 Task: Find connections with filter location Bilsi with filter topic #SEOwith filter profile language Spanish with filter current company Experian India with filter school MIT School of Distance Education with filter industry Security and Investigations with filter service category Web Design with filter keywords title Animal Control Officer
Action: Mouse moved to (600, 87)
Screenshot: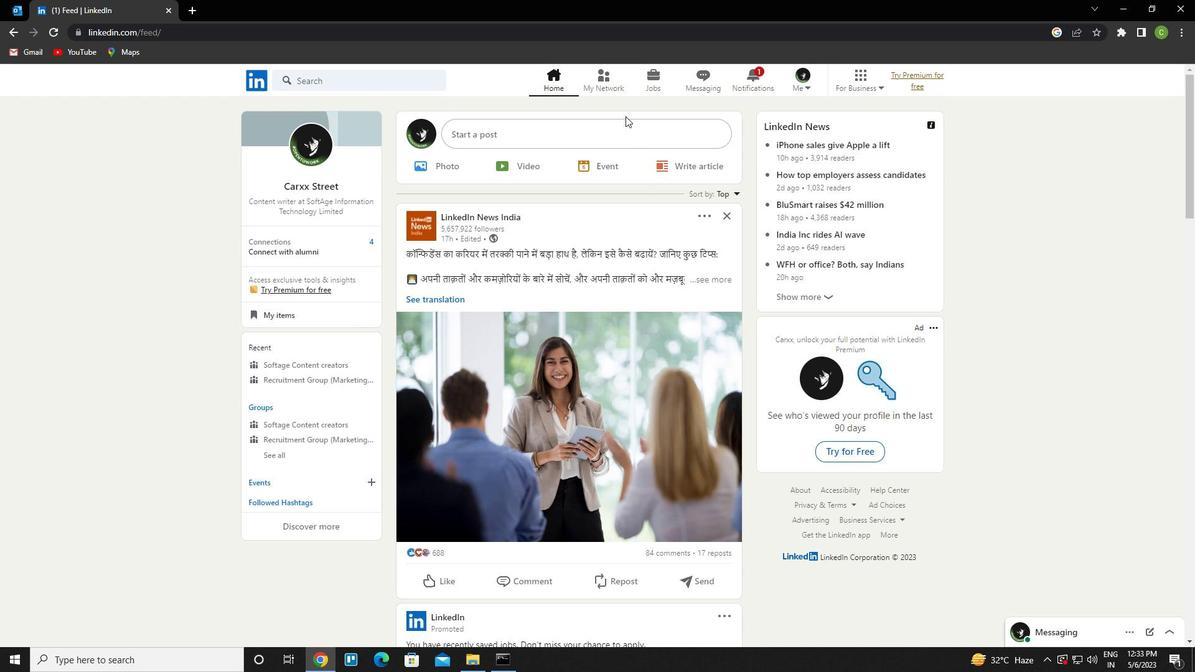 
Action: Mouse pressed left at (600, 87)
Screenshot: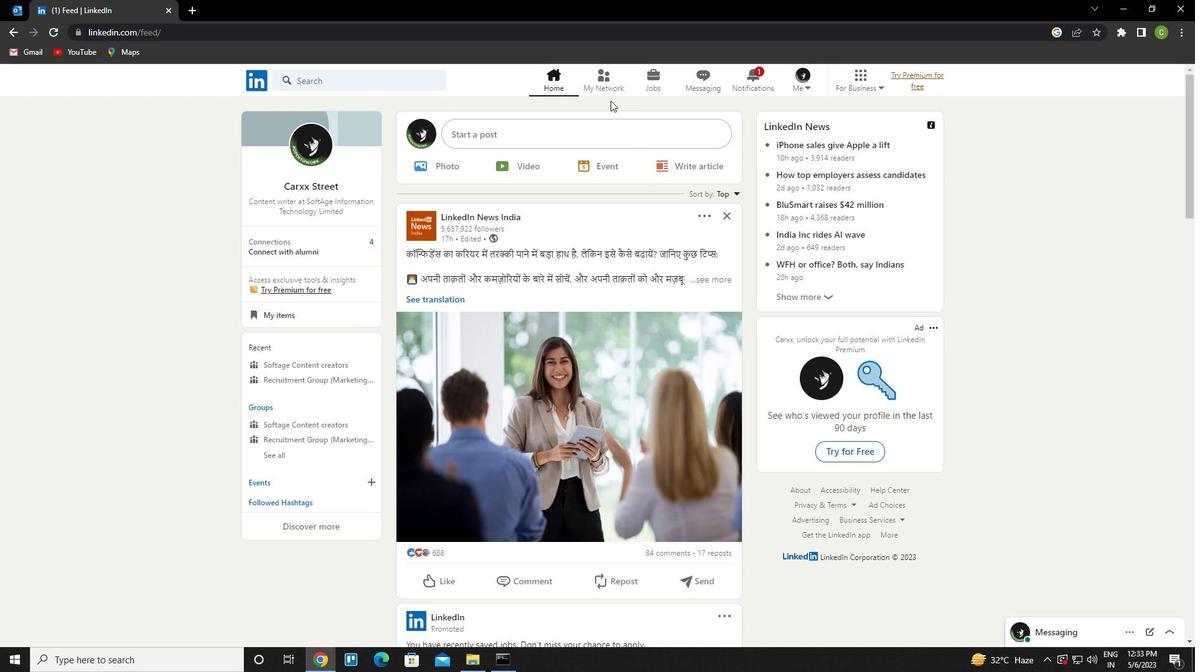
Action: Mouse moved to (322, 140)
Screenshot: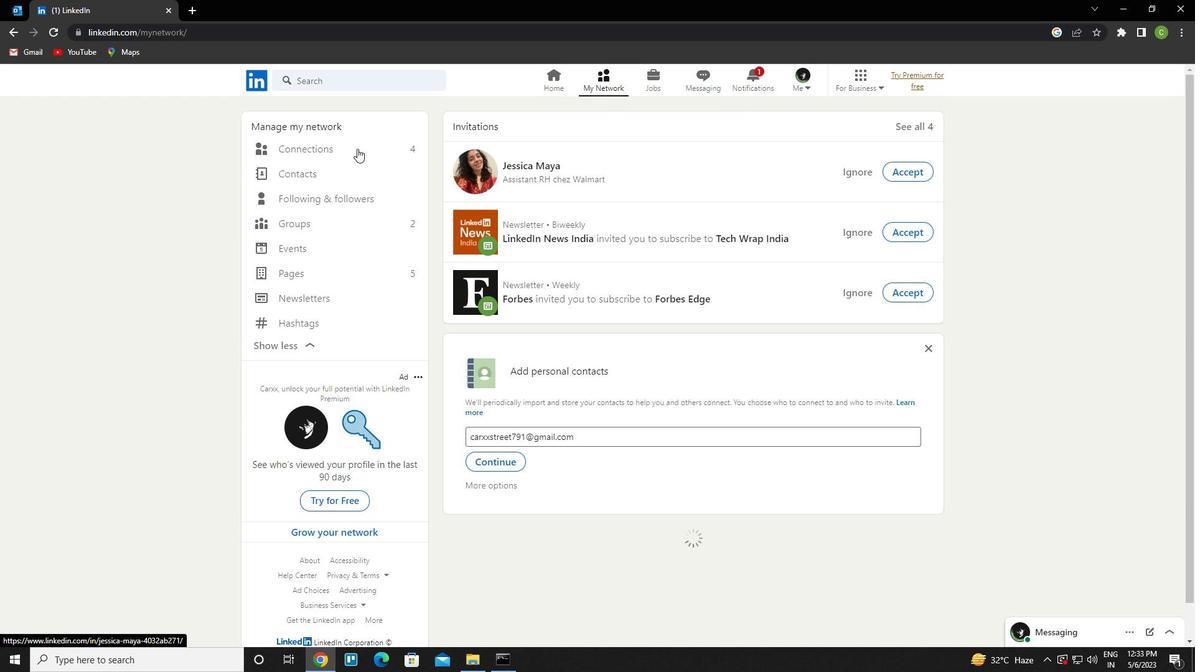 
Action: Mouse pressed left at (322, 140)
Screenshot: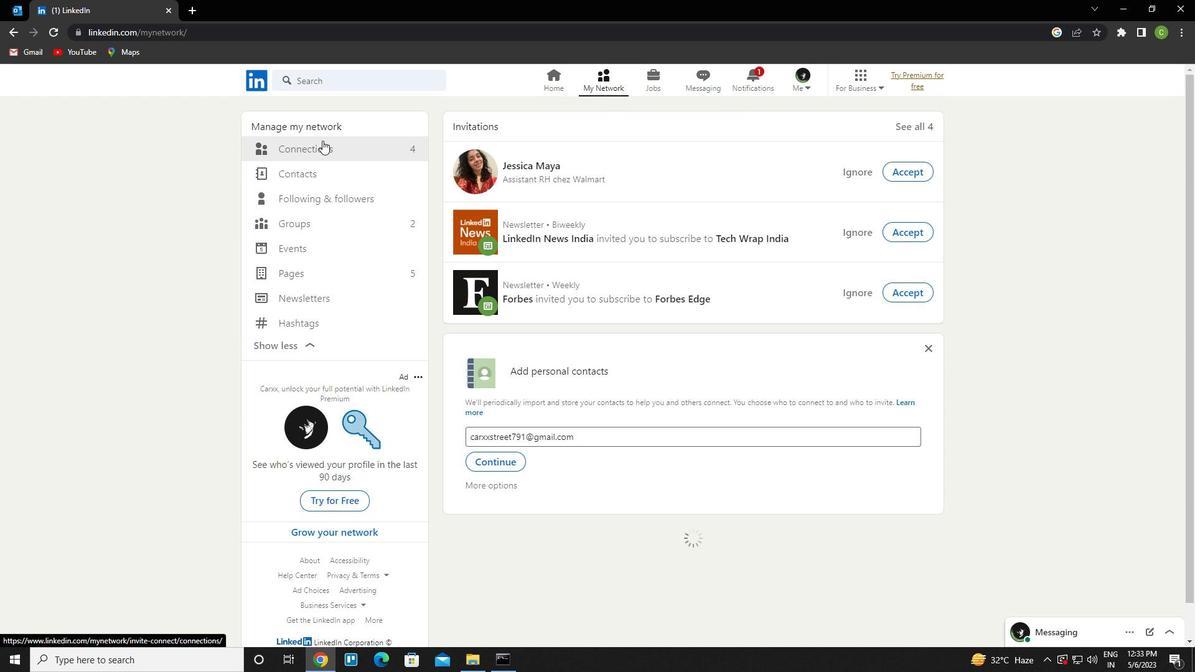 
Action: Mouse moved to (339, 147)
Screenshot: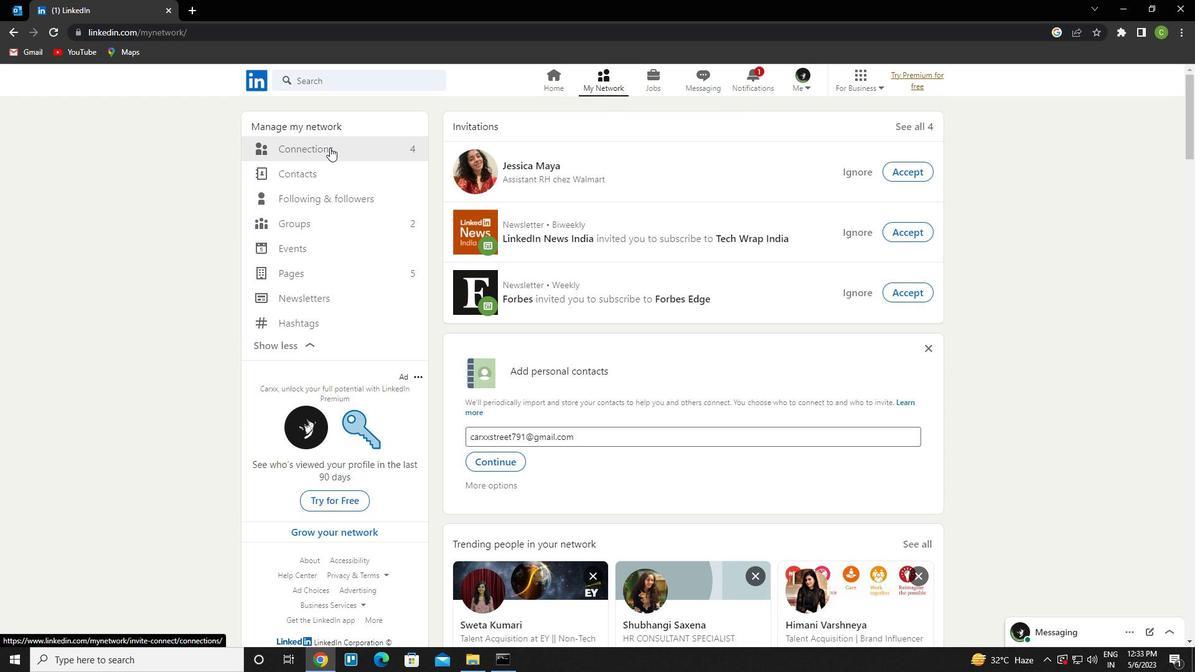 
Action: Mouse pressed left at (339, 147)
Screenshot: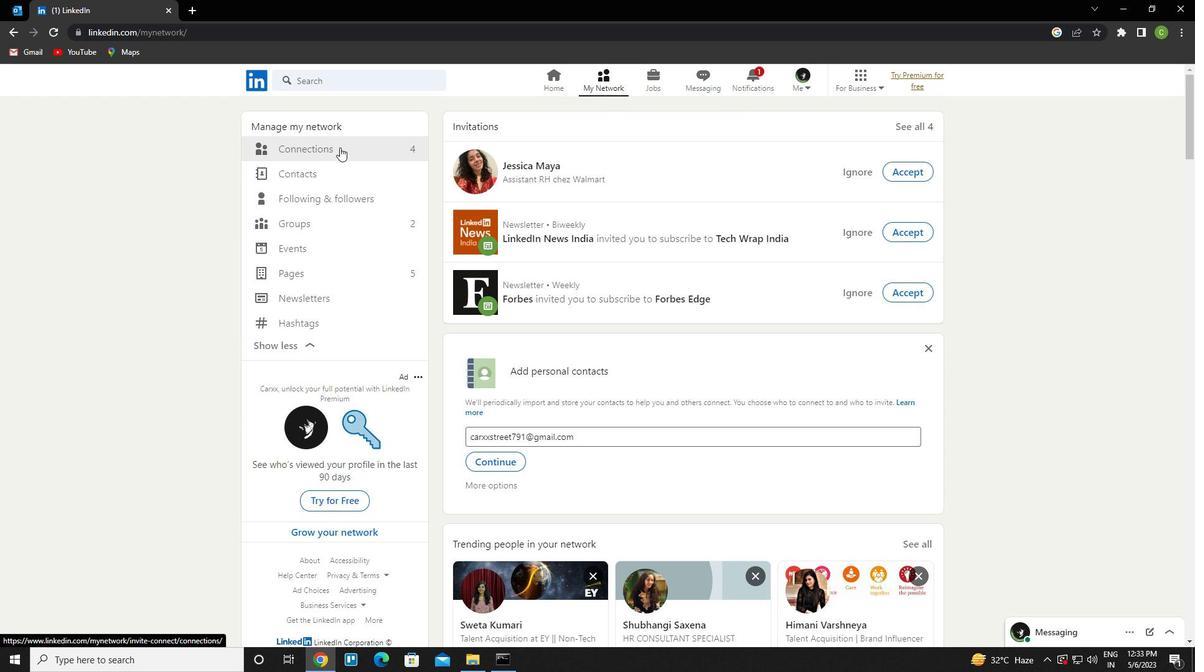 
Action: Mouse moved to (692, 148)
Screenshot: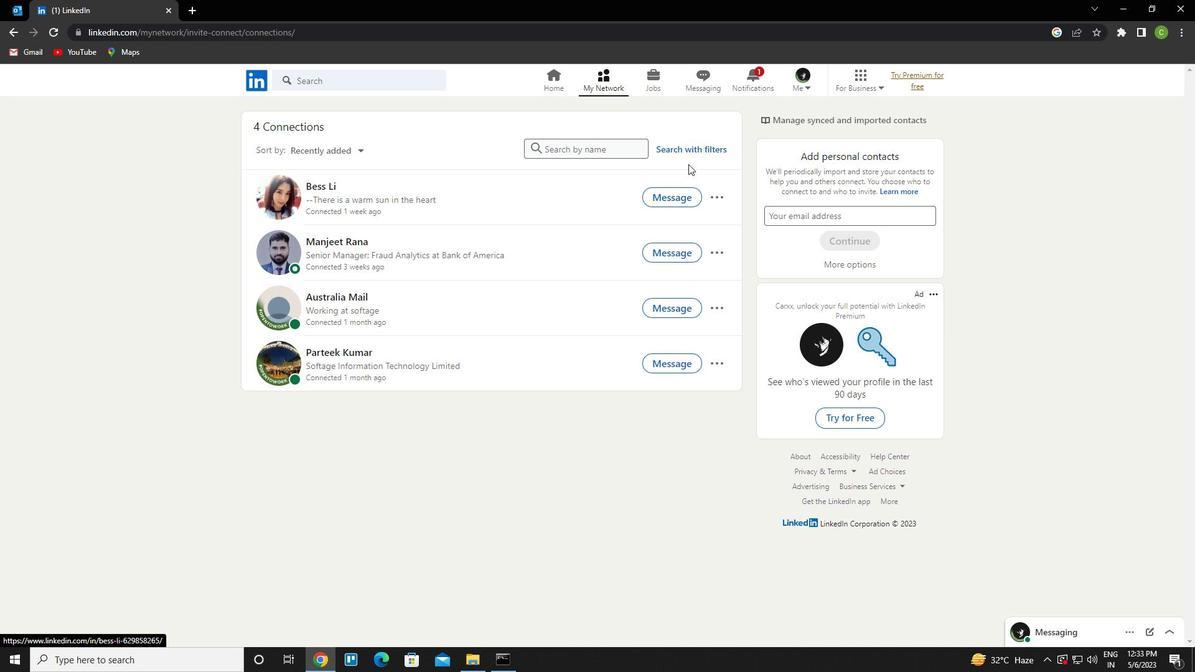 
Action: Mouse pressed left at (692, 148)
Screenshot: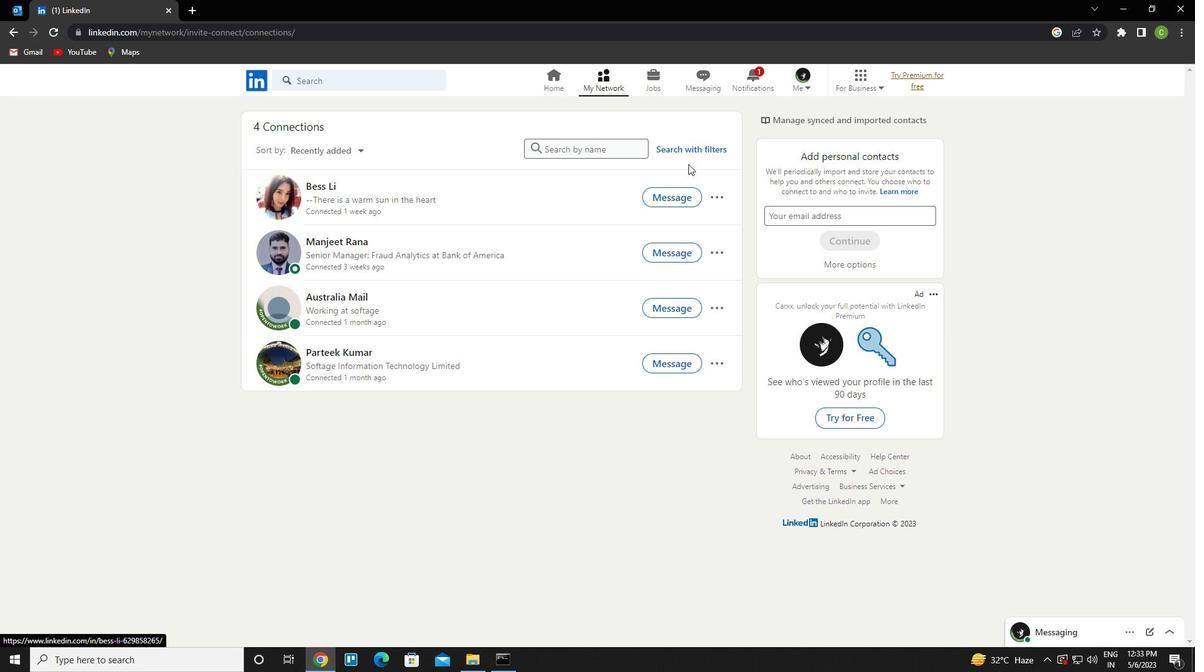 
Action: Mouse moved to (647, 113)
Screenshot: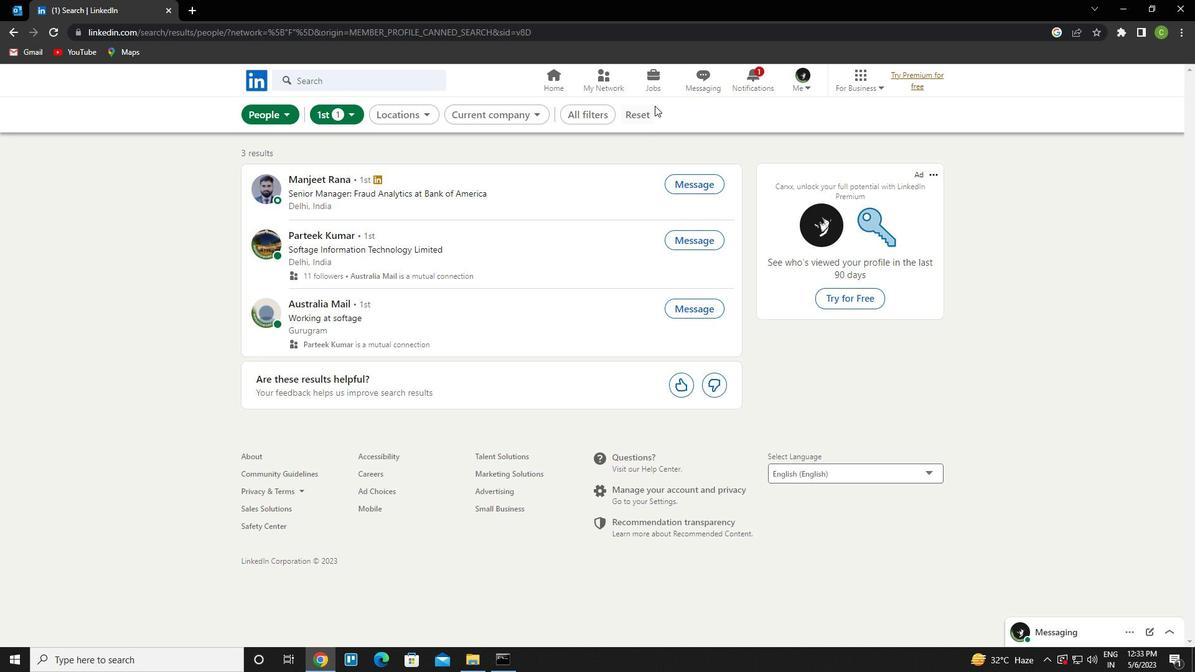 
Action: Mouse pressed left at (647, 113)
Screenshot: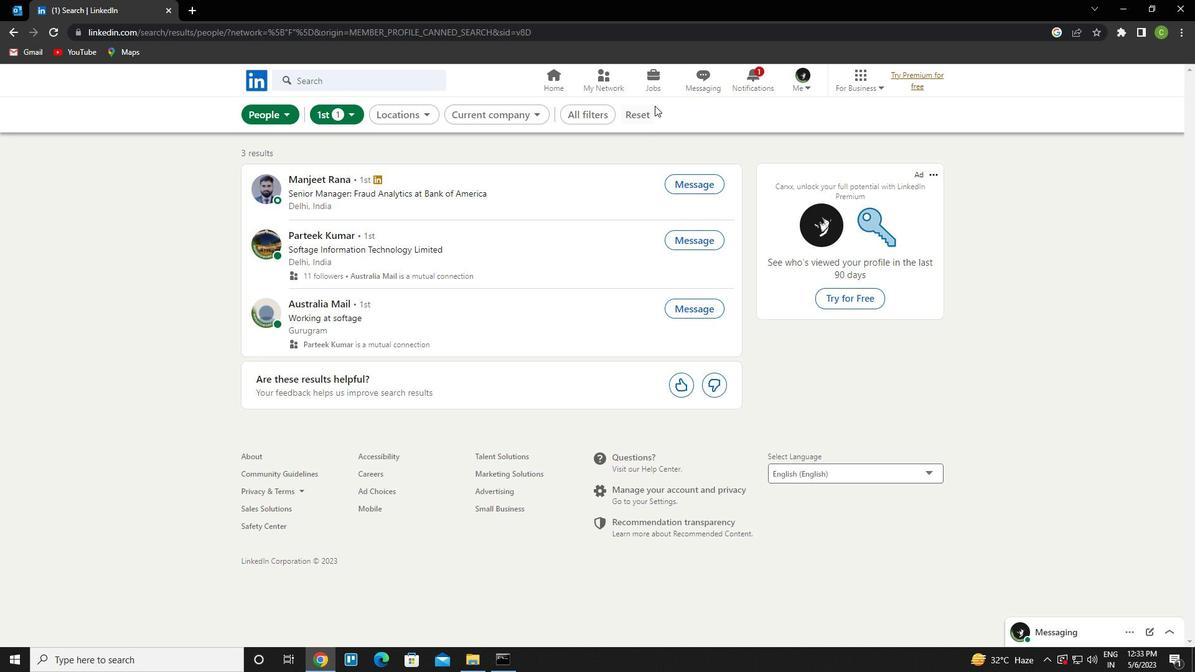 
Action: Mouse moved to (604, 120)
Screenshot: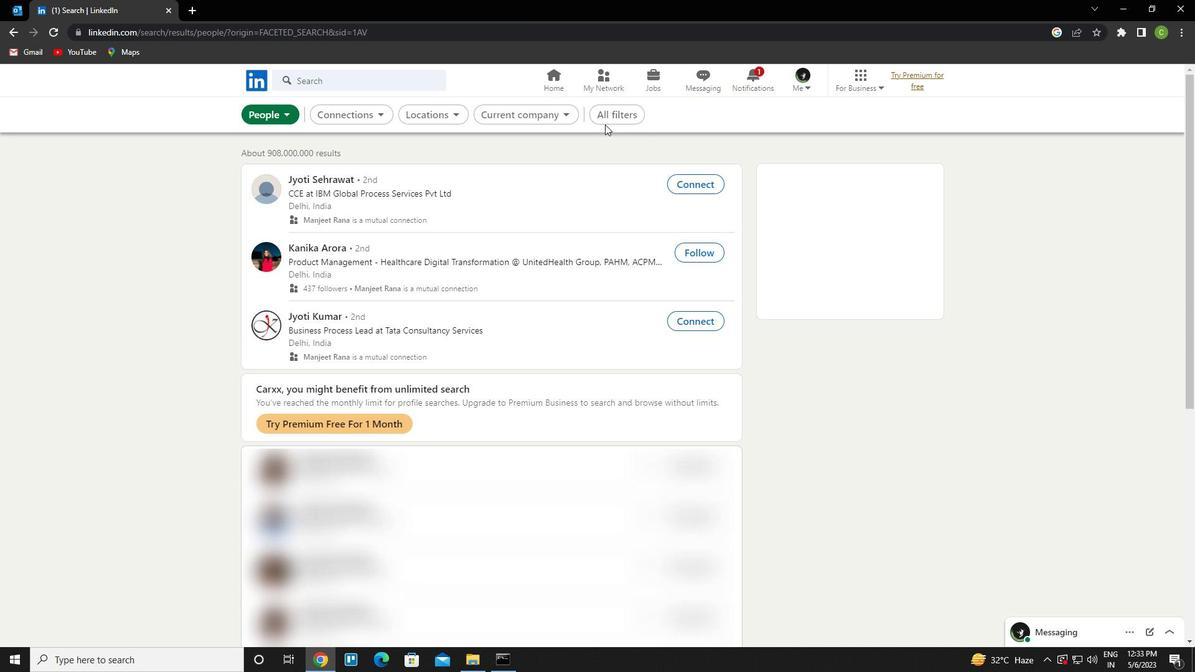
Action: Mouse pressed left at (604, 120)
Screenshot: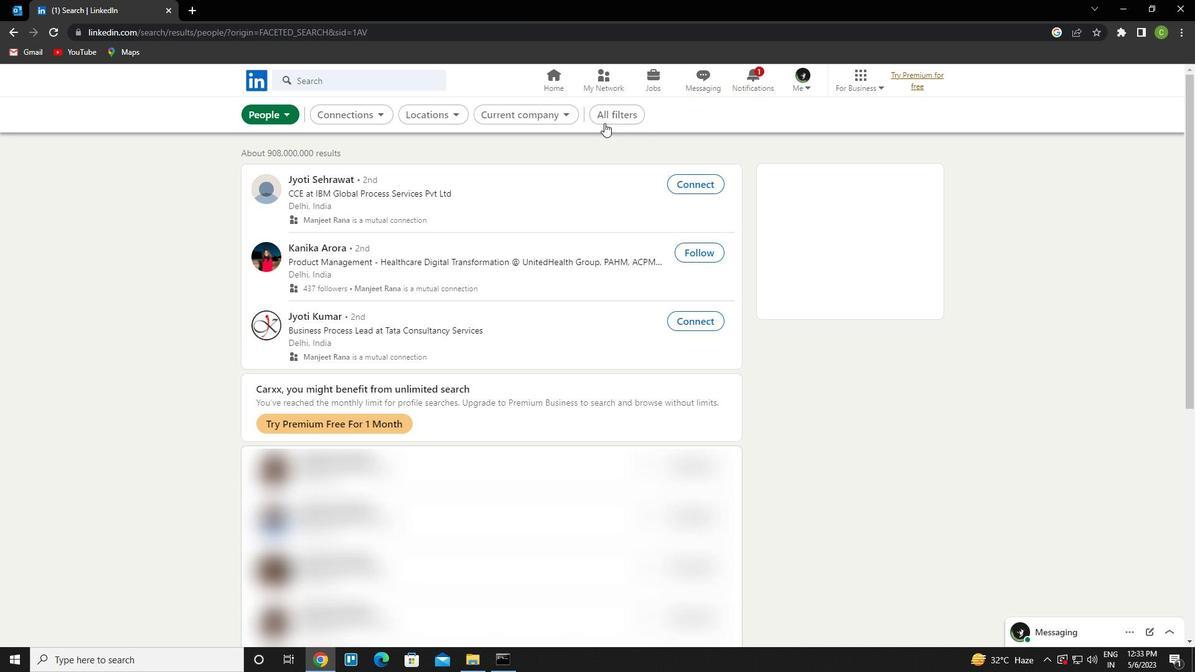 
Action: Mouse moved to (997, 373)
Screenshot: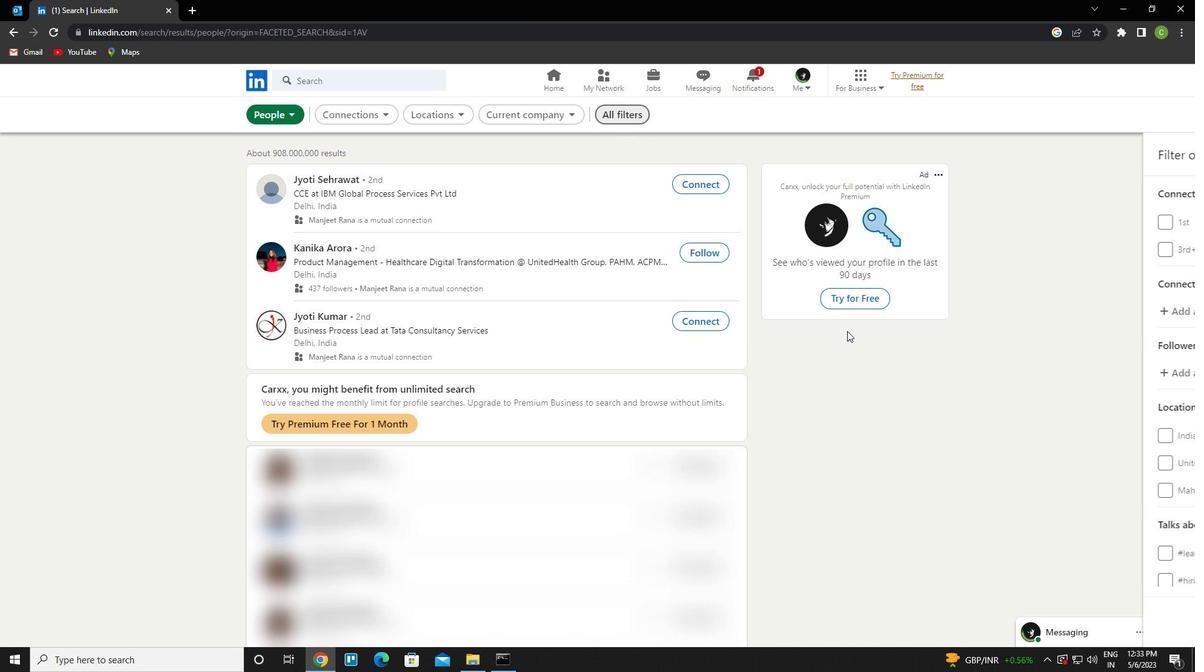 
Action: Mouse scrolled (997, 372) with delta (0, 0)
Screenshot: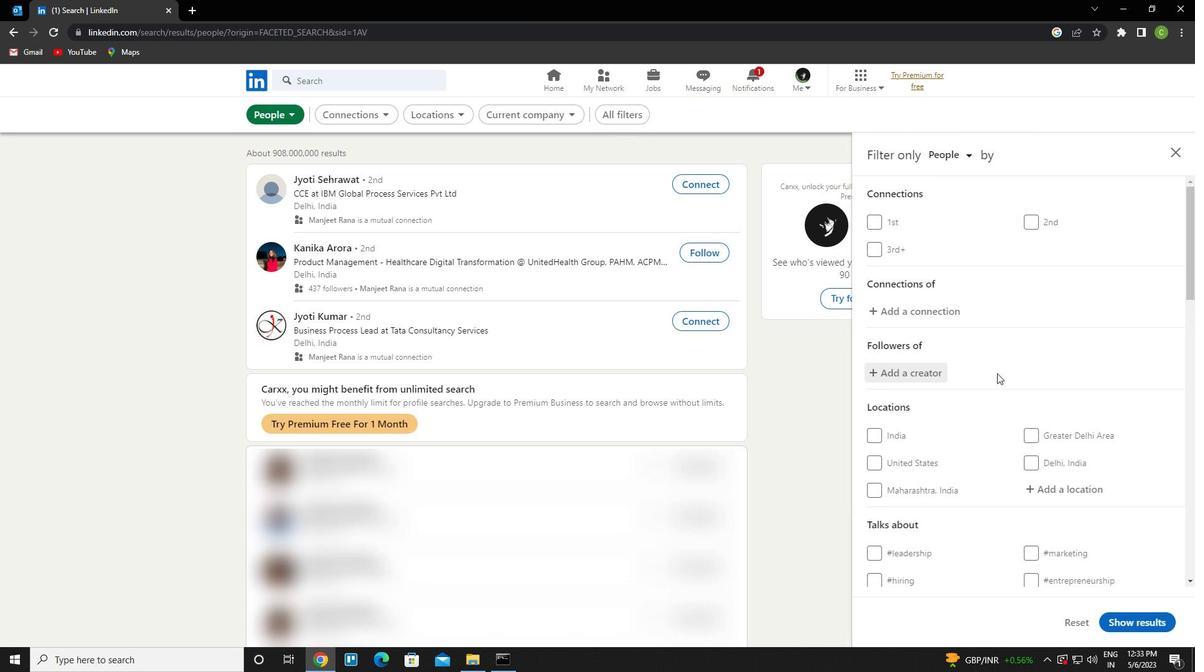 
Action: Mouse scrolled (997, 372) with delta (0, 0)
Screenshot: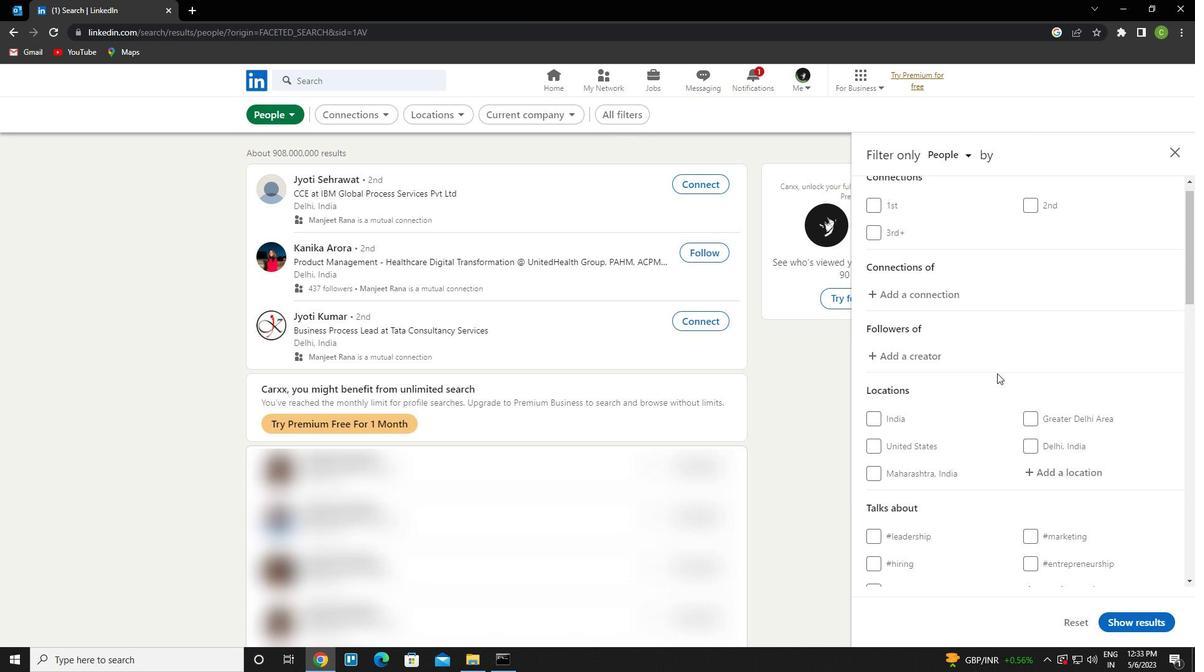
Action: Mouse moved to (1077, 367)
Screenshot: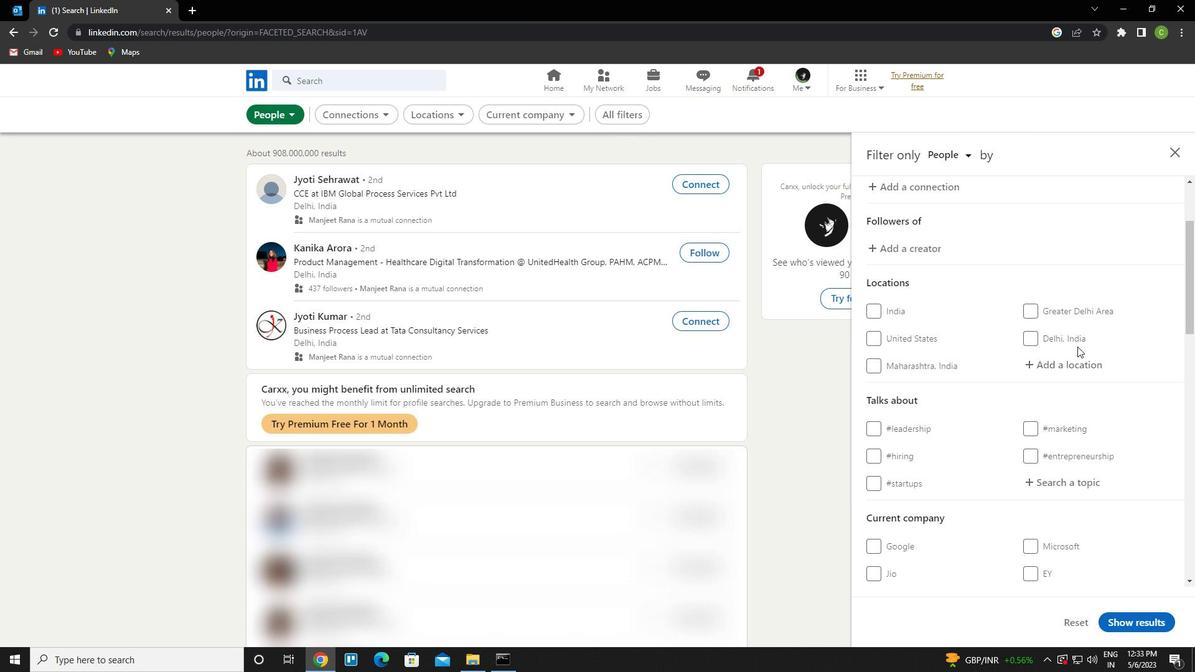 
Action: Mouse pressed left at (1077, 367)
Screenshot: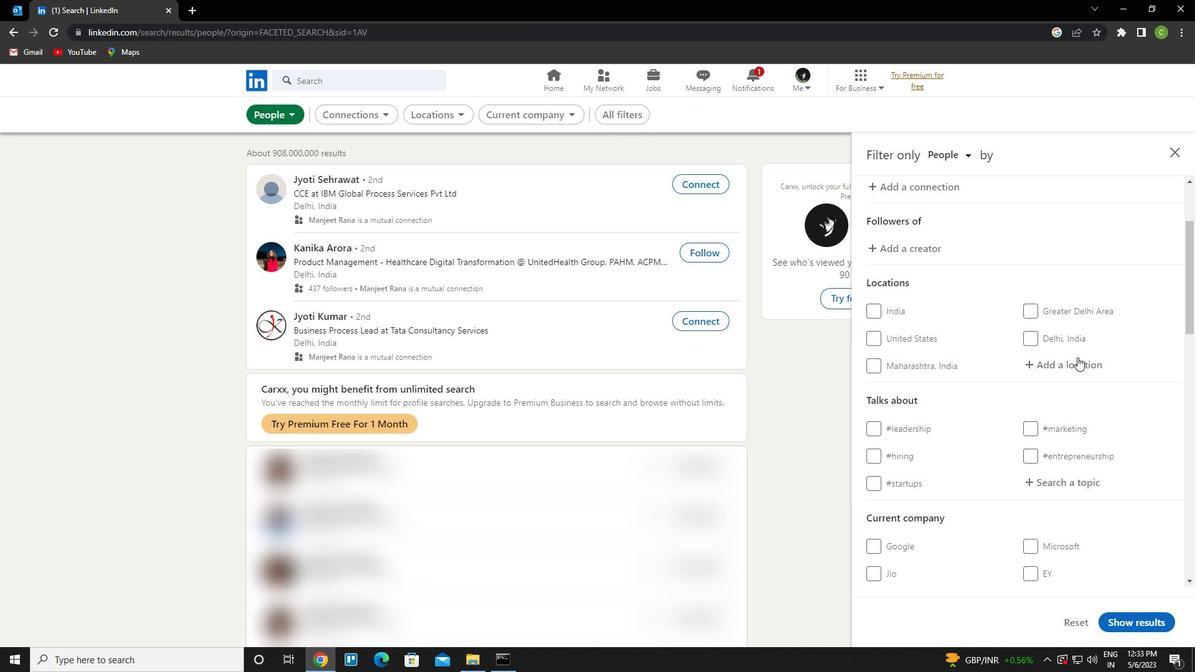 
Action: Key pressed <Key.caps_lock>b<Key.caps_lock>ilsi<Key.down><Key.enter>
Screenshot: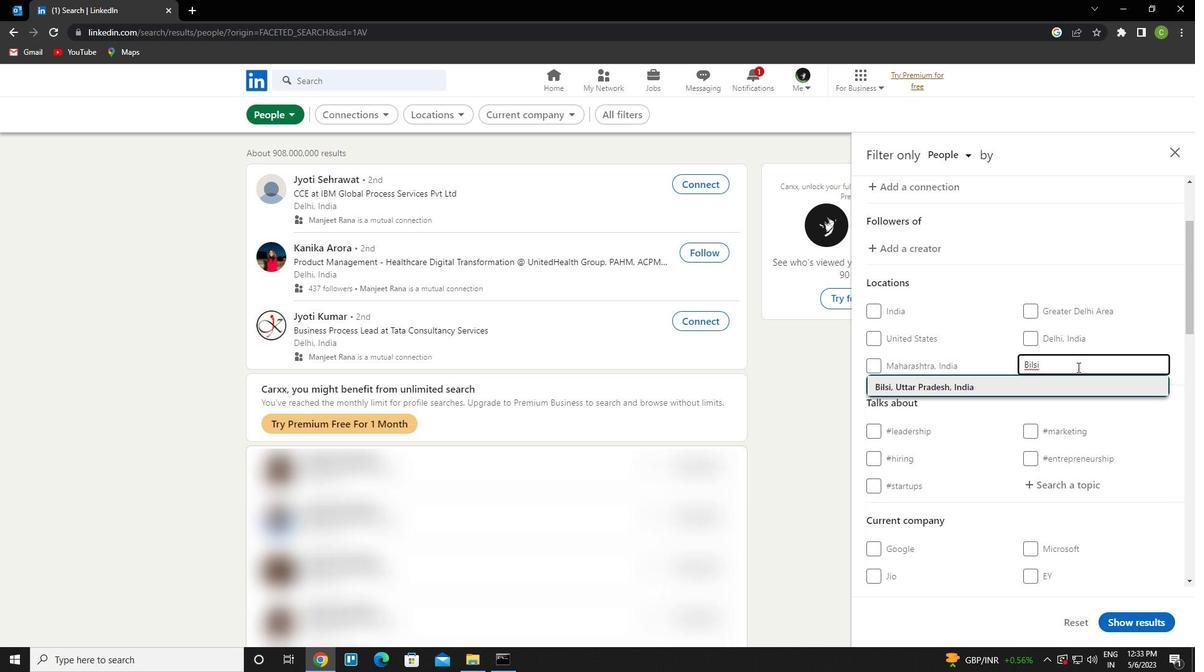 
Action: Mouse scrolled (1077, 366) with delta (0, 0)
Screenshot: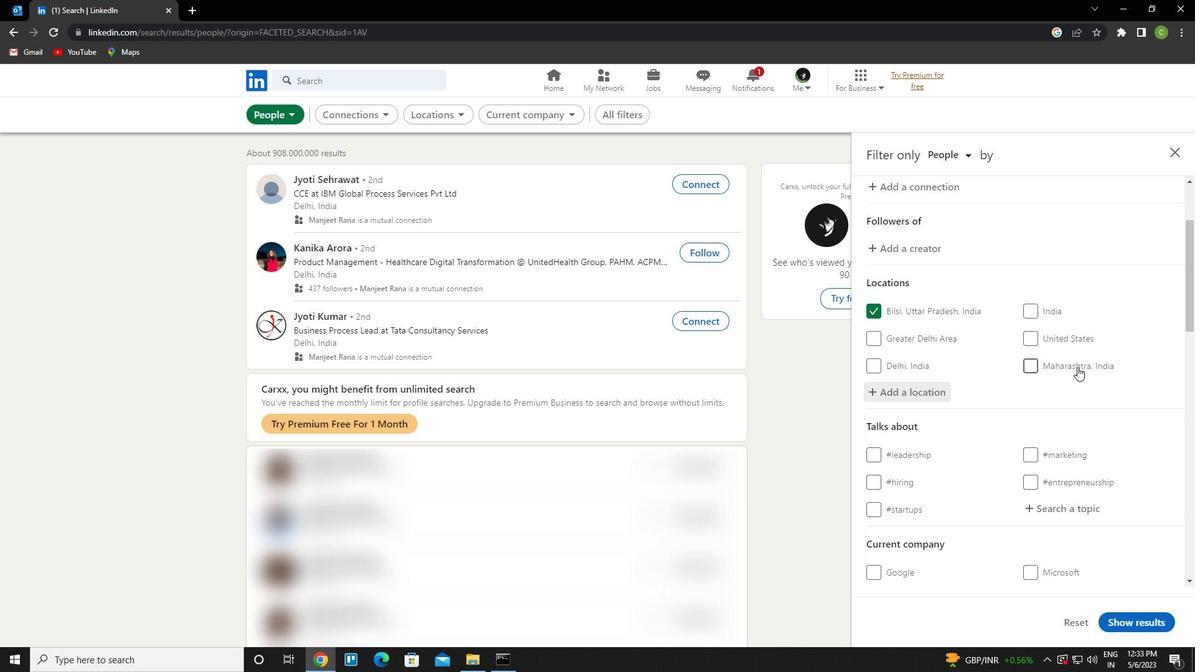 
Action: Mouse moved to (1048, 395)
Screenshot: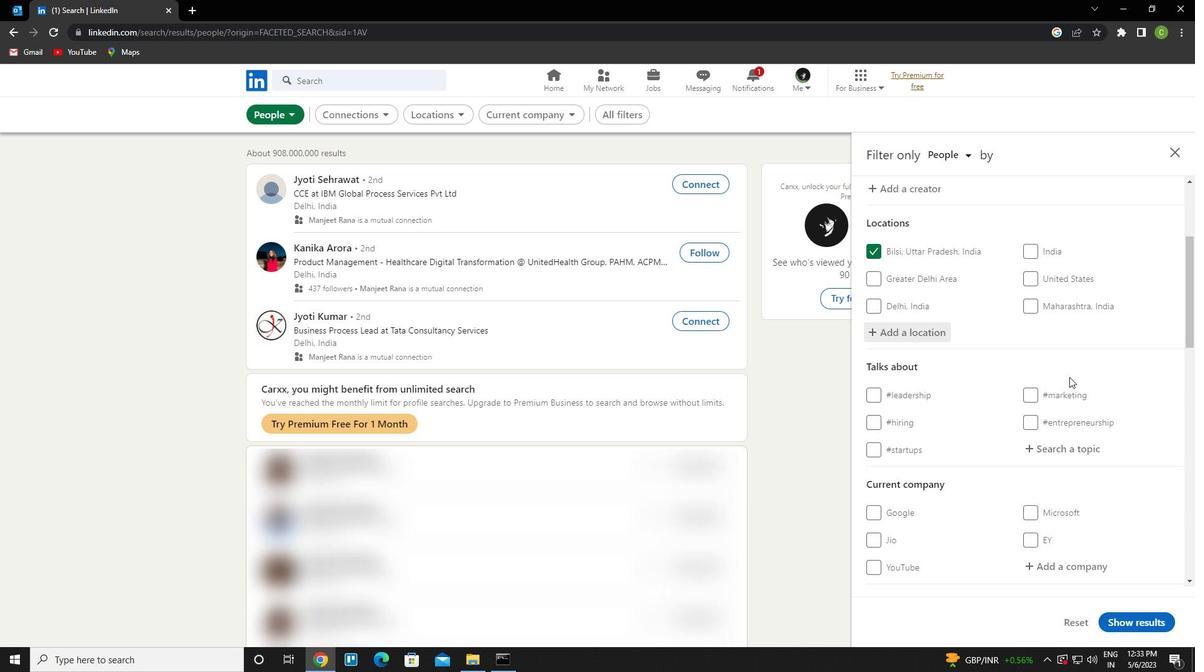 
Action: Mouse scrolled (1048, 394) with delta (0, 0)
Screenshot: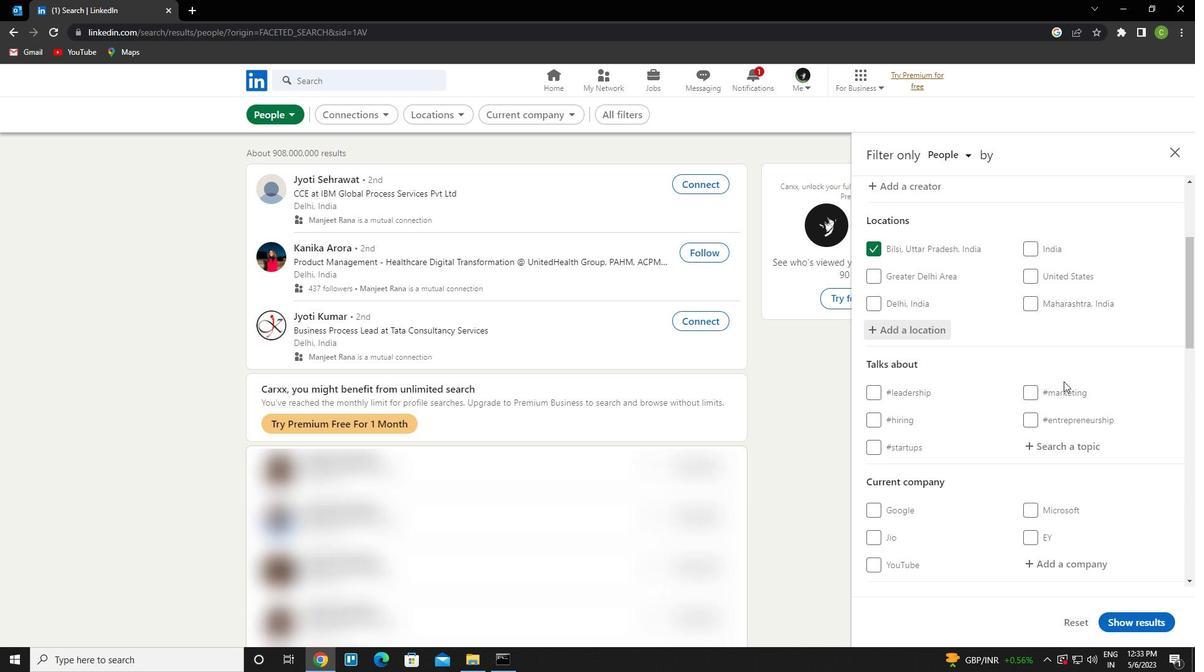 
Action: Mouse moved to (1041, 399)
Screenshot: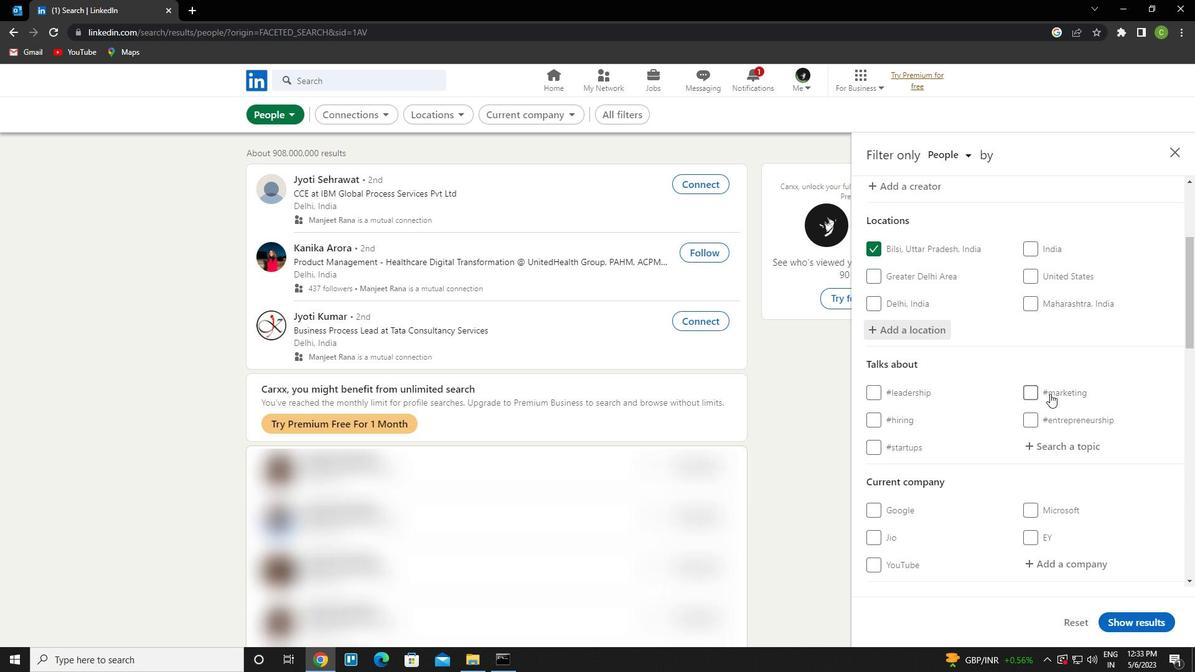 
Action: Mouse scrolled (1041, 399) with delta (0, 0)
Screenshot: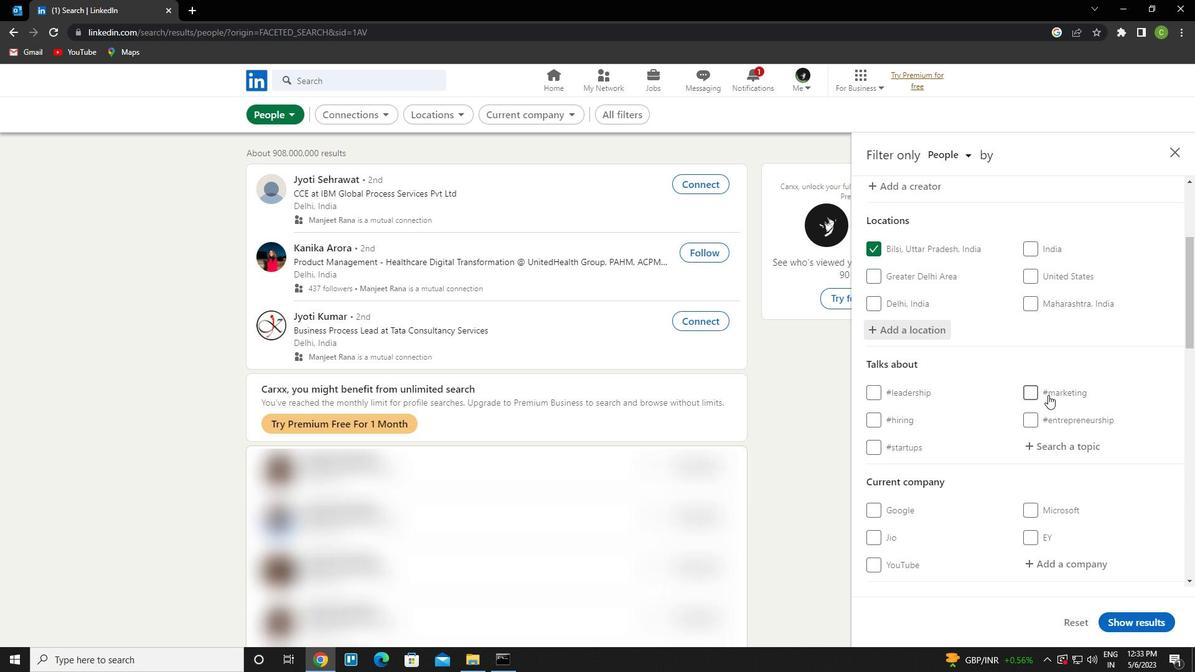 
Action: Mouse moved to (1071, 328)
Screenshot: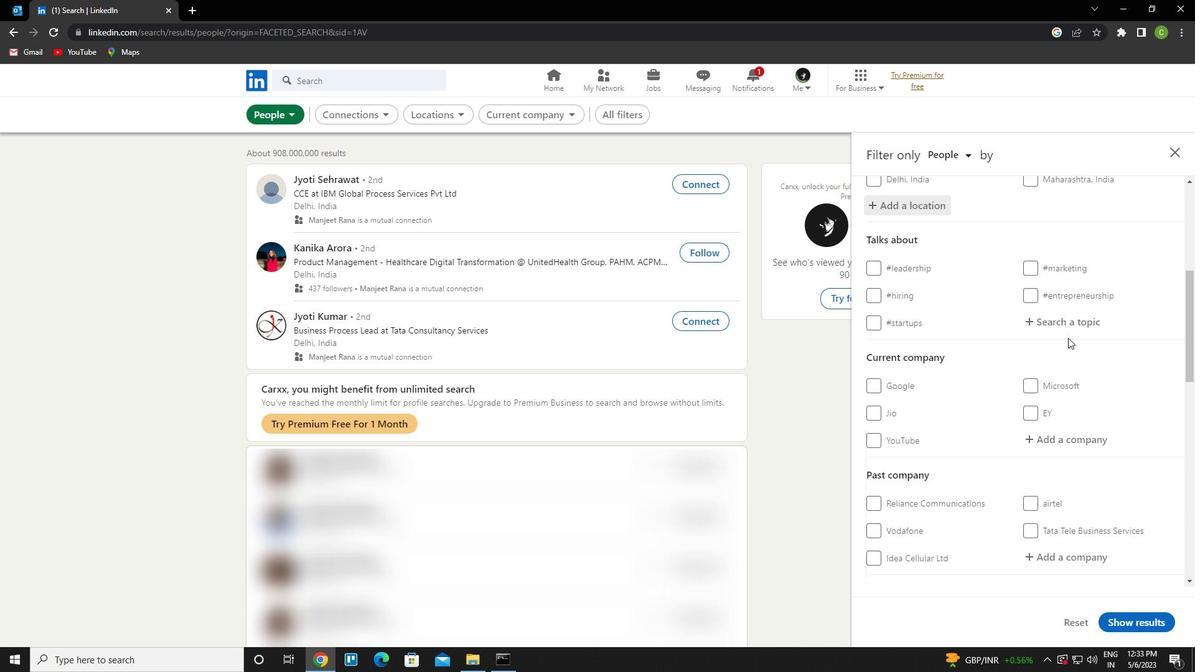 
Action: Mouse pressed left at (1071, 328)
Screenshot: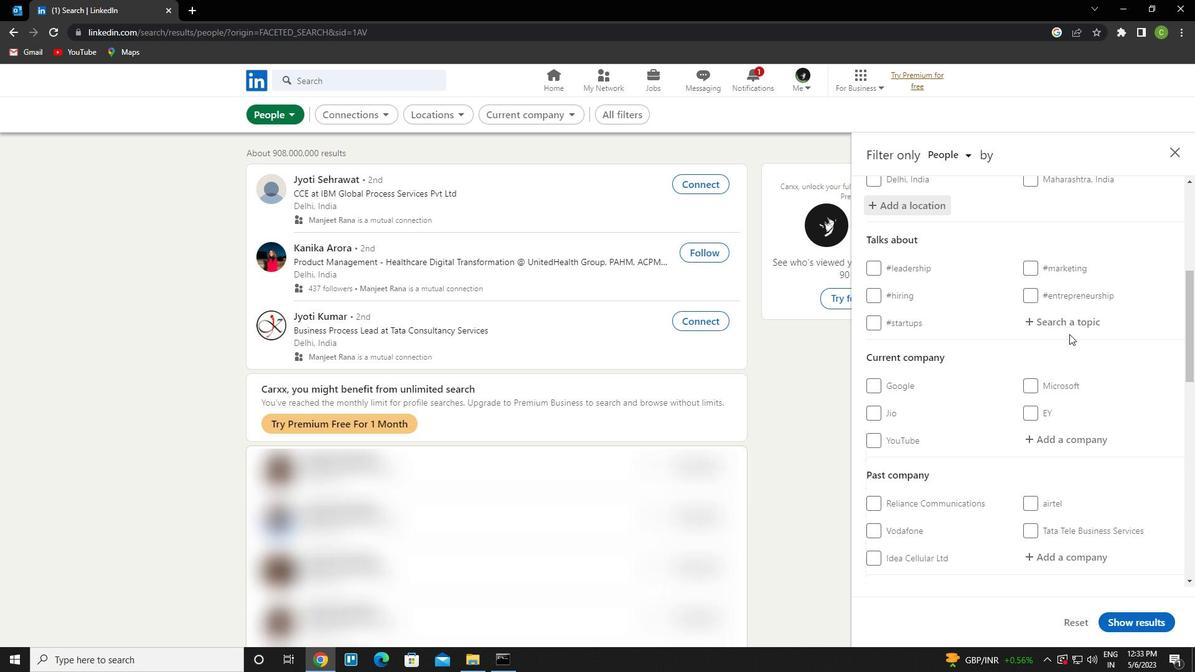 
Action: Key pressed <Key.caps_lock>seo<Key.down><Key.enter>
Screenshot: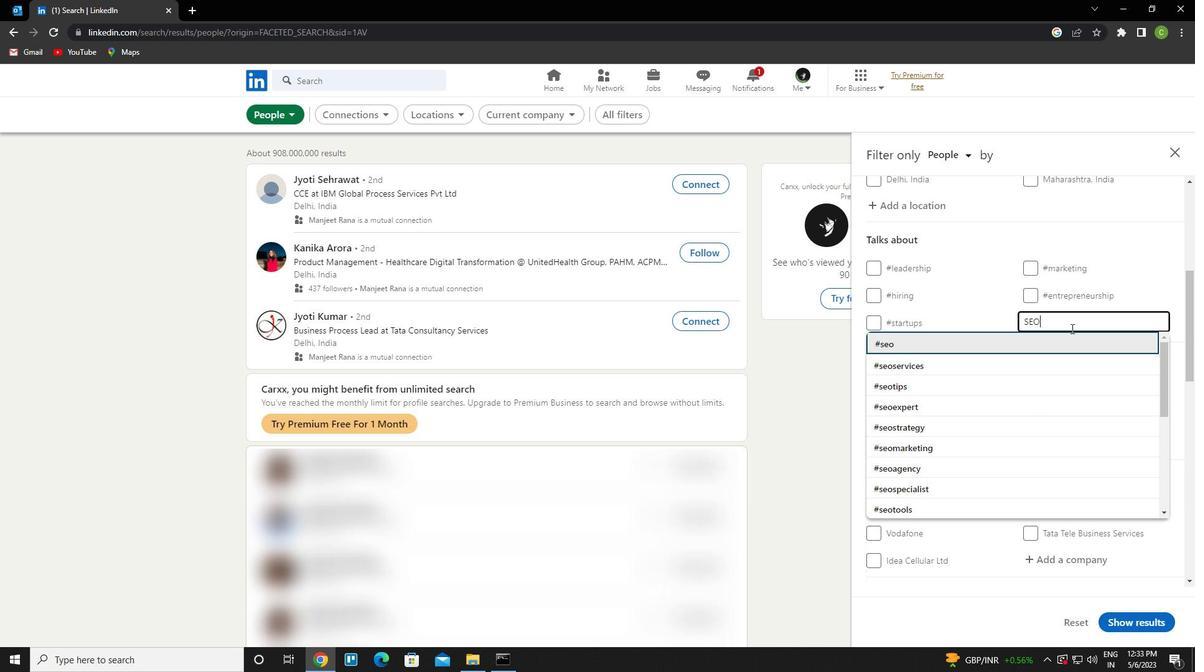 
Action: Mouse moved to (1069, 329)
Screenshot: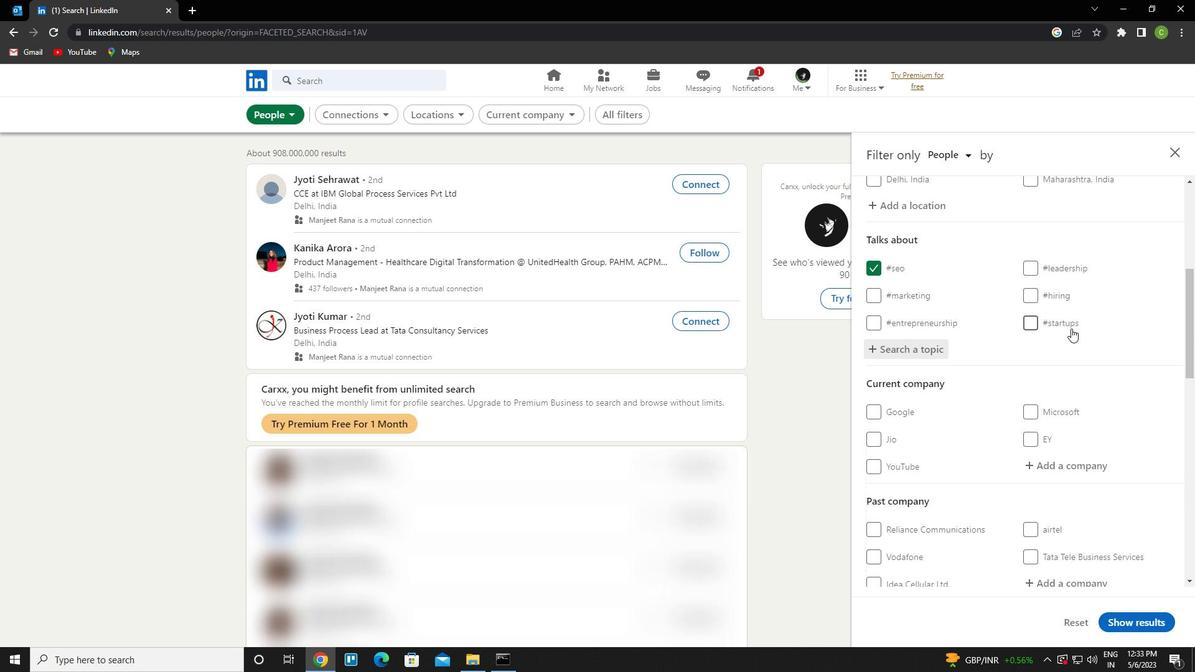 
Action: Mouse scrolled (1069, 329) with delta (0, 0)
Screenshot: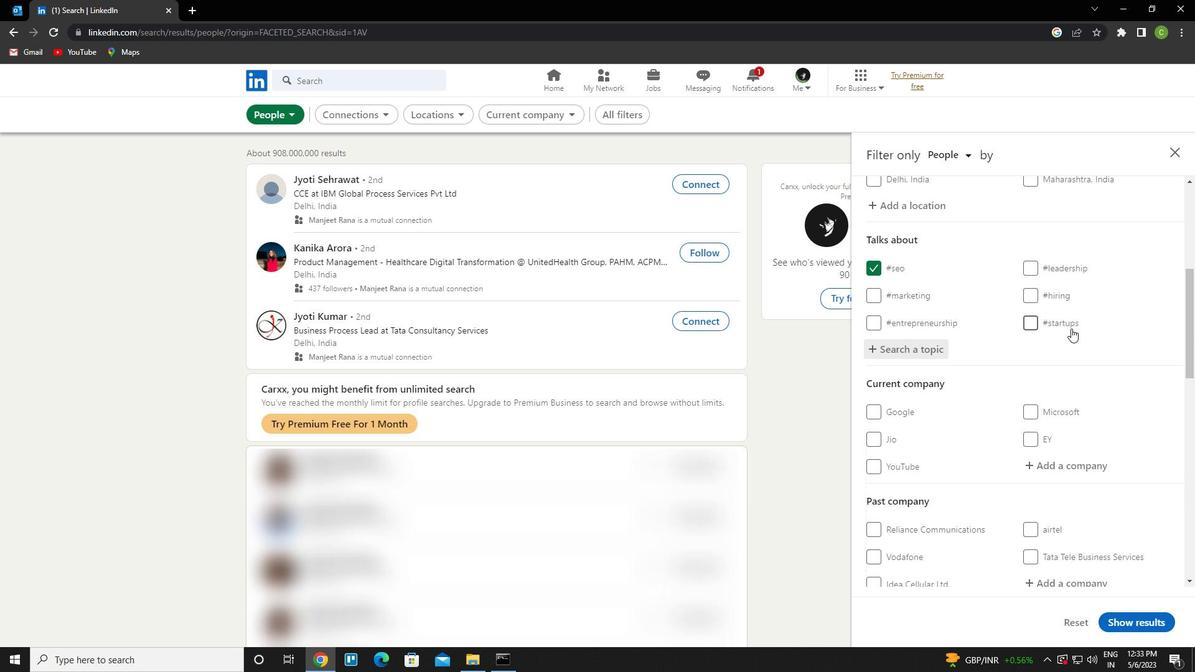 
Action: Mouse moved to (1061, 339)
Screenshot: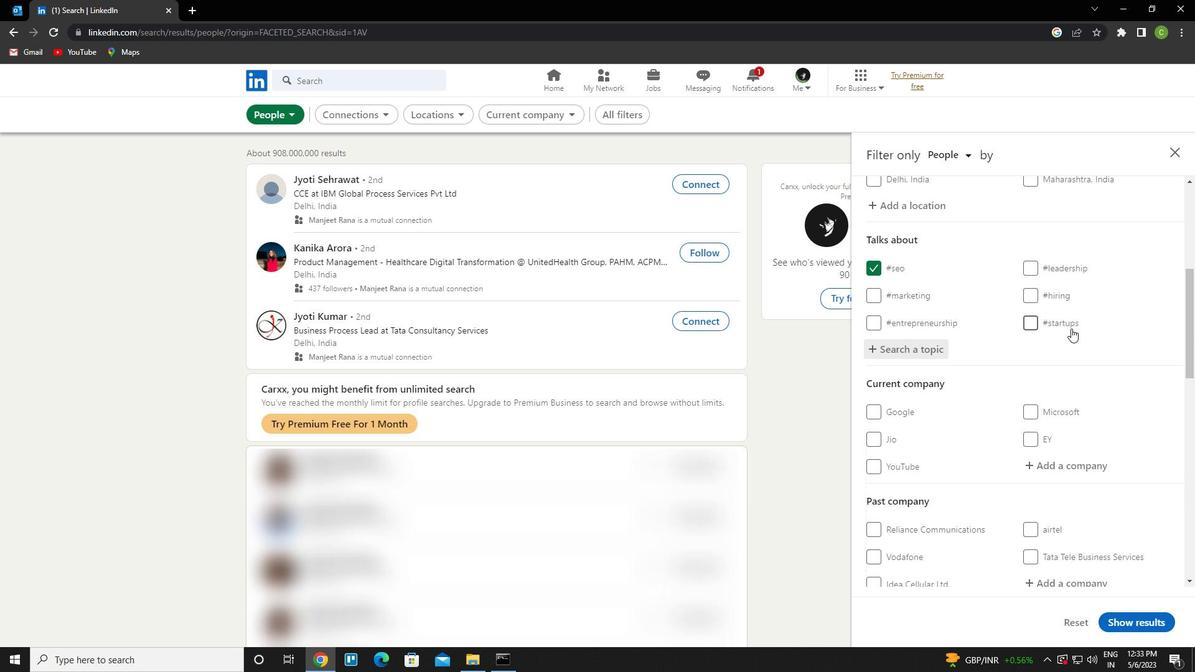 
Action: Mouse scrolled (1061, 339) with delta (0, 0)
Screenshot: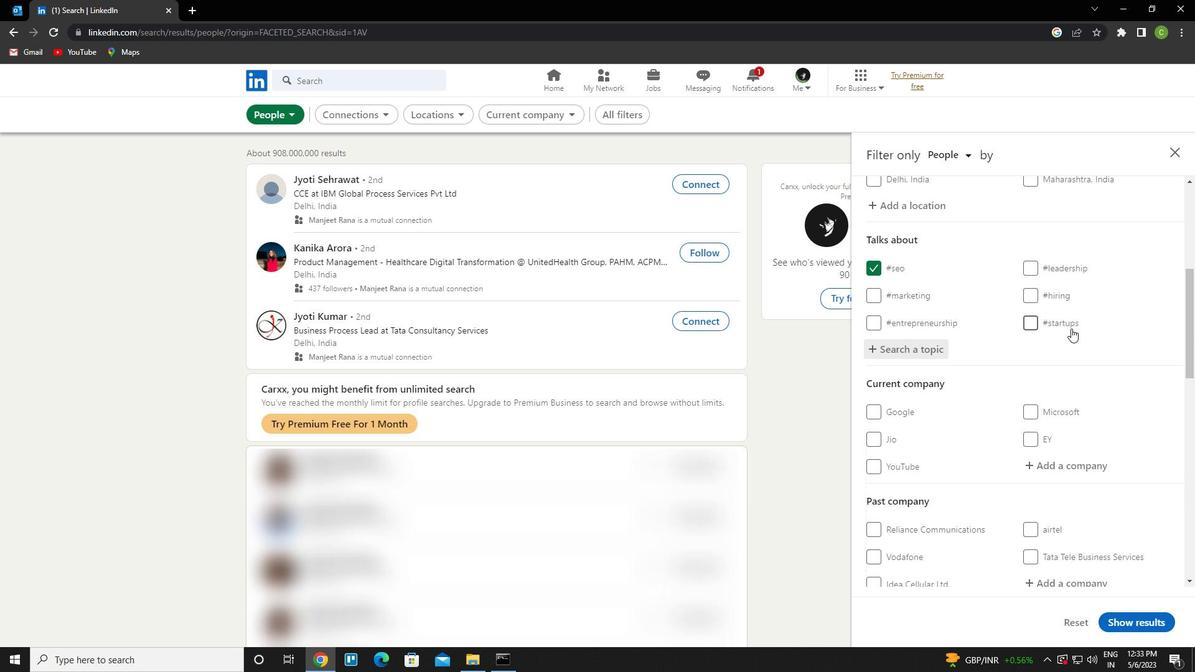 
Action: Mouse moved to (1059, 341)
Screenshot: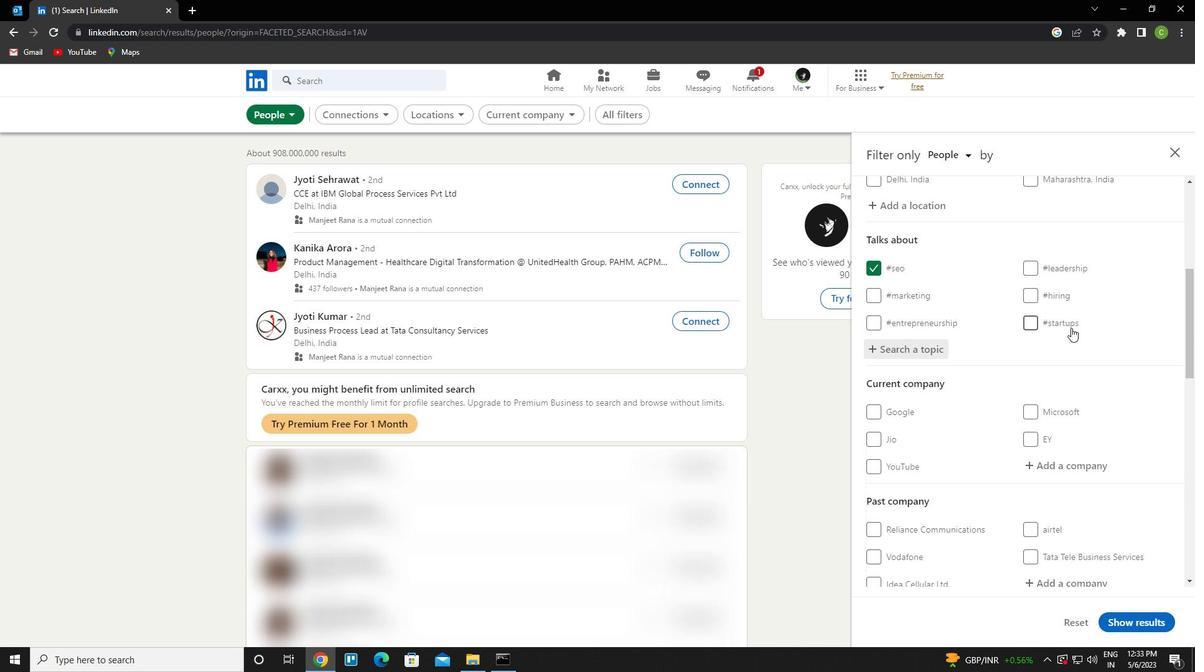 
Action: Mouse scrolled (1059, 340) with delta (0, 0)
Screenshot: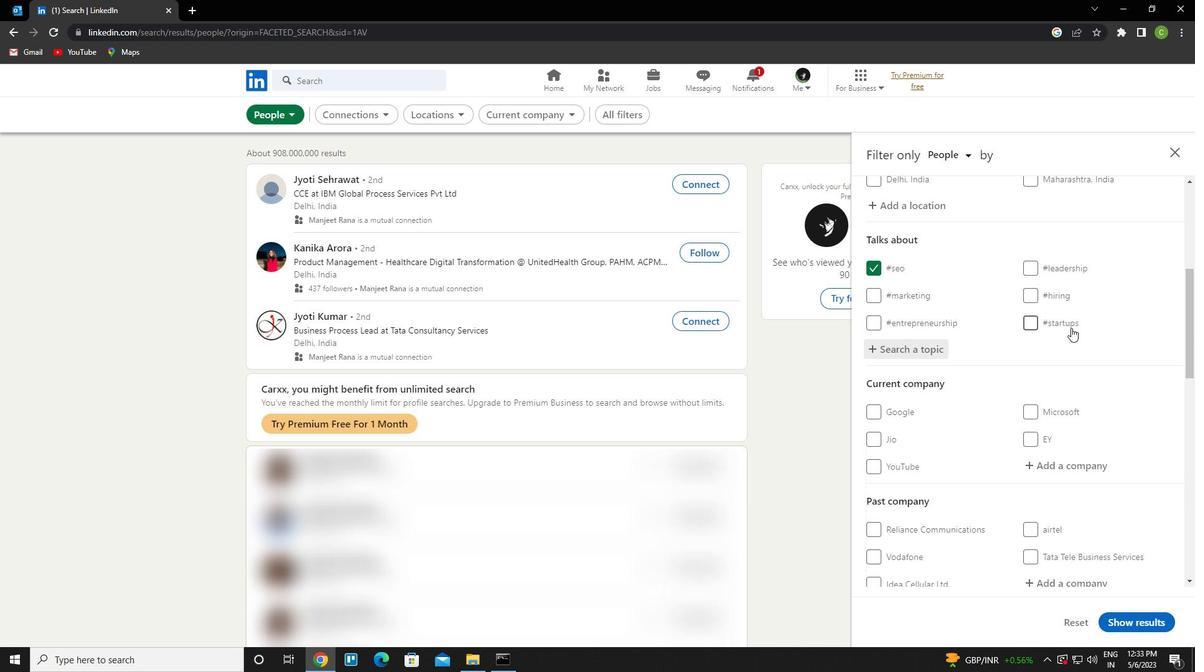 
Action: Mouse scrolled (1059, 340) with delta (0, 0)
Screenshot: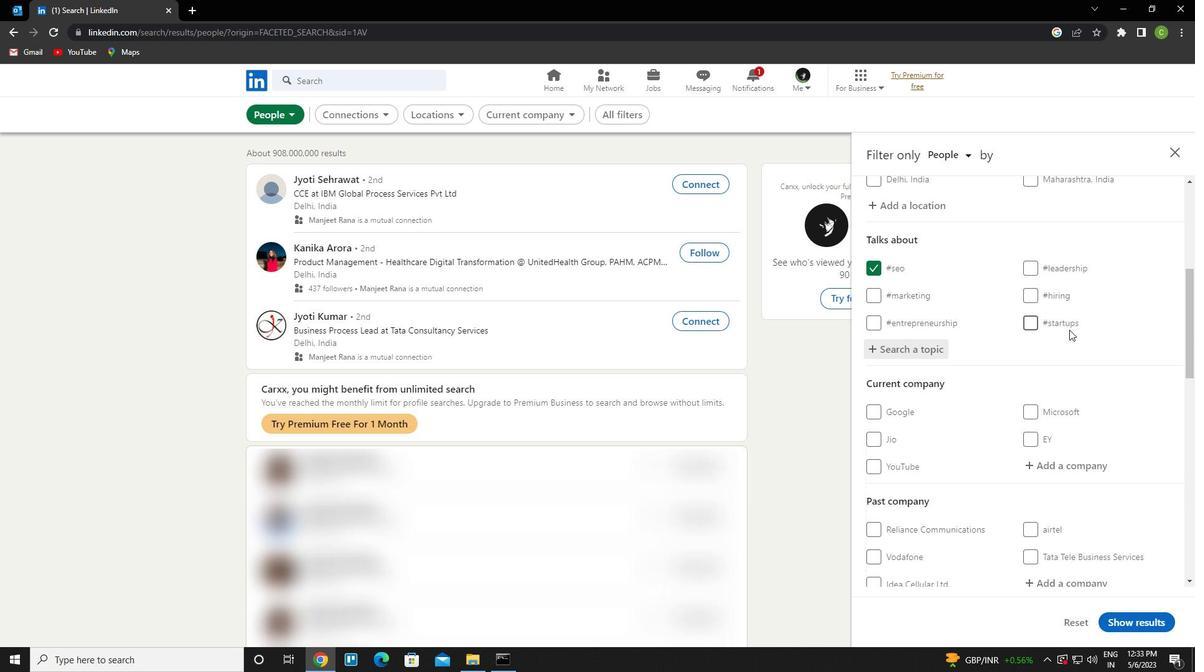 
Action: Mouse scrolled (1059, 340) with delta (0, 0)
Screenshot: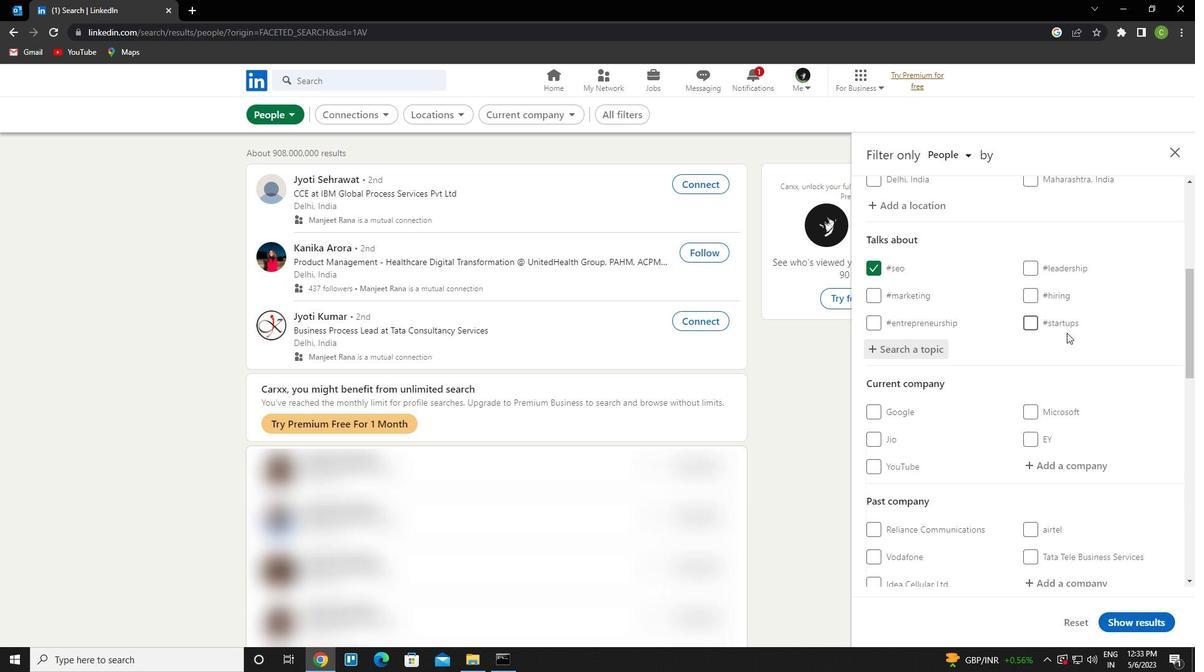 
Action: Mouse scrolled (1059, 340) with delta (0, 0)
Screenshot: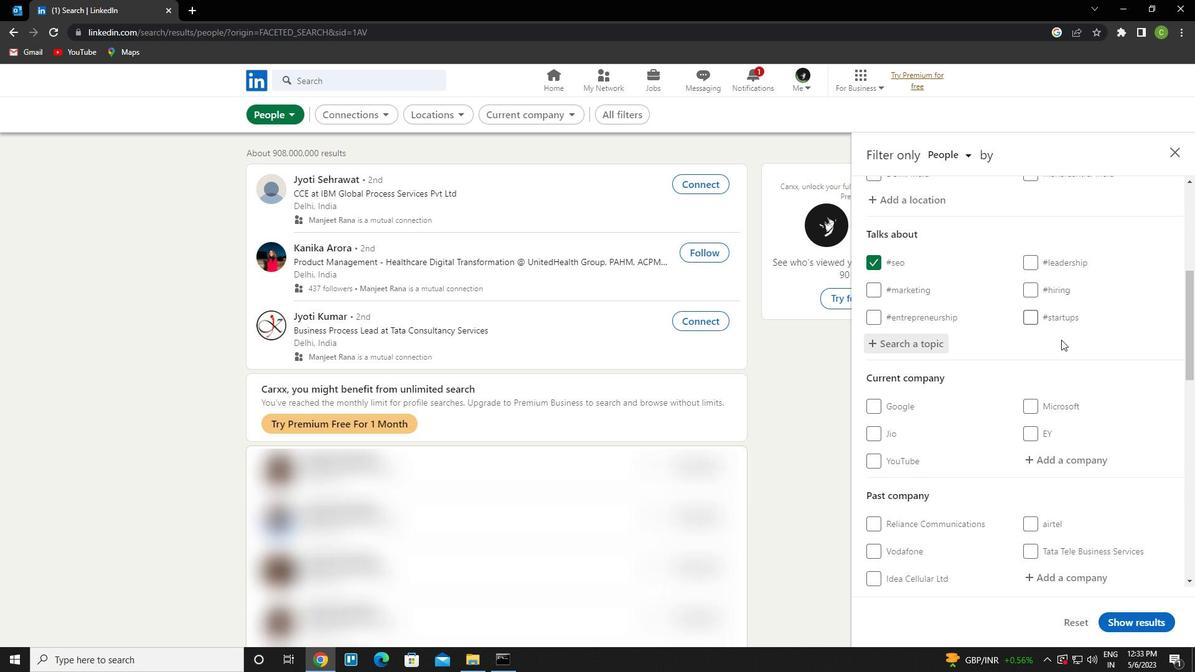 
Action: Mouse scrolled (1059, 340) with delta (0, 0)
Screenshot: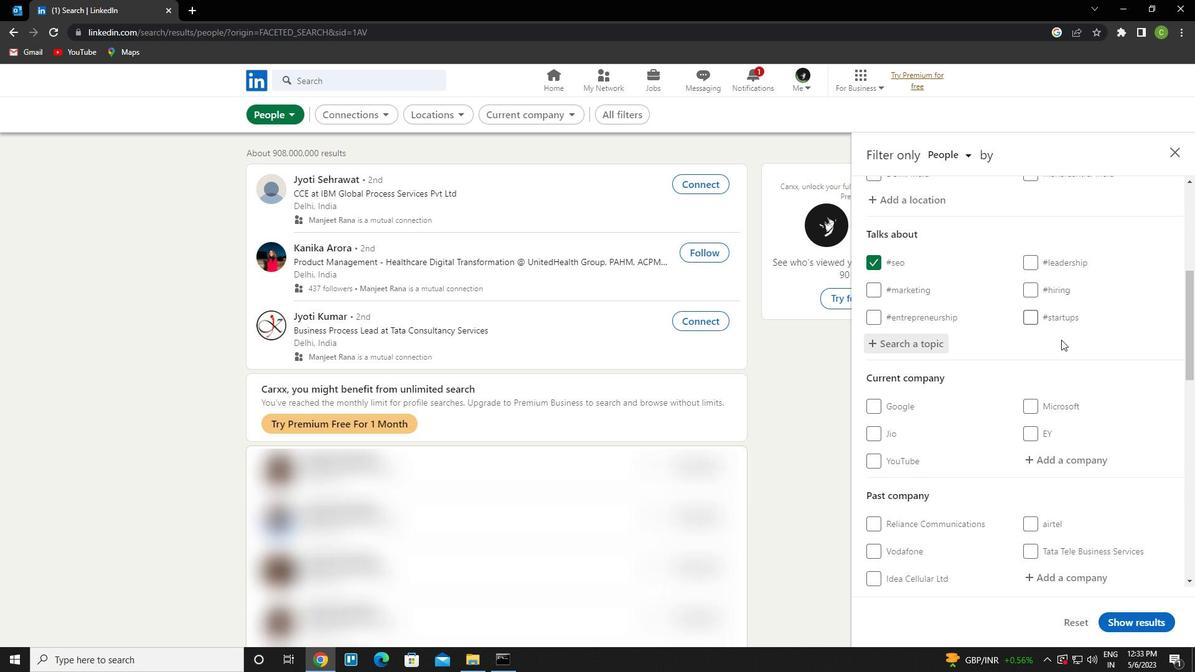 
Action: Mouse scrolled (1059, 340) with delta (0, 0)
Screenshot: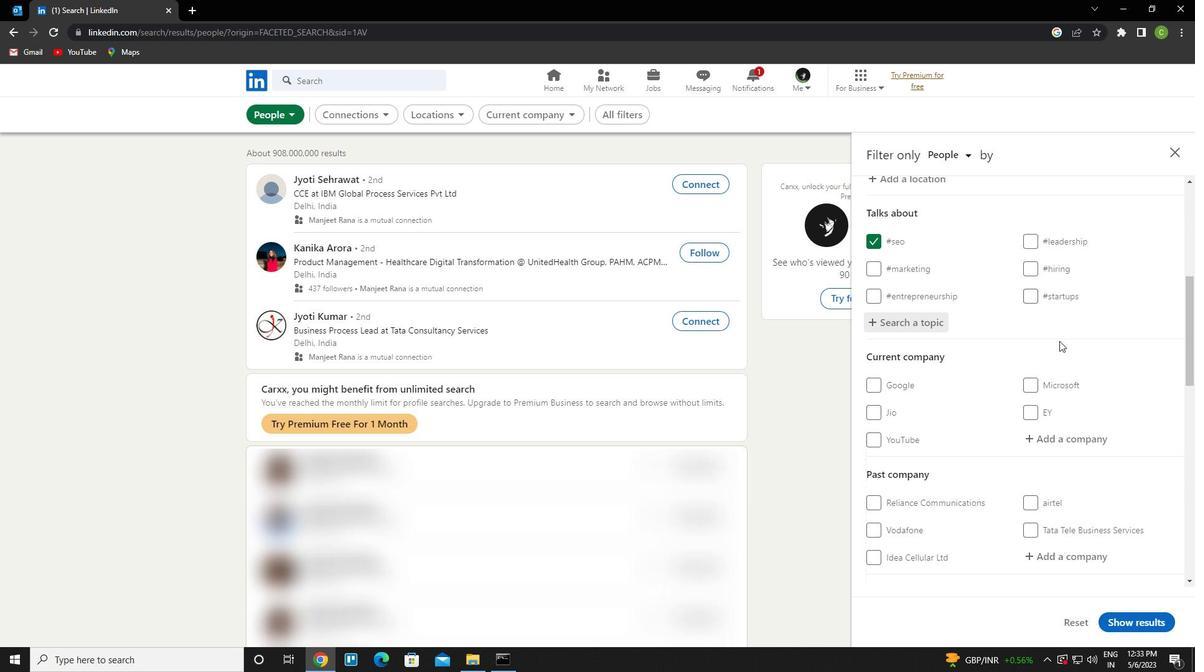 
Action: Mouse moved to (872, 435)
Screenshot: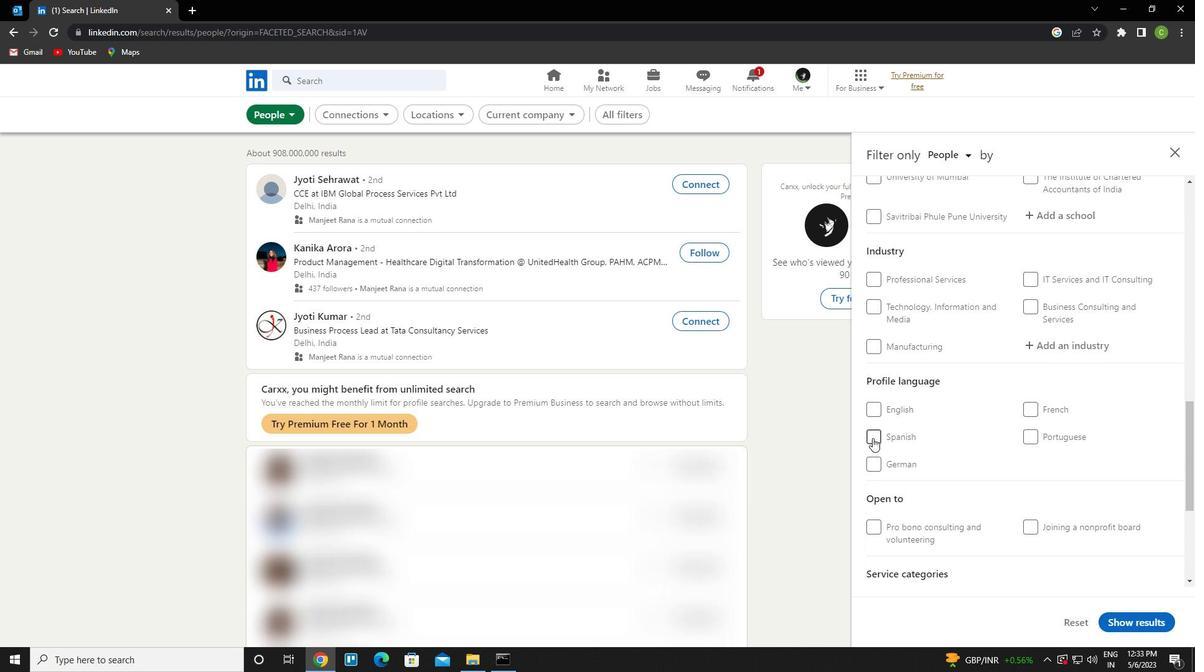 
Action: Mouse pressed left at (872, 435)
Screenshot: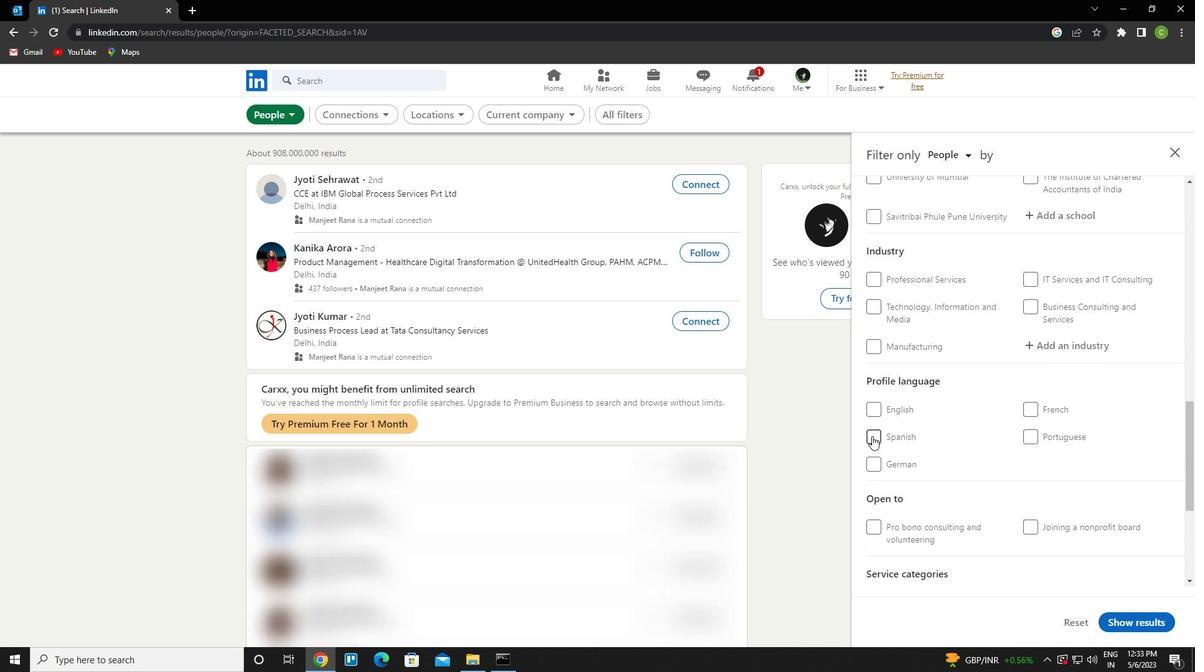 
Action: Mouse moved to (906, 386)
Screenshot: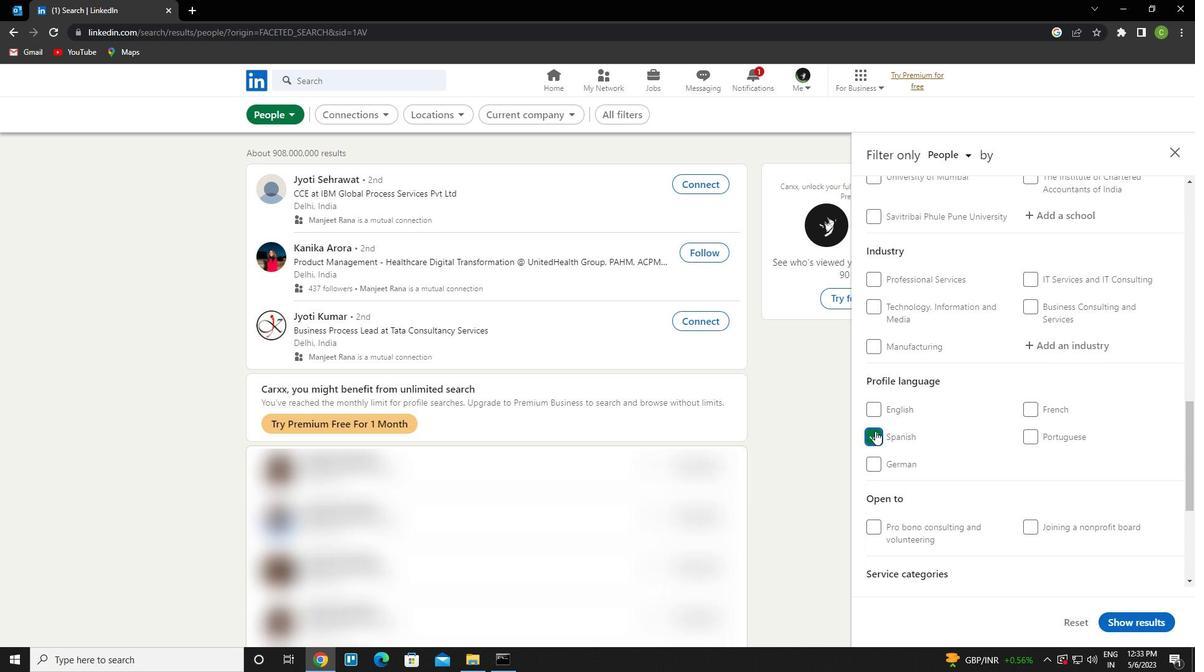 
Action: Mouse scrolled (906, 387) with delta (0, 0)
Screenshot: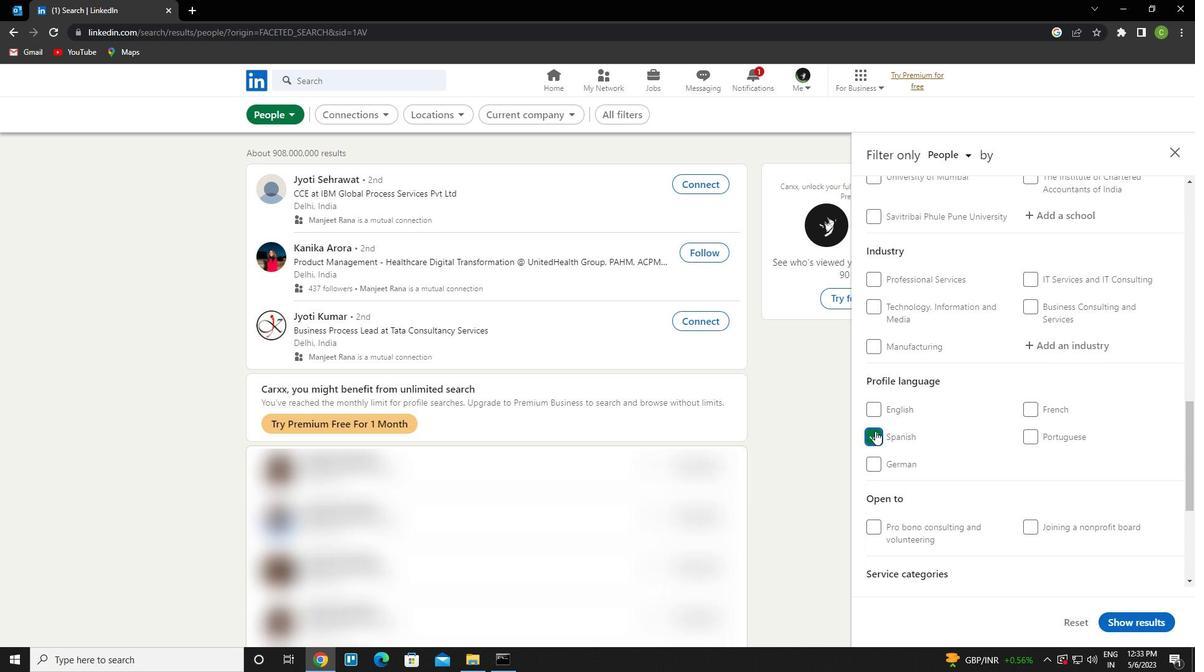 
Action: Mouse scrolled (906, 387) with delta (0, 0)
Screenshot: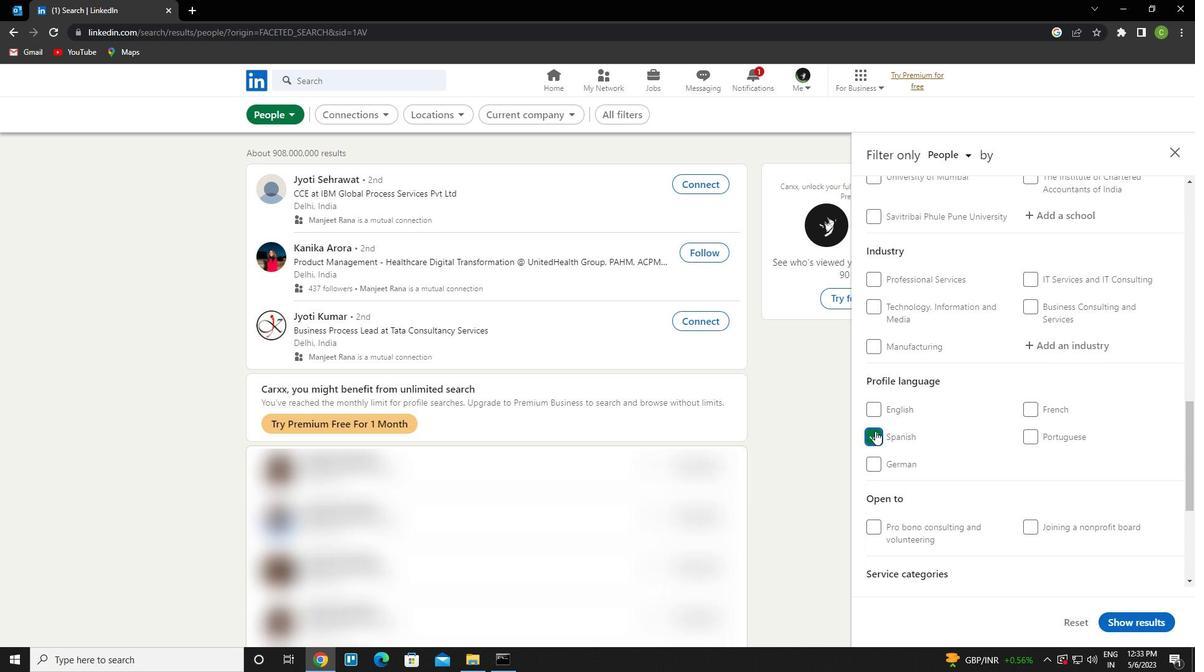 
Action: Mouse scrolled (906, 387) with delta (0, 0)
Screenshot: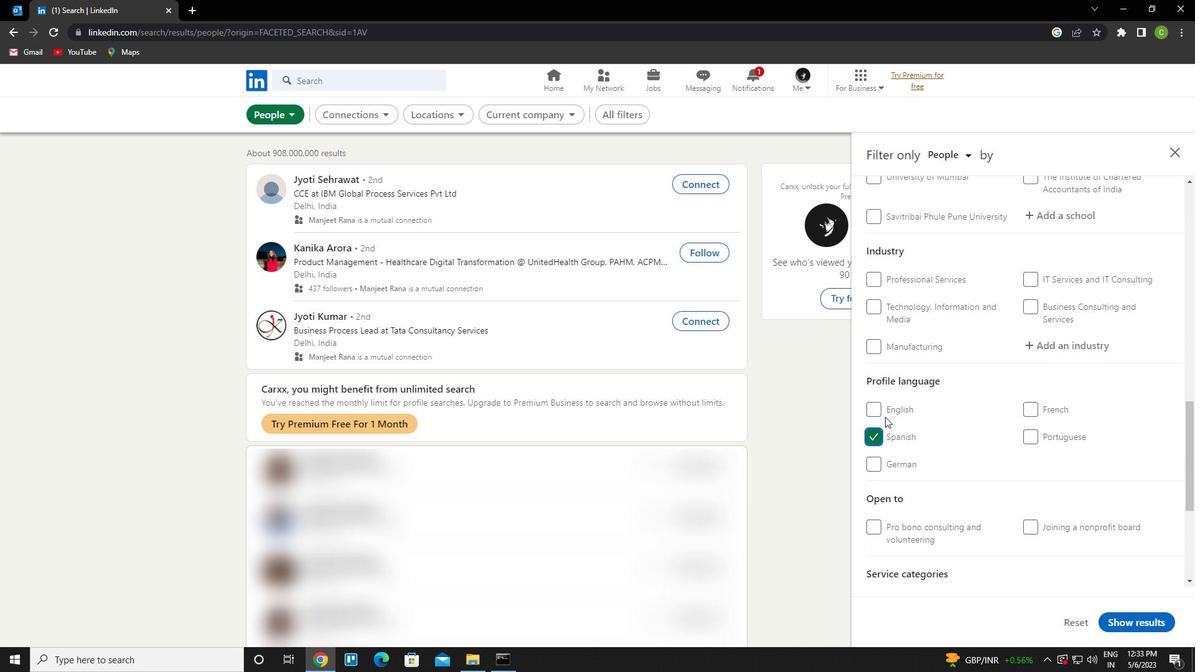 
Action: Mouse scrolled (906, 387) with delta (0, 0)
Screenshot: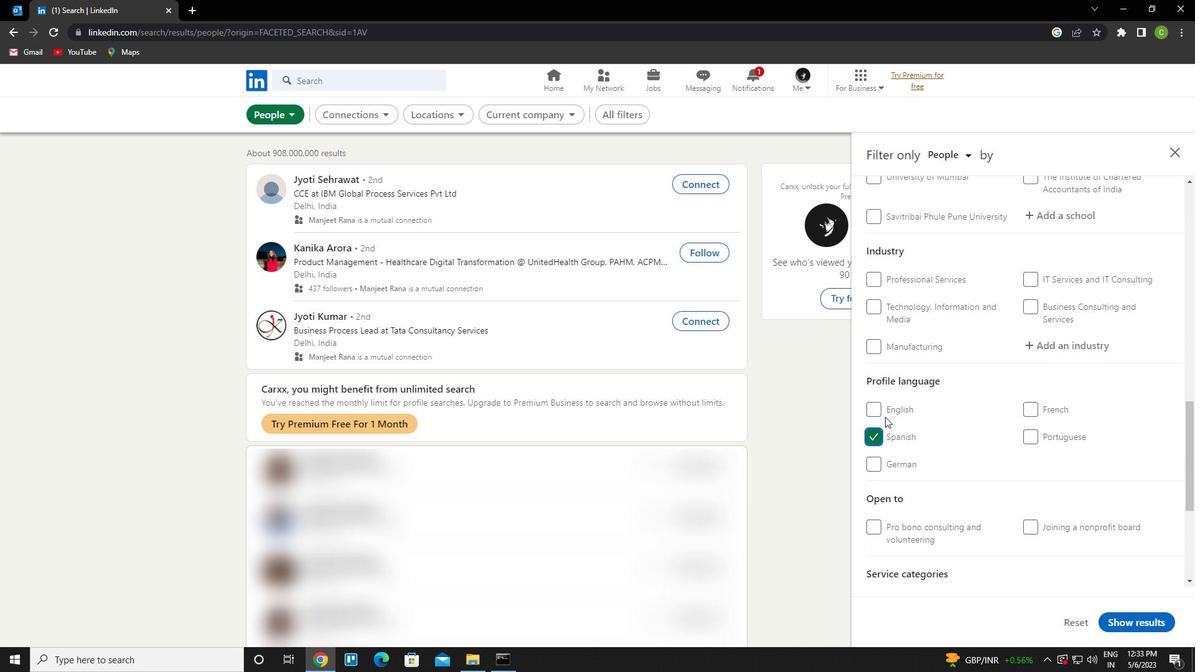 
Action: Mouse moved to (907, 385)
Screenshot: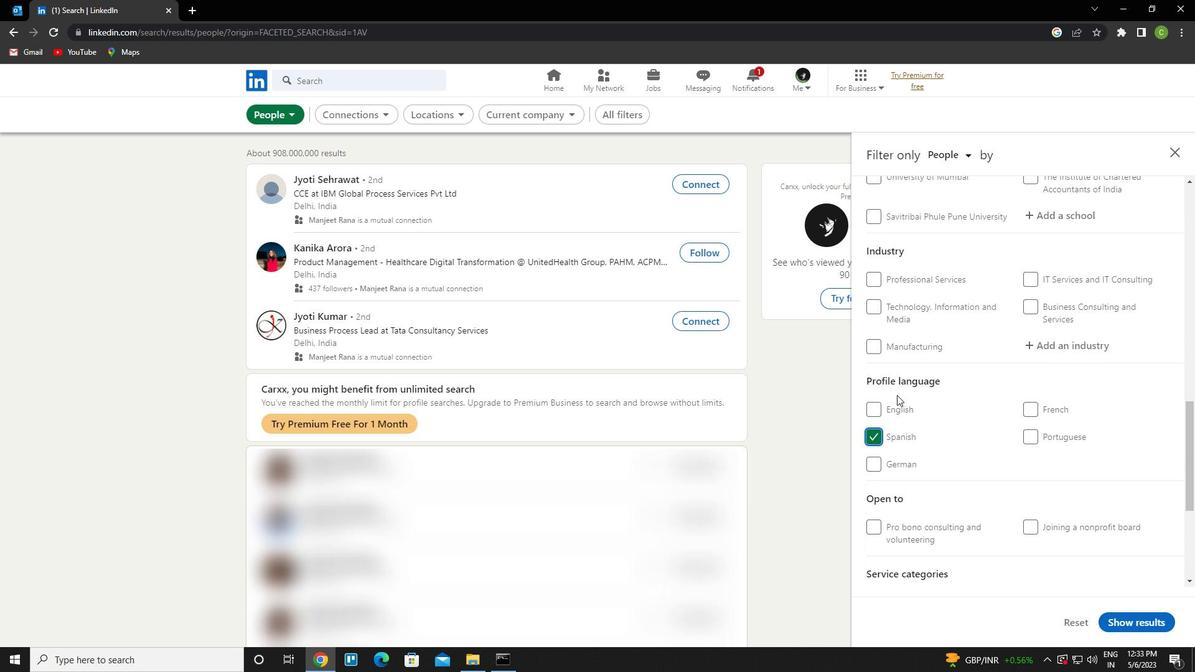 
Action: Mouse scrolled (907, 386) with delta (0, 0)
Screenshot: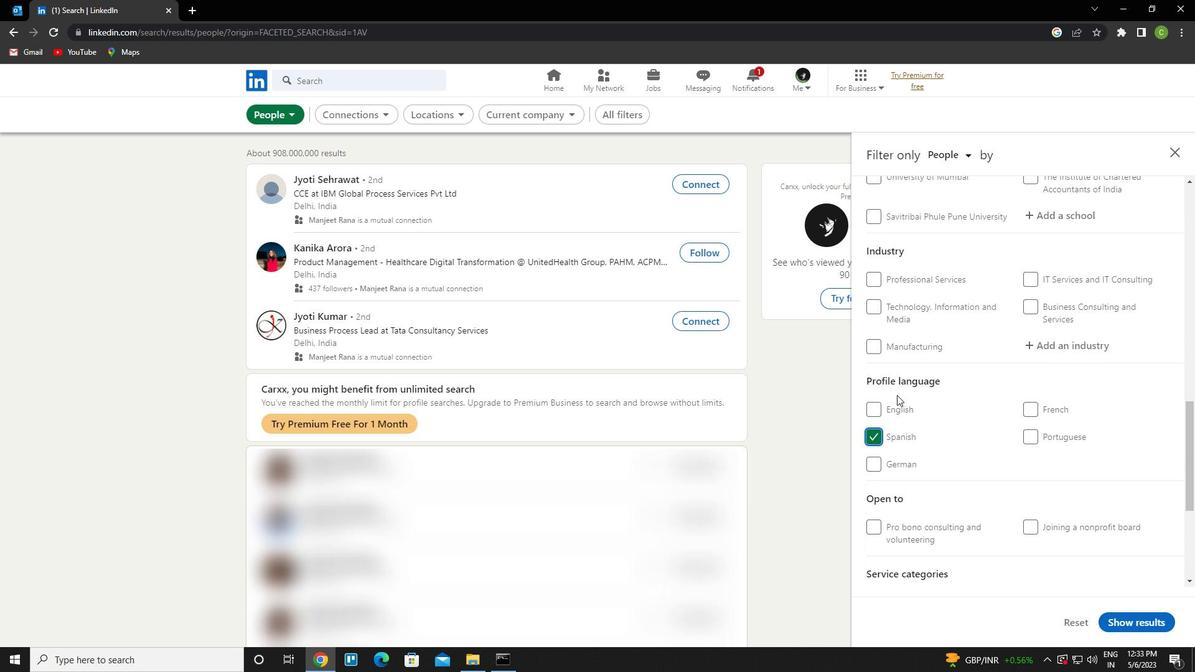 
Action: Mouse moved to (908, 384)
Screenshot: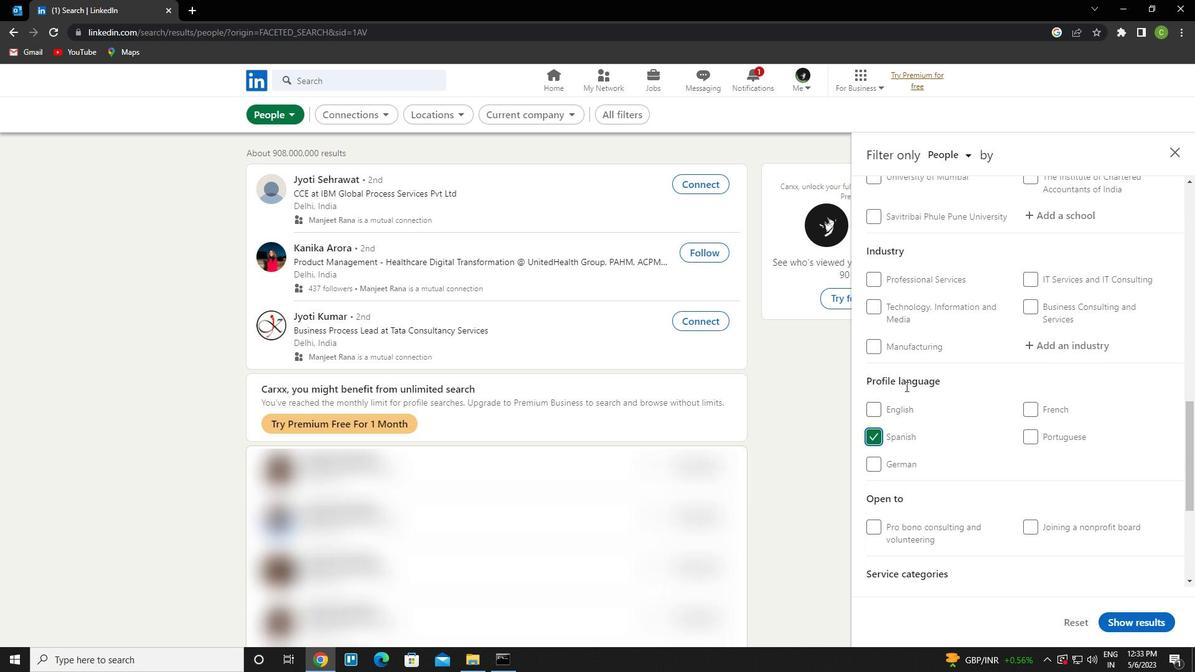 
Action: Mouse scrolled (908, 384) with delta (0, 0)
Screenshot: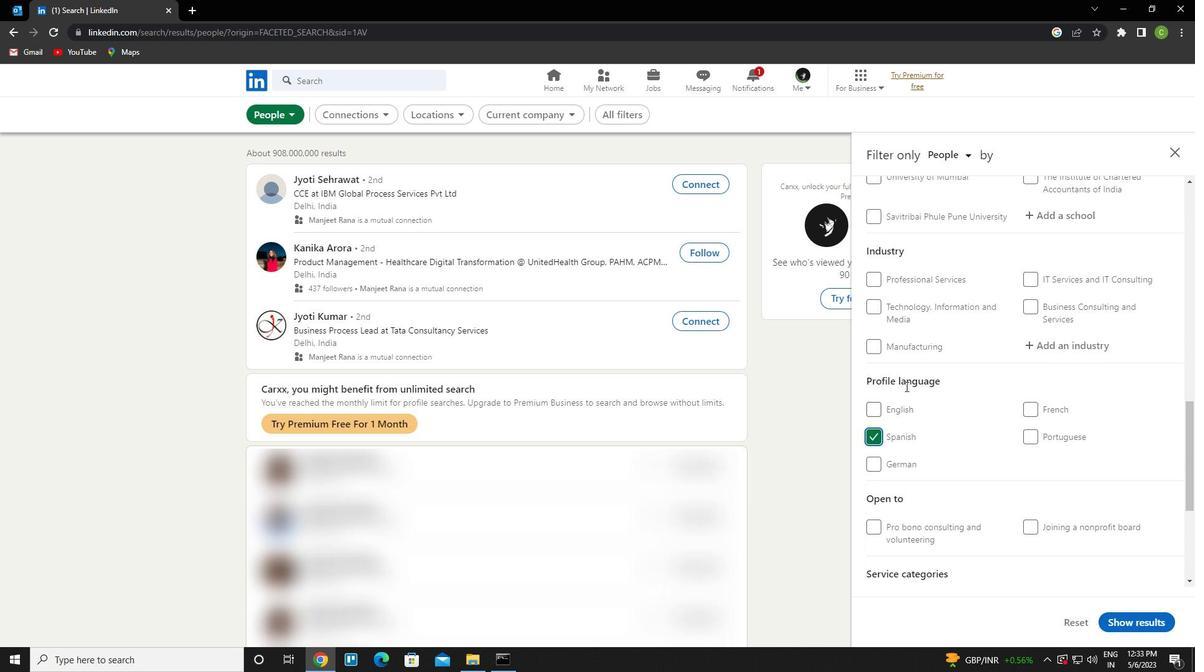 
Action: Mouse moved to (1055, 337)
Screenshot: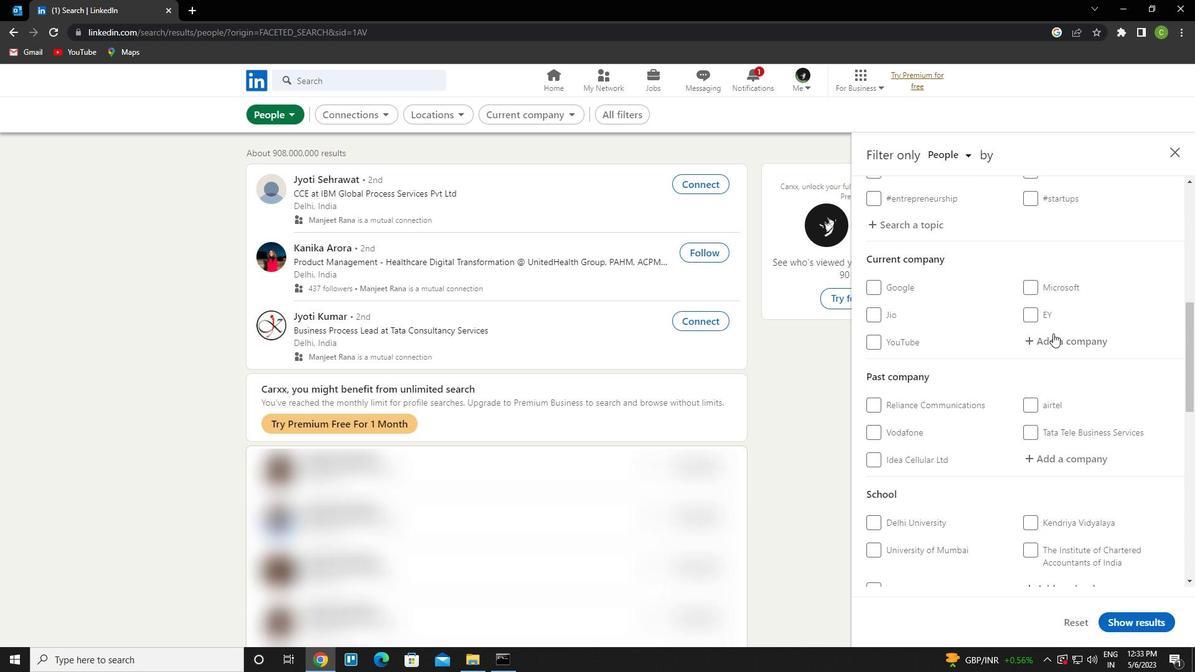 
Action: Mouse pressed left at (1055, 337)
Screenshot: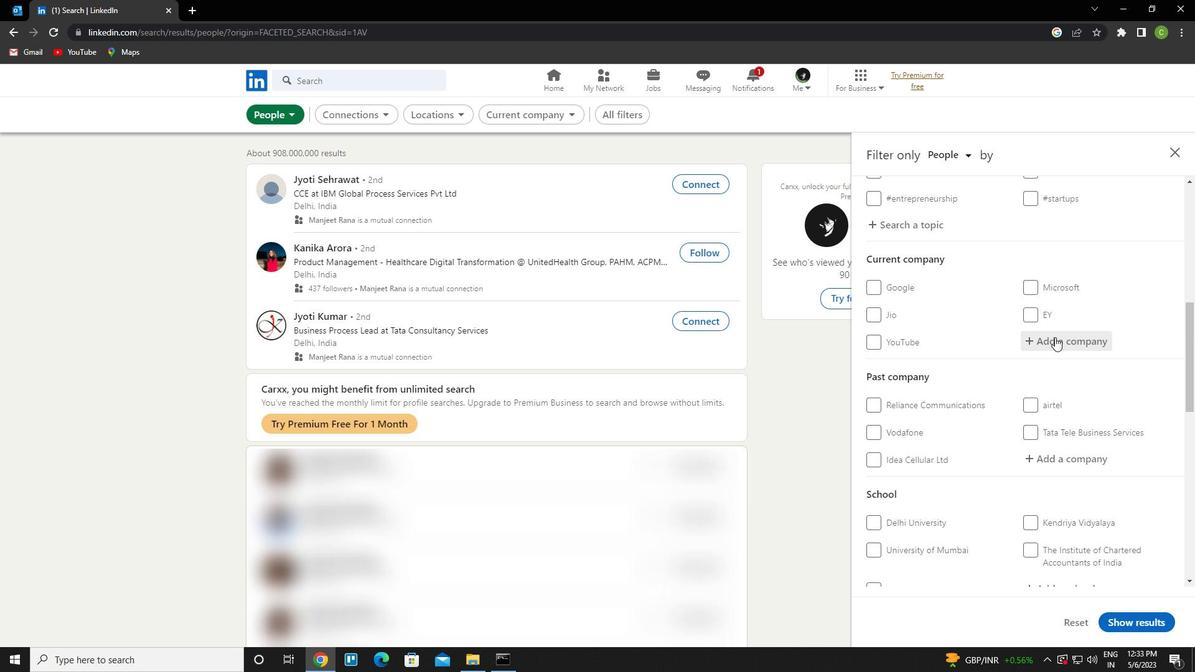 
Action: Key pressed <Key.caps_lock><Key.caps_lock>e<Key.caps_lock>xperian<Key.space>india<Key.down><Key.enter>
Screenshot: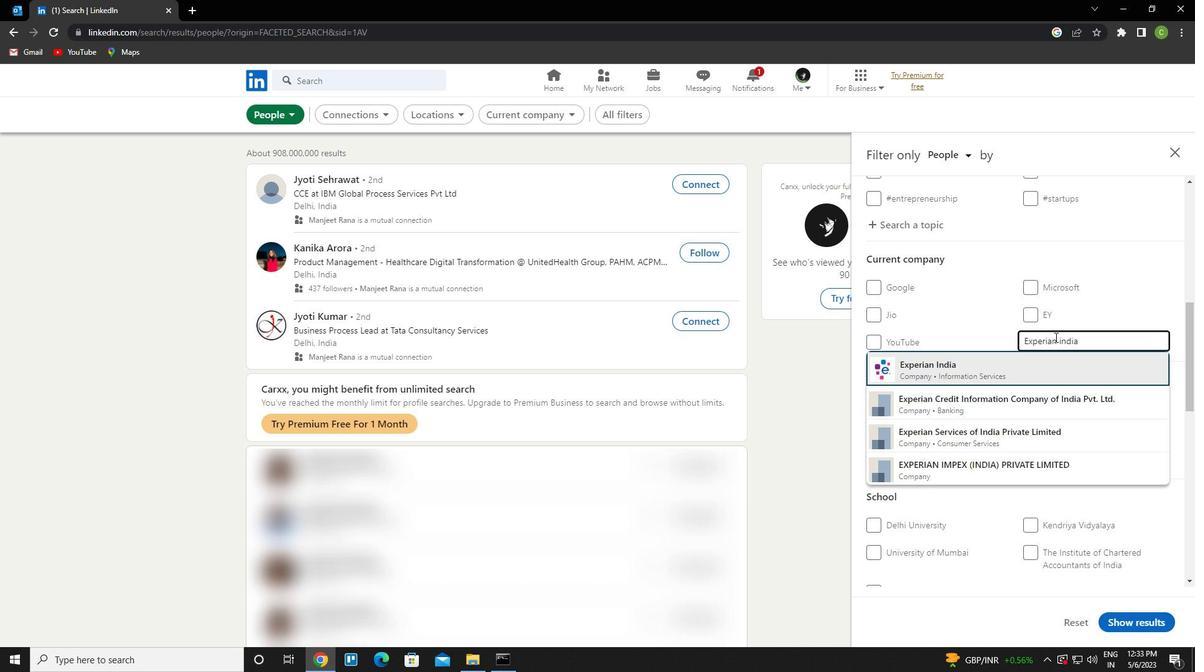 
Action: Mouse moved to (1055, 338)
Screenshot: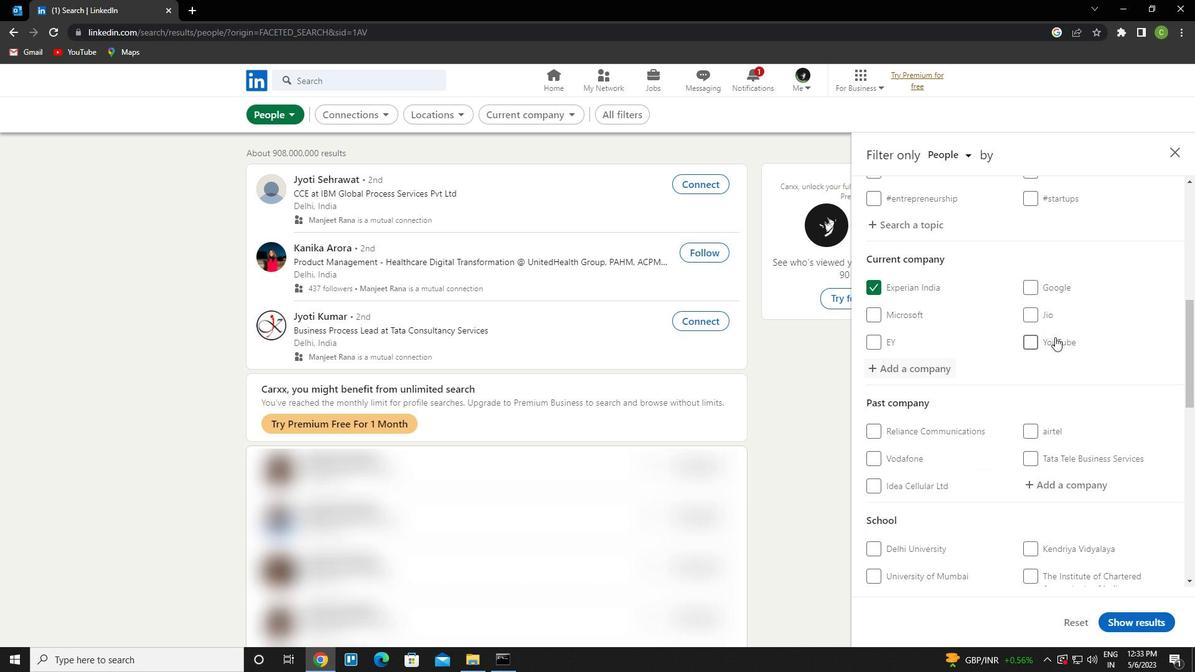 
Action: Mouse scrolled (1055, 337) with delta (0, 0)
Screenshot: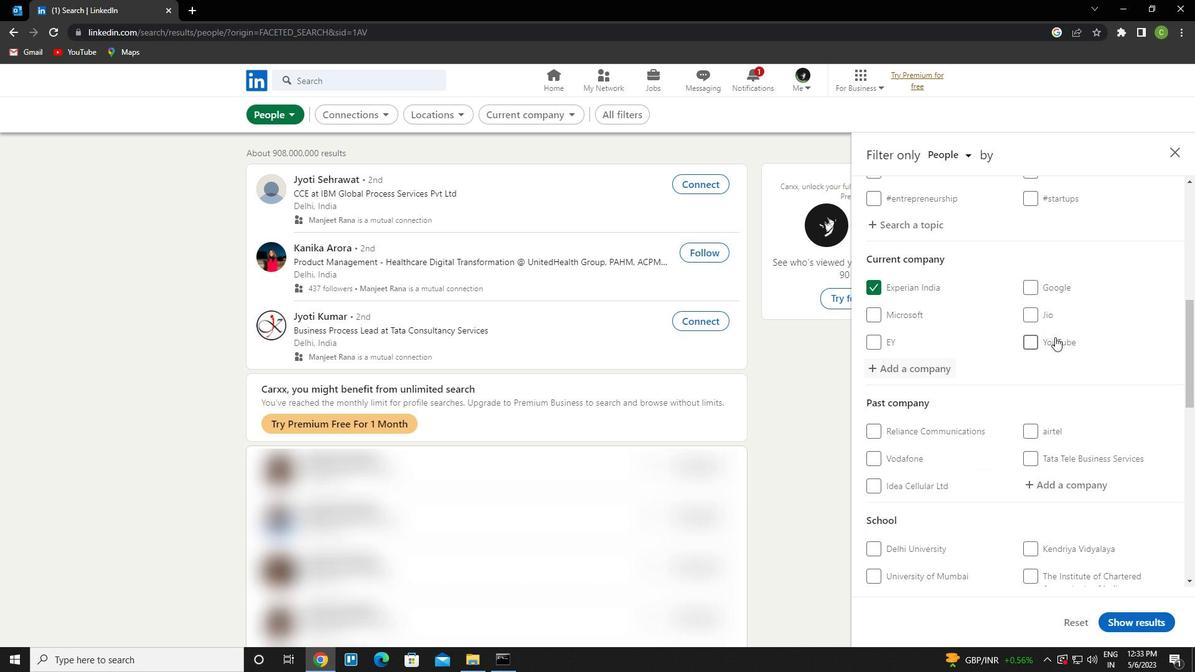 
Action: Mouse moved to (1055, 343)
Screenshot: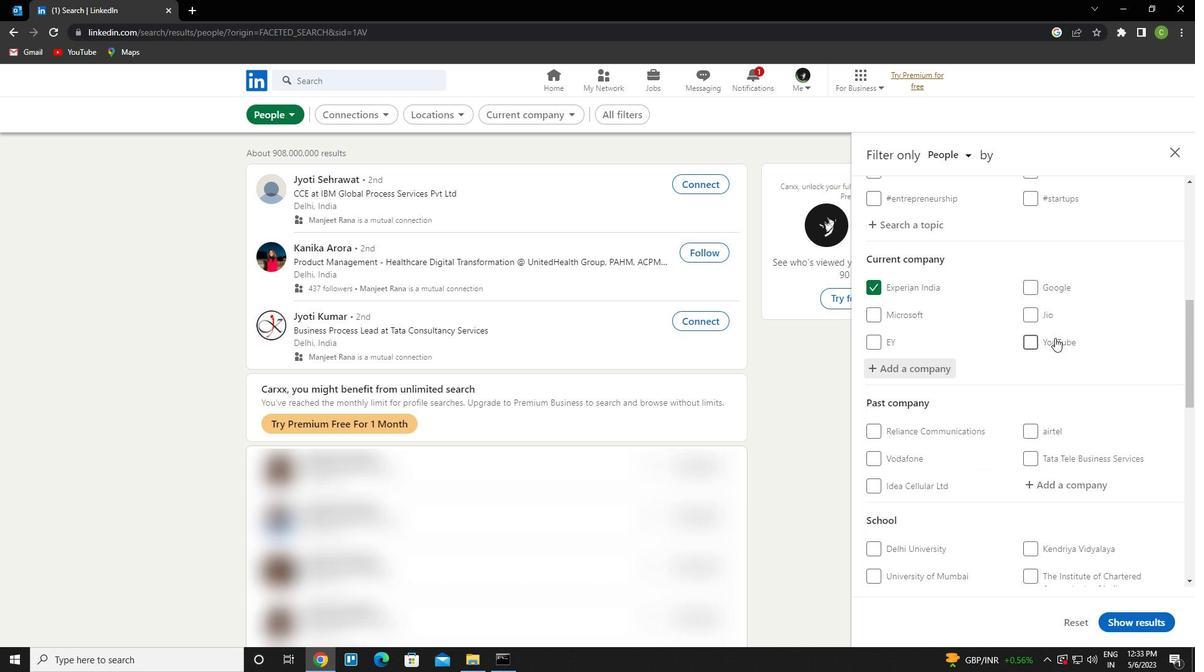 
Action: Mouse scrolled (1055, 343) with delta (0, 0)
Screenshot: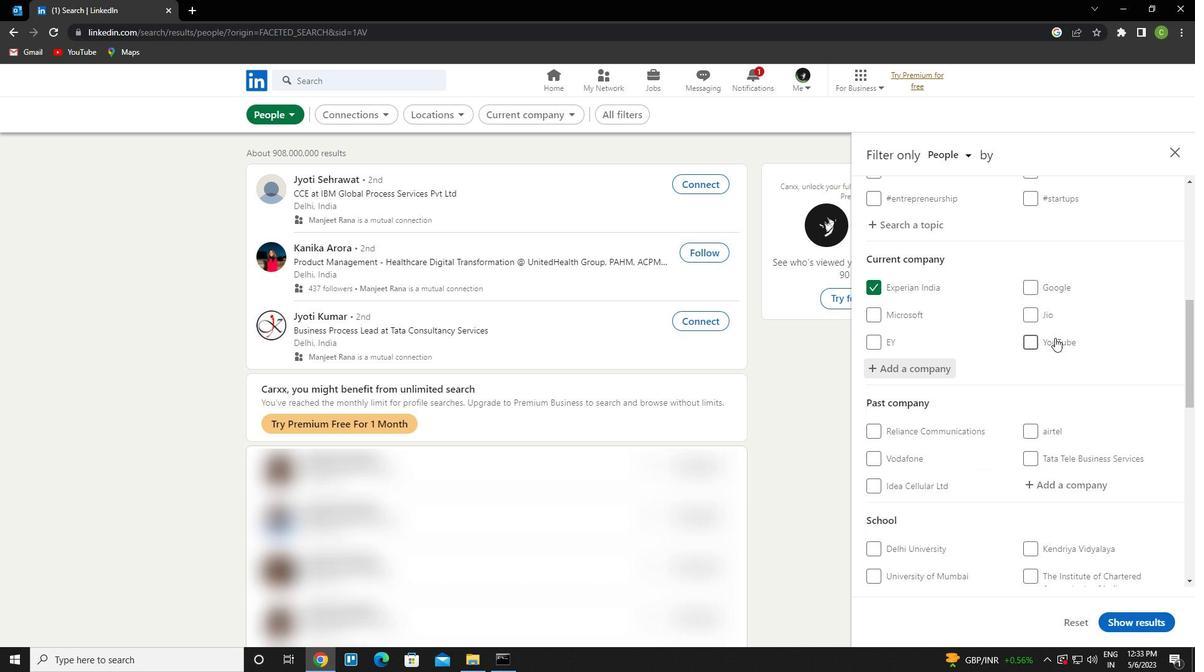 
Action: Mouse moved to (1073, 415)
Screenshot: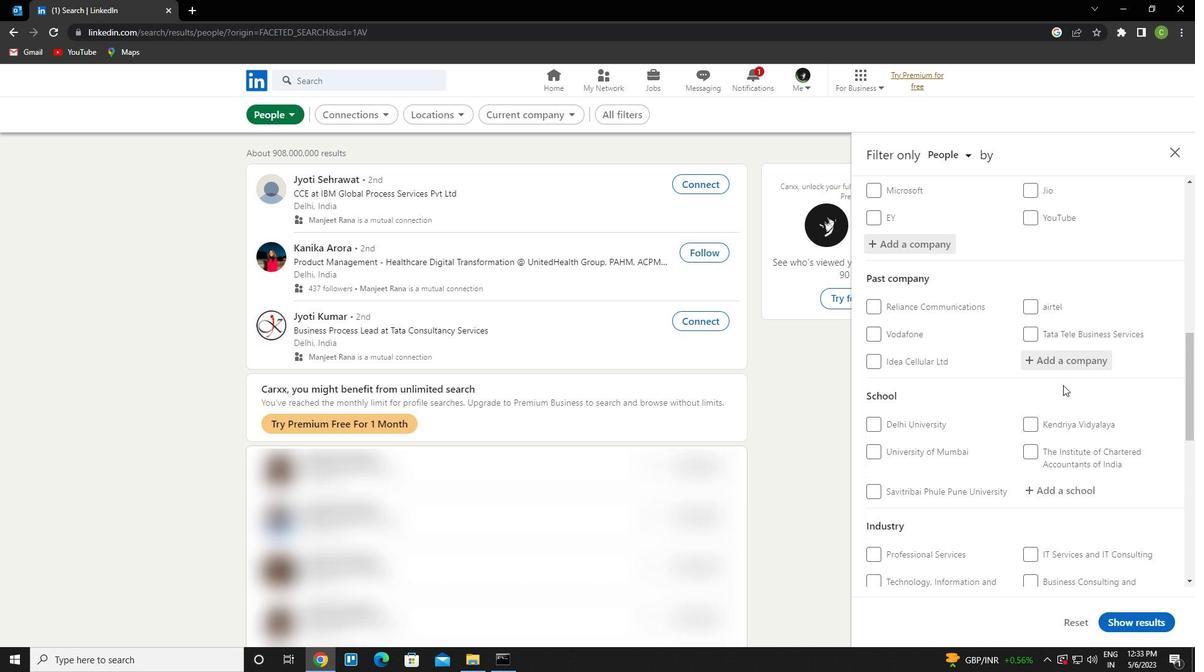 
Action: Mouse scrolled (1073, 414) with delta (0, 0)
Screenshot: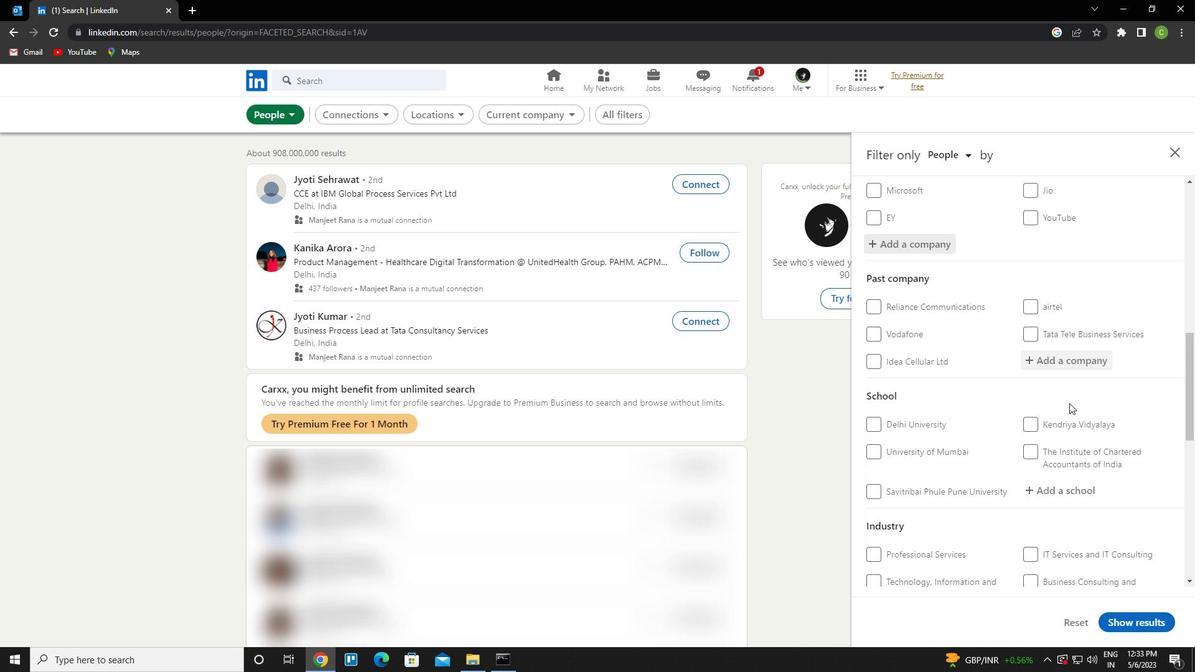 
Action: Mouse moved to (1072, 440)
Screenshot: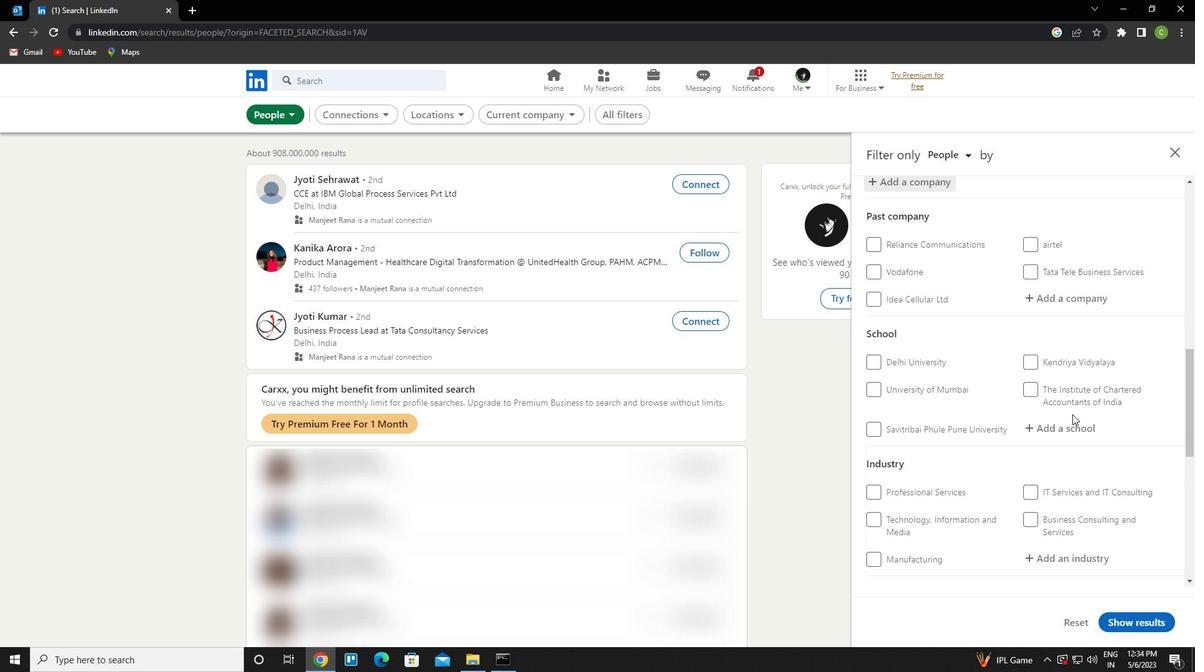 
Action: Mouse pressed left at (1072, 440)
Screenshot: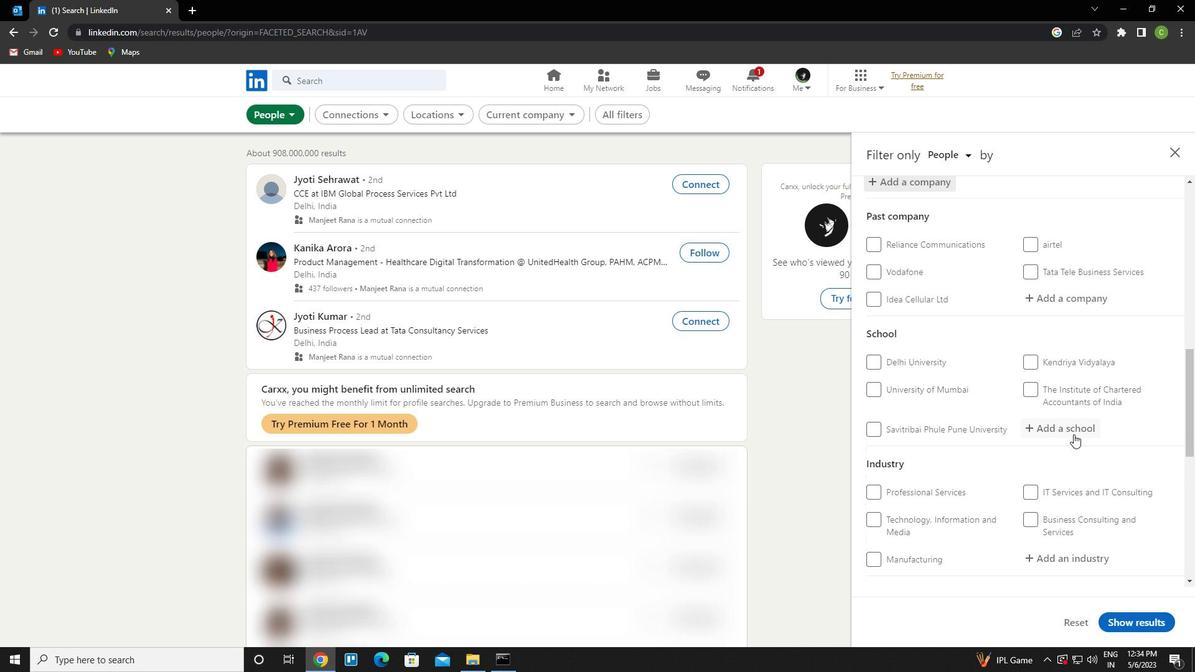 
Action: Mouse moved to (1071, 434)
Screenshot: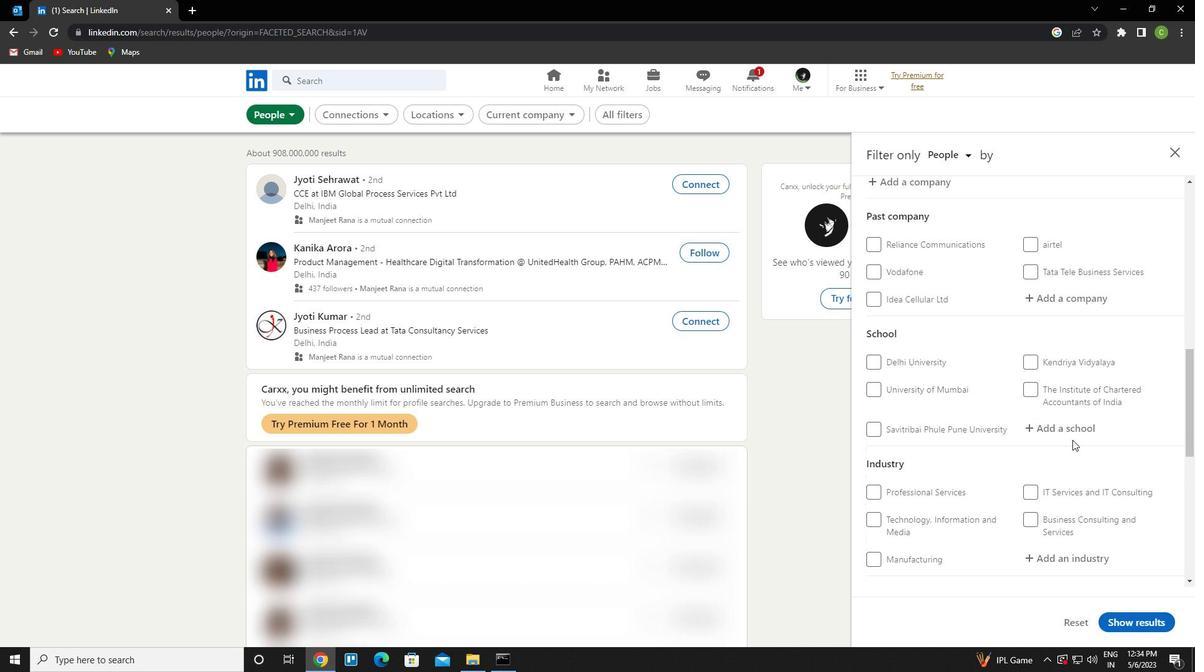 
Action: Mouse pressed left at (1071, 434)
Screenshot: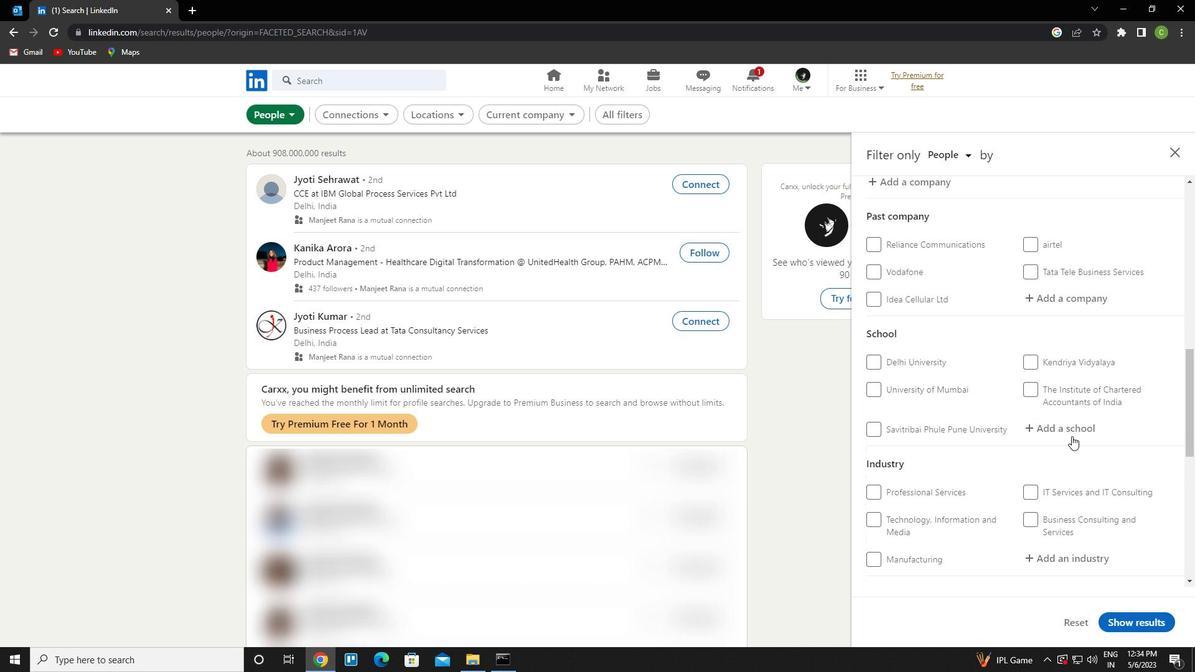
Action: Key pressed <Key.caps_lock>mit<Key.space>s<Key.caps_lock>chool<Key.space>of<Key.space>distance<Key.space><Key.down><Key.enter>
Screenshot: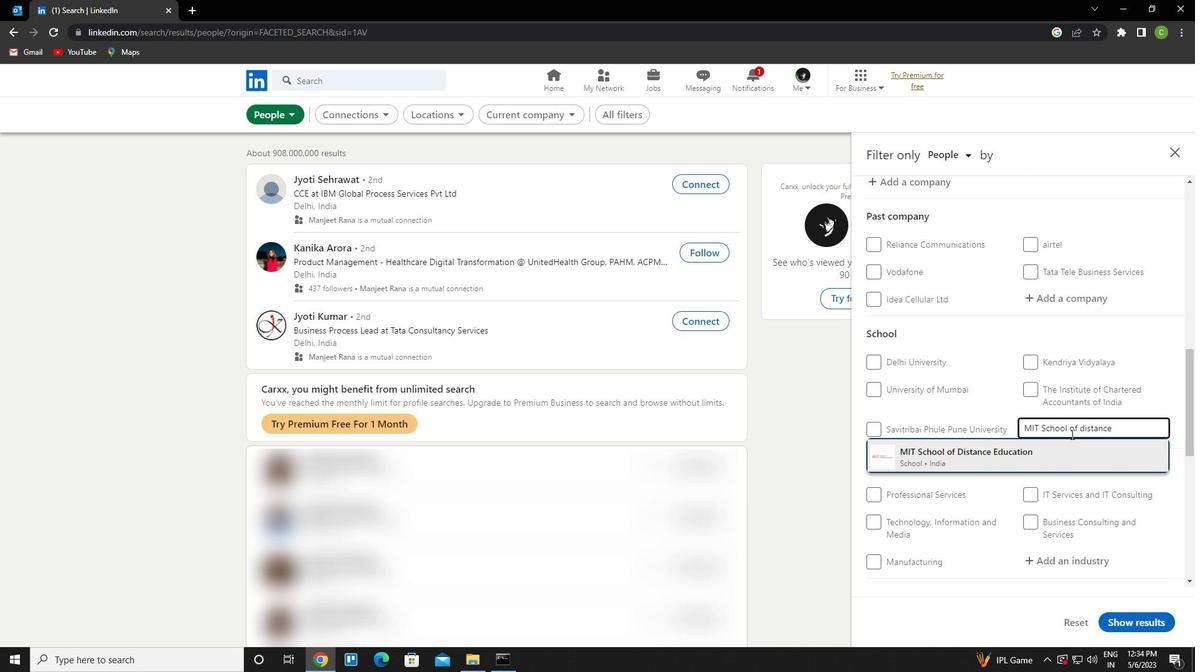 
Action: Mouse scrolled (1071, 433) with delta (0, 0)
Screenshot: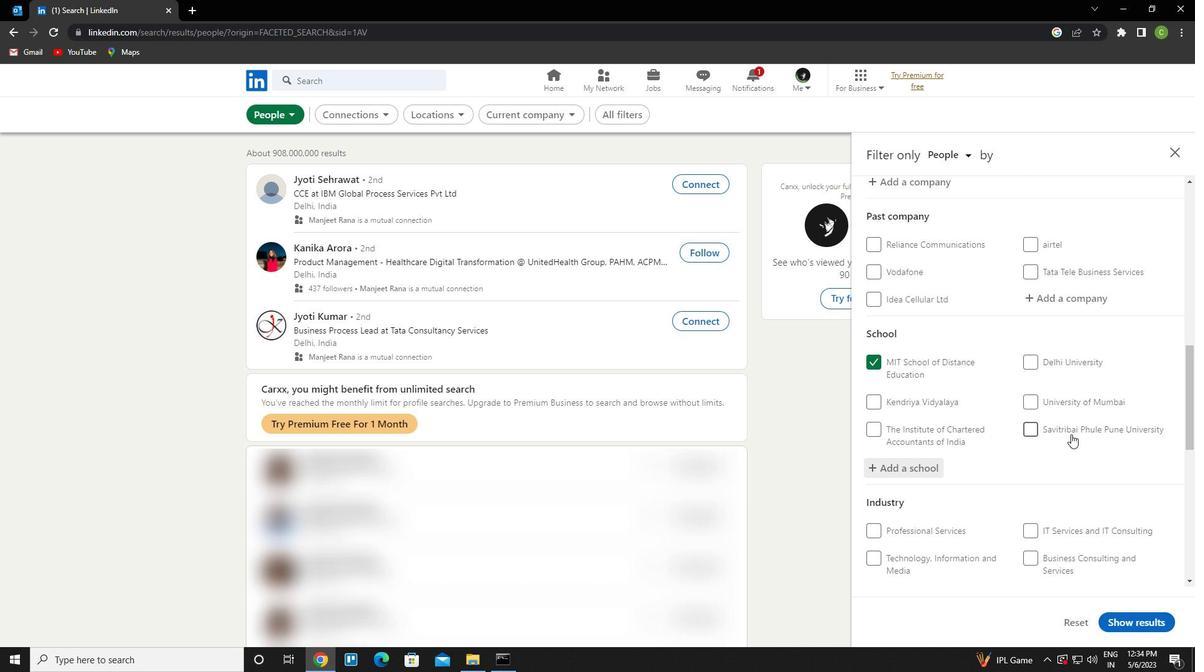 
Action: Mouse moved to (1071, 433)
Screenshot: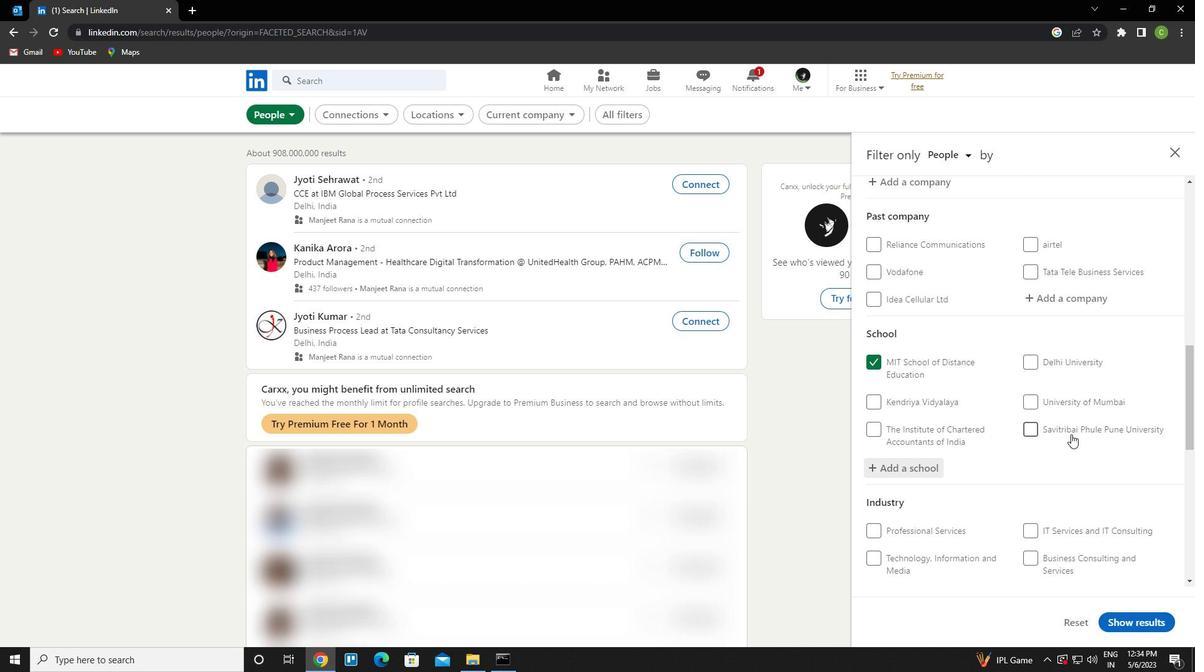 
Action: Mouse scrolled (1071, 433) with delta (0, 0)
Screenshot: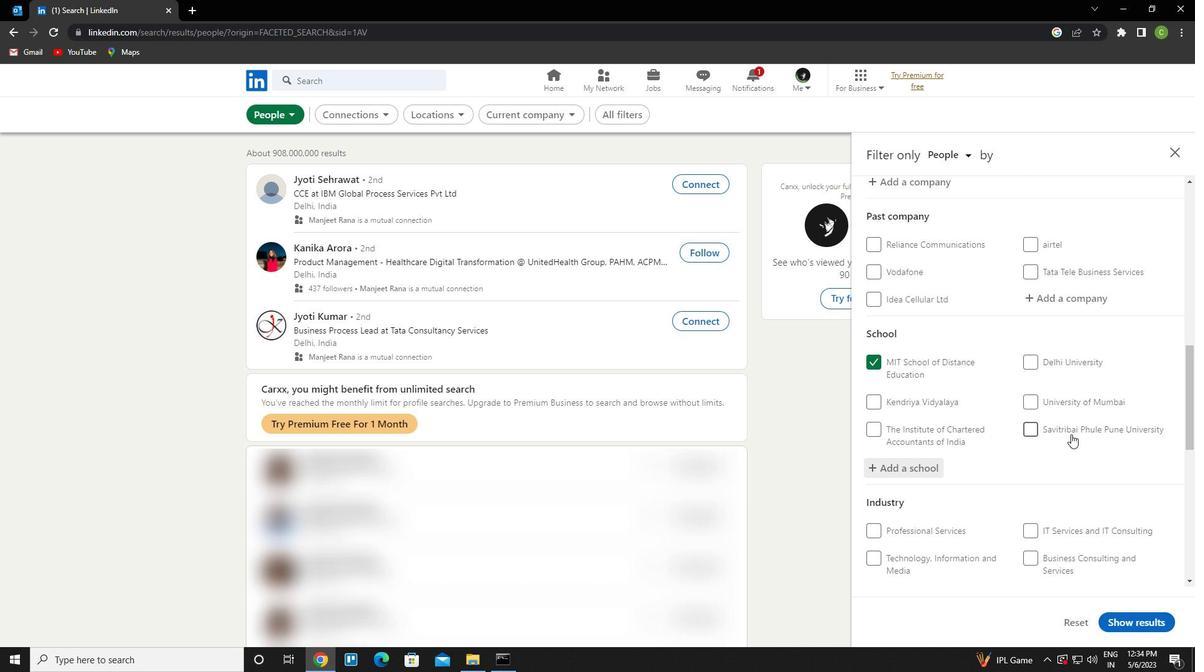 
Action: Mouse moved to (1052, 440)
Screenshot: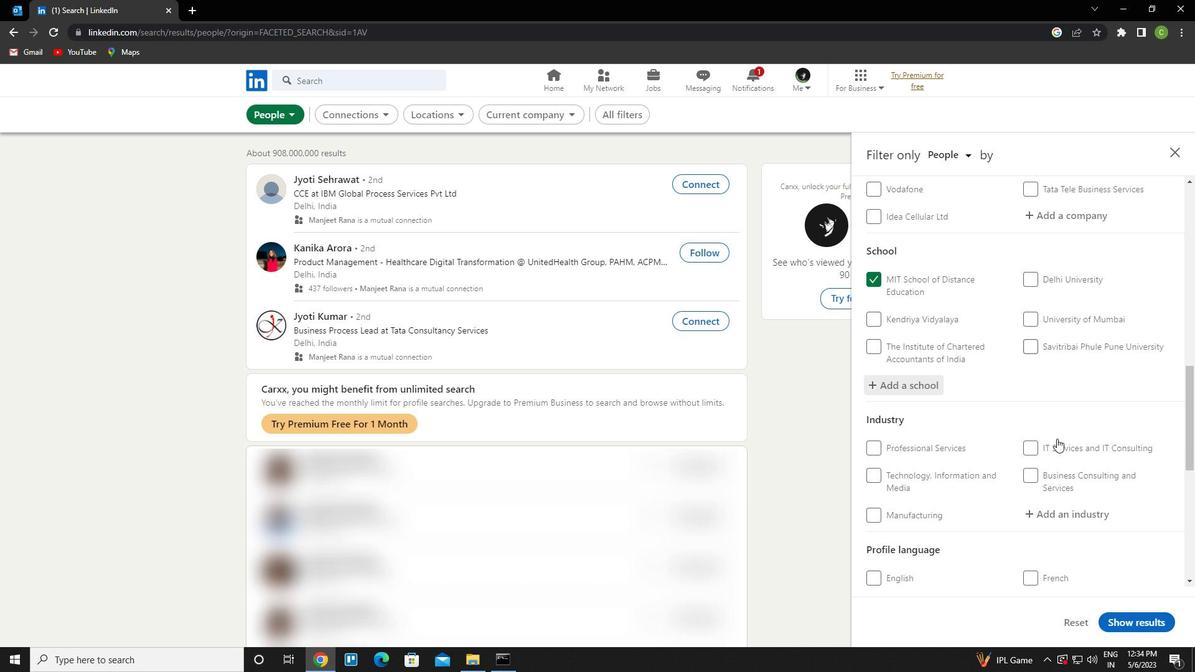 
Action: Mouse scrolled (1052, 440) with delta (0, 0)
Screenshot: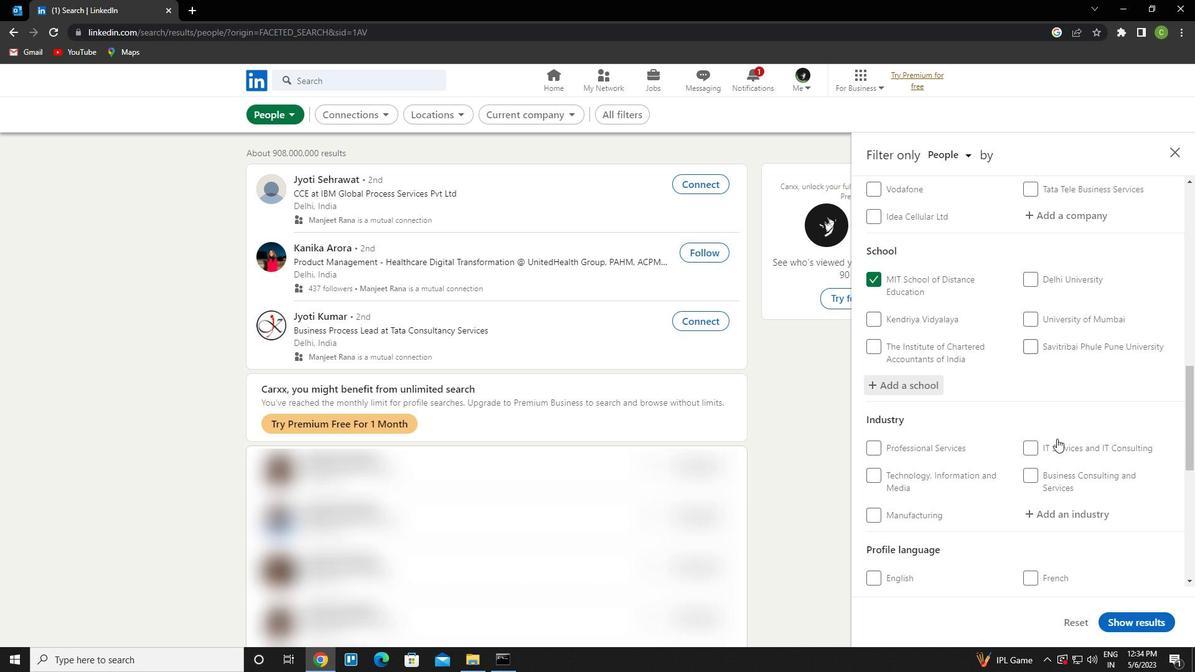 
Action: Mouse moved to (1048, 404)
Screenshot: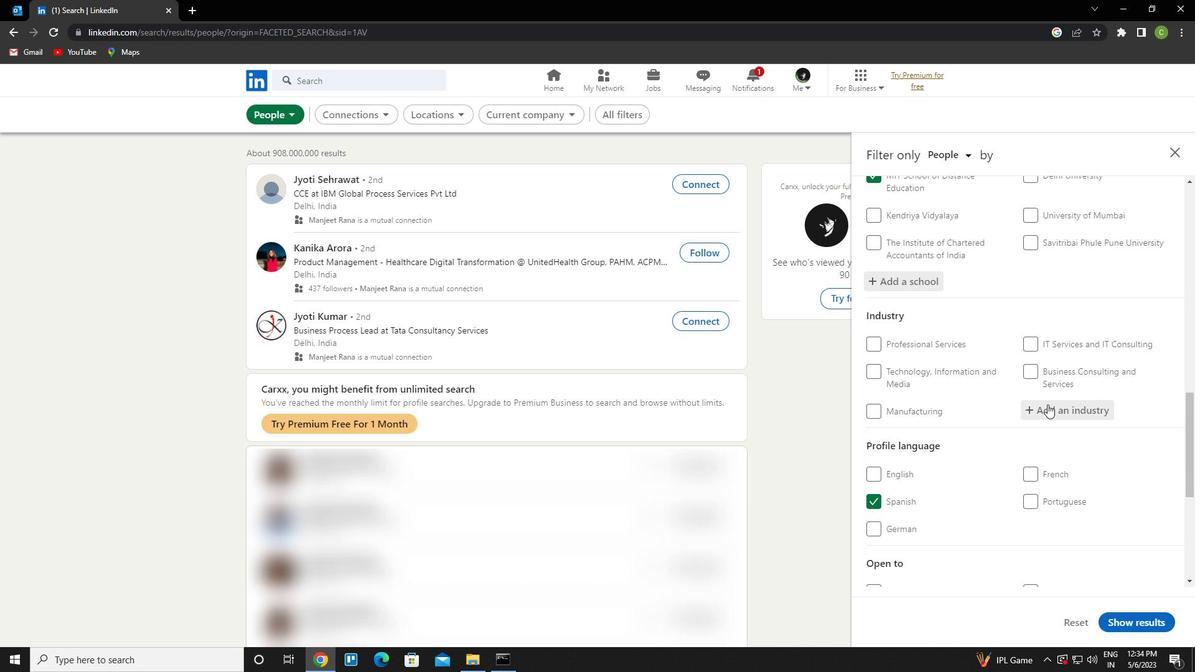 
Action: Mouse pressed left at (1048, 404)
Screenshot: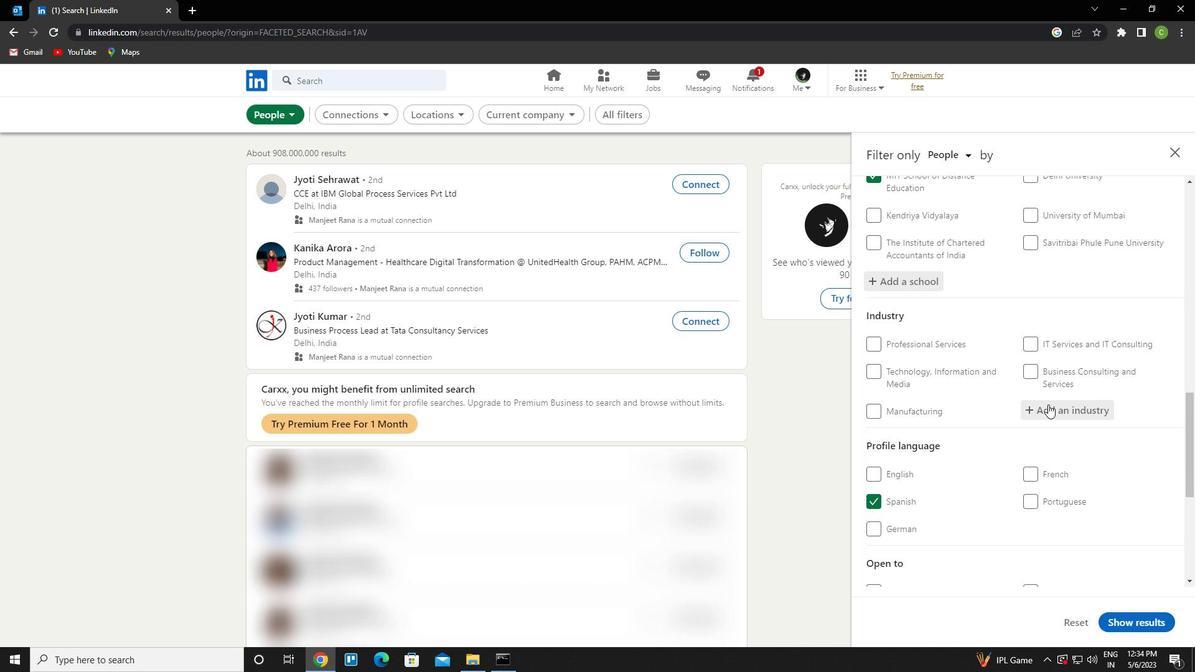 
Action: Key pressed <Key.caps_lock>s<Key.caps_lock>ecurity<Key.down><Key.enter>
Screenshot: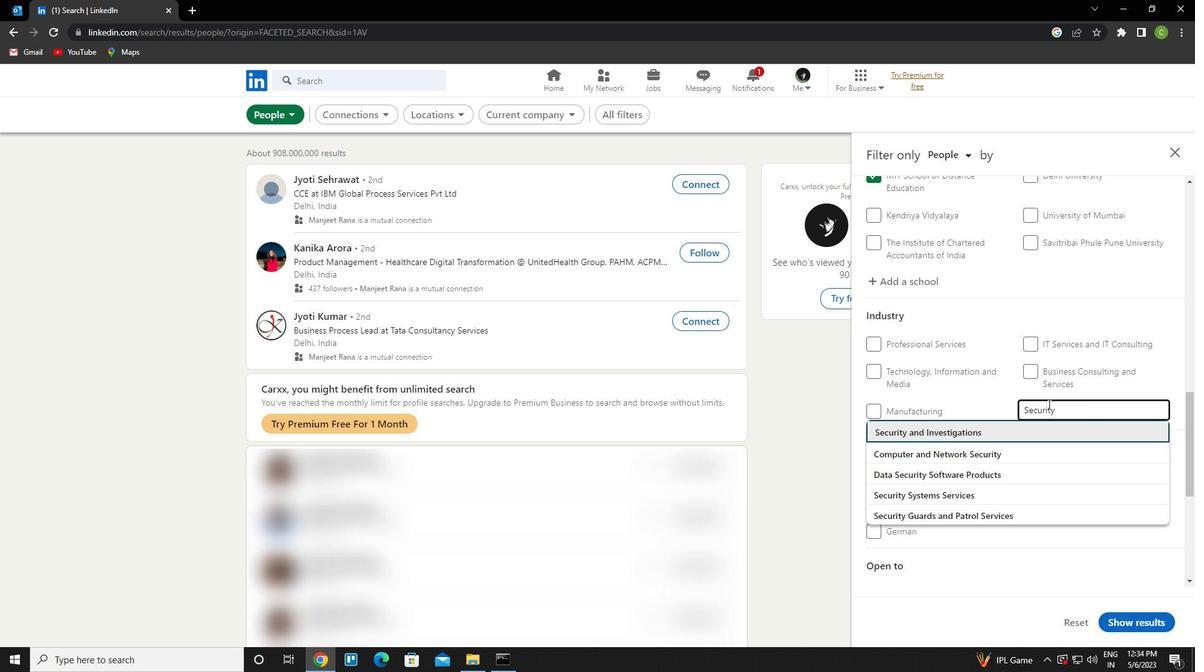 
Action: Mouse scrolled (1048, 404) with delta (0, 0)
Screenshot: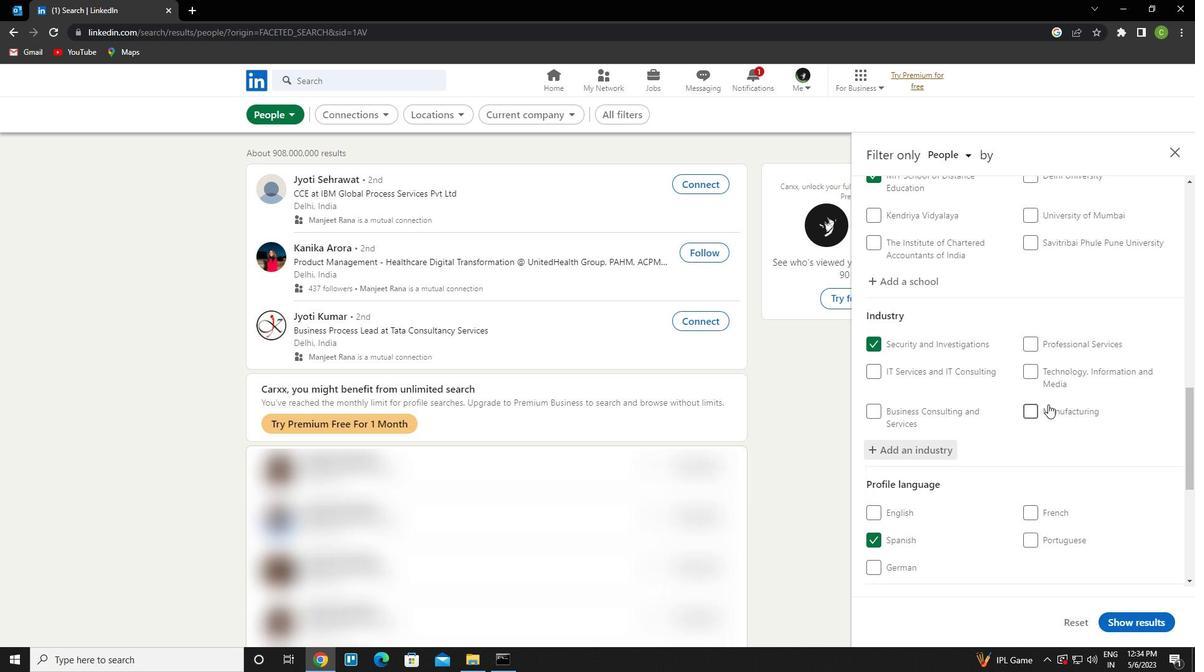 
Action: Mouse scrolled (1048, 404) with delta (0, 0)
Screenshot: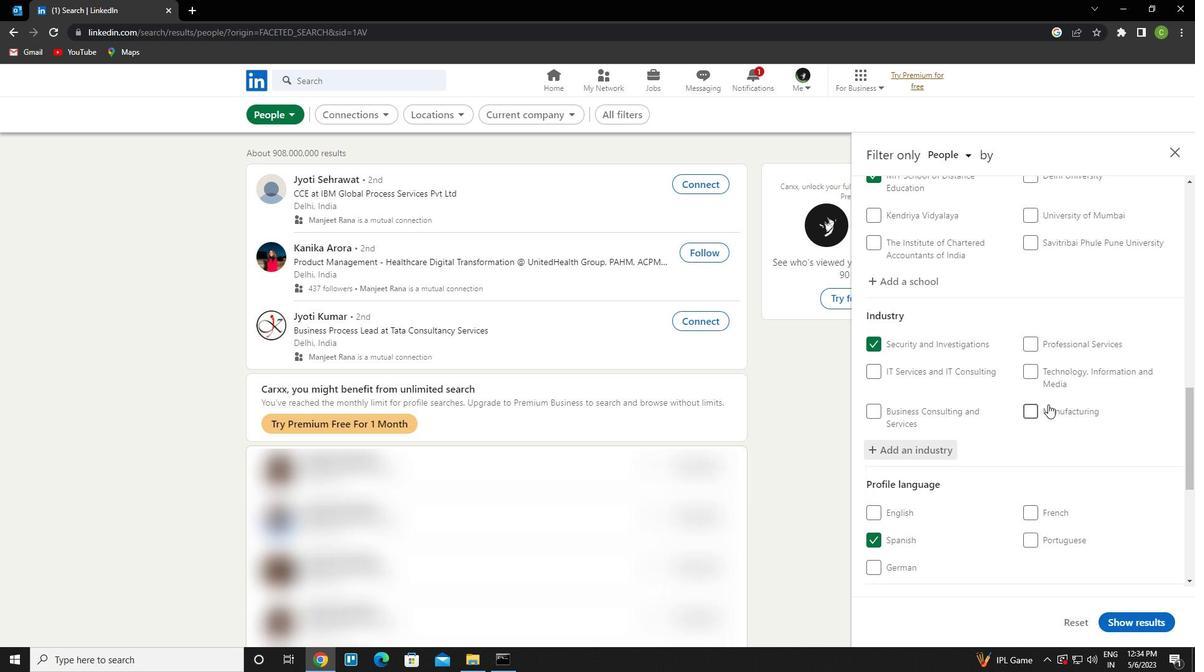 
Action: Mouse scrolled (1048, 404) with delta (0, 0)
Screenshot: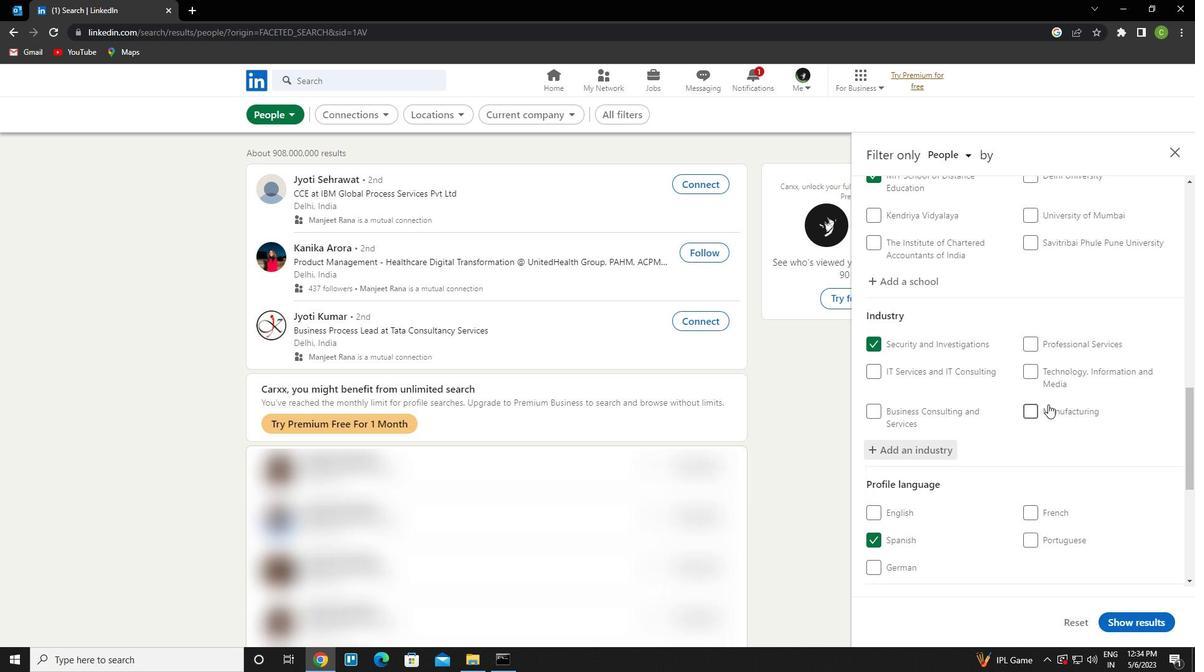 
Action: Mouse scrolled (1048, 404) with delta (0, 0)
Screenshot: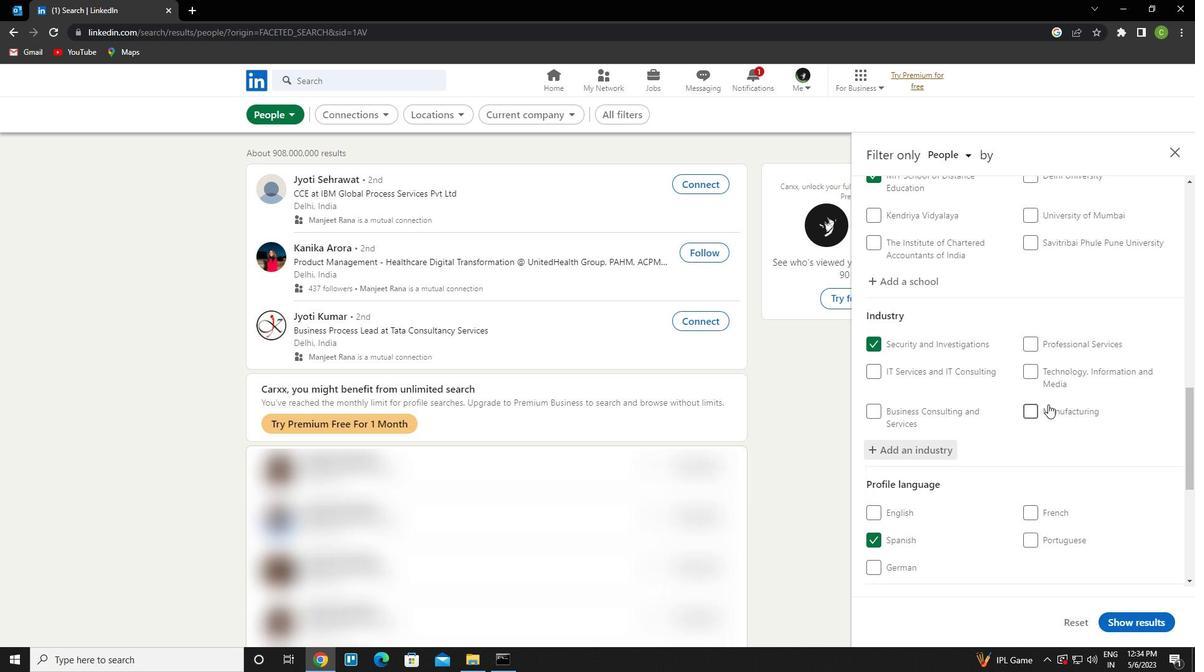 
Action: Mouse scrolled (1048, 404) with delta (0, 0)
Screenshot: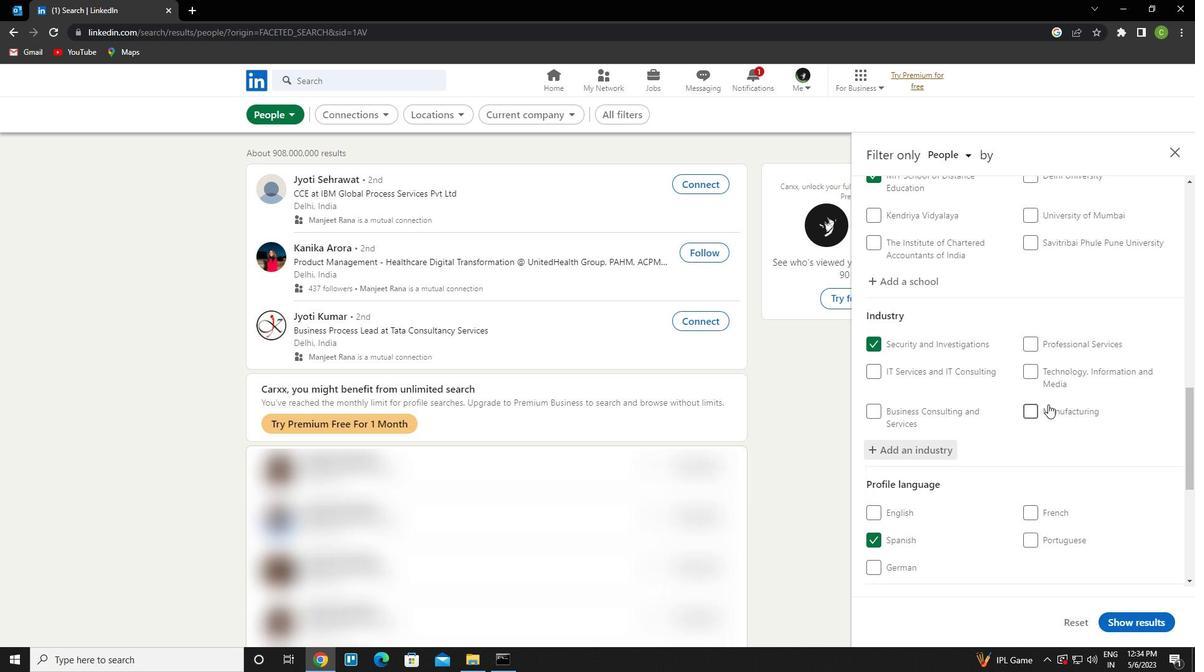 
Action: Mouse scrolled (1048, 404) with delta (0, 0)
Screenshot: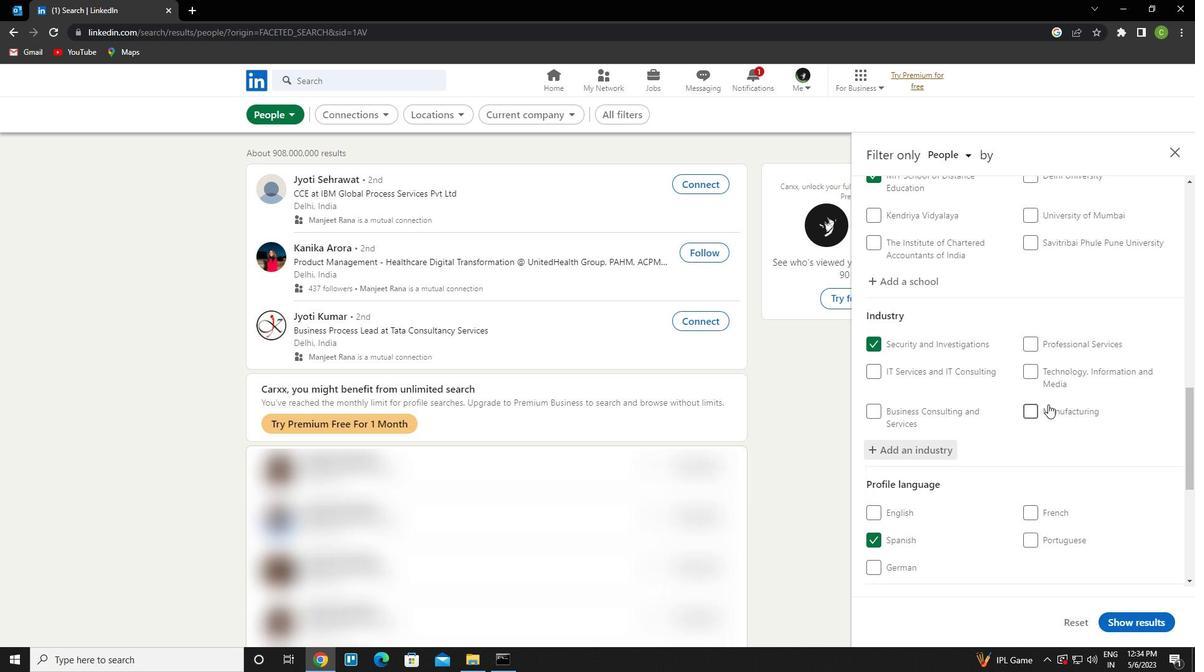 
Action: Mouse scrolled (1048, 404) with delta (0, 0)
Screenshot: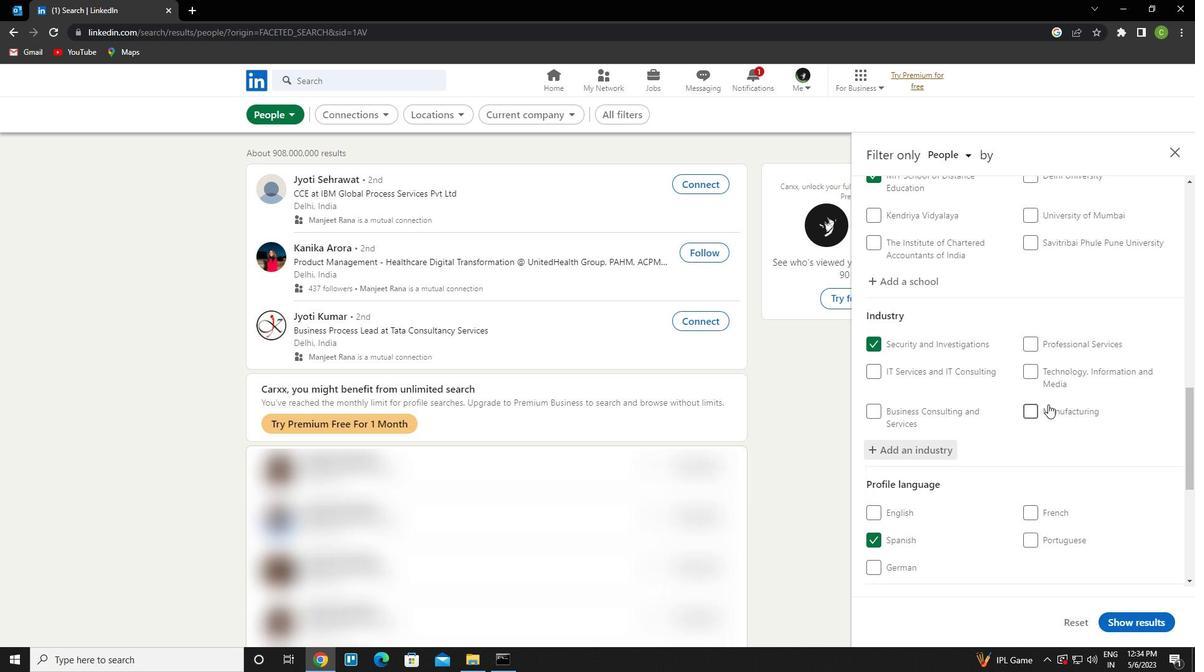 
Action: Mouse scrolled (1048, 404) with delta (0, 0)
Screenshot: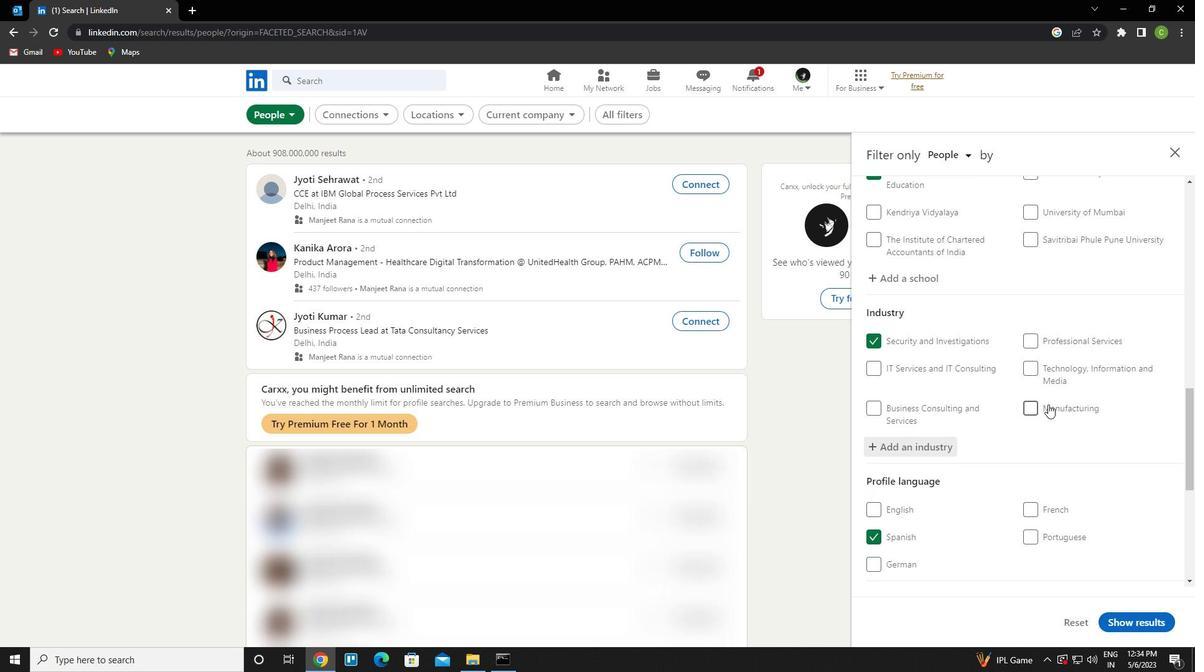 
Action: Mouse moved to (1051, 419)
Screenshot: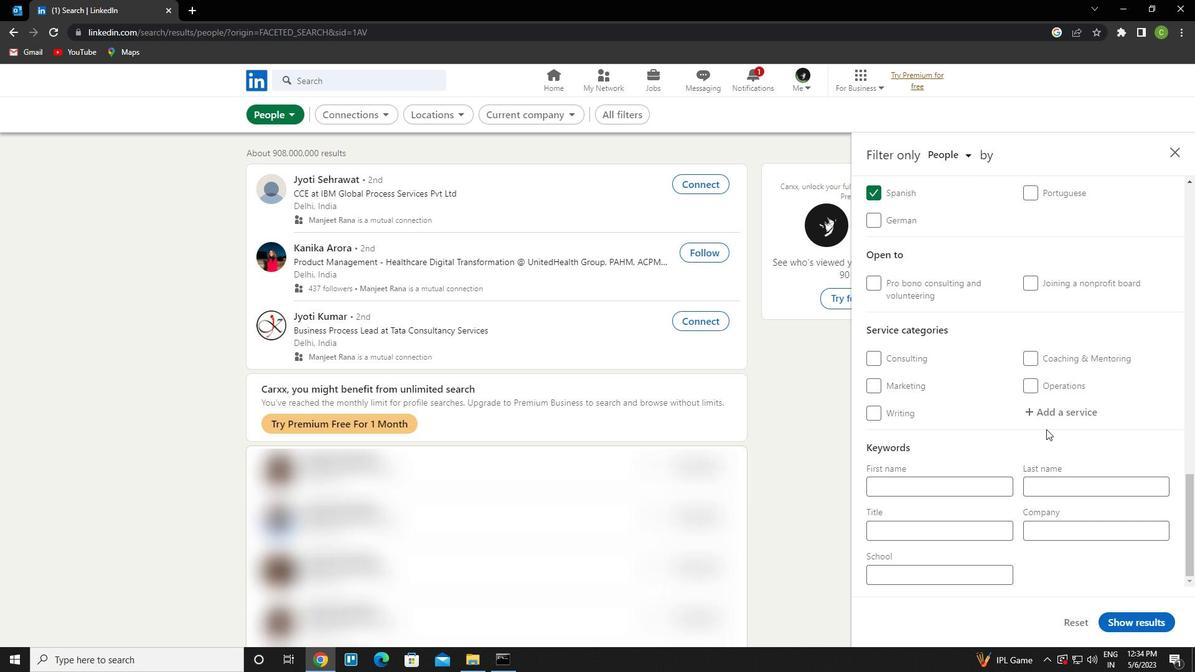 
Action: Mouse scrolled (1051, 418) with delta (0, 0)
Screenshot: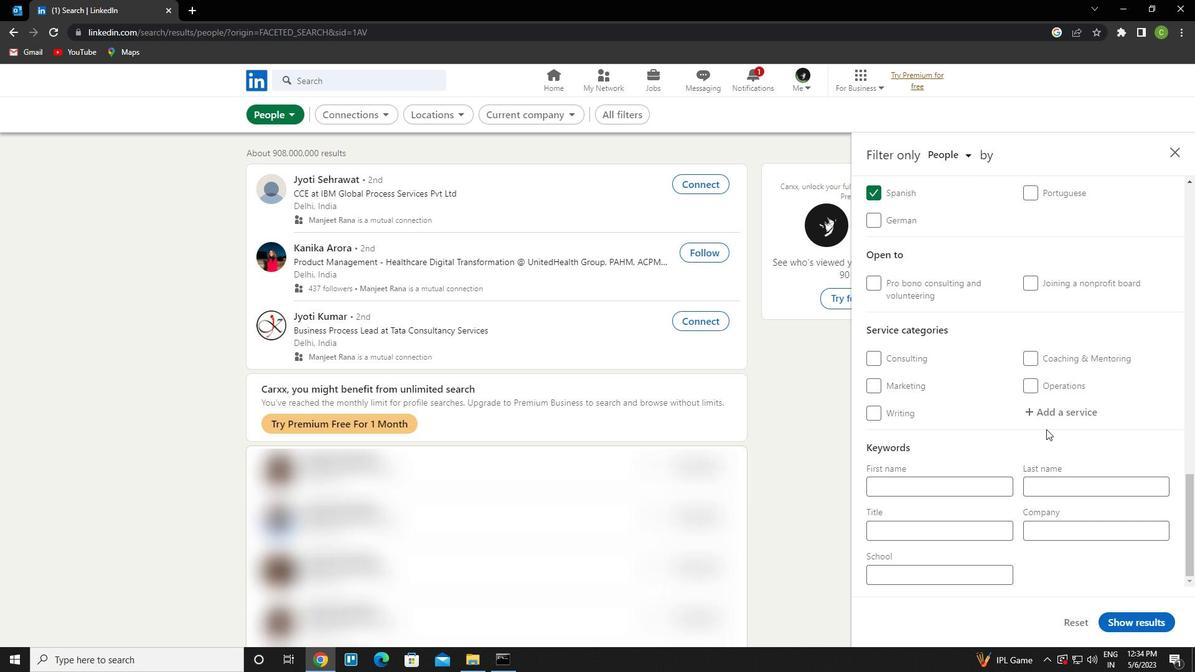 
Action: Mouse moved to (1051, 415)
Screenshot: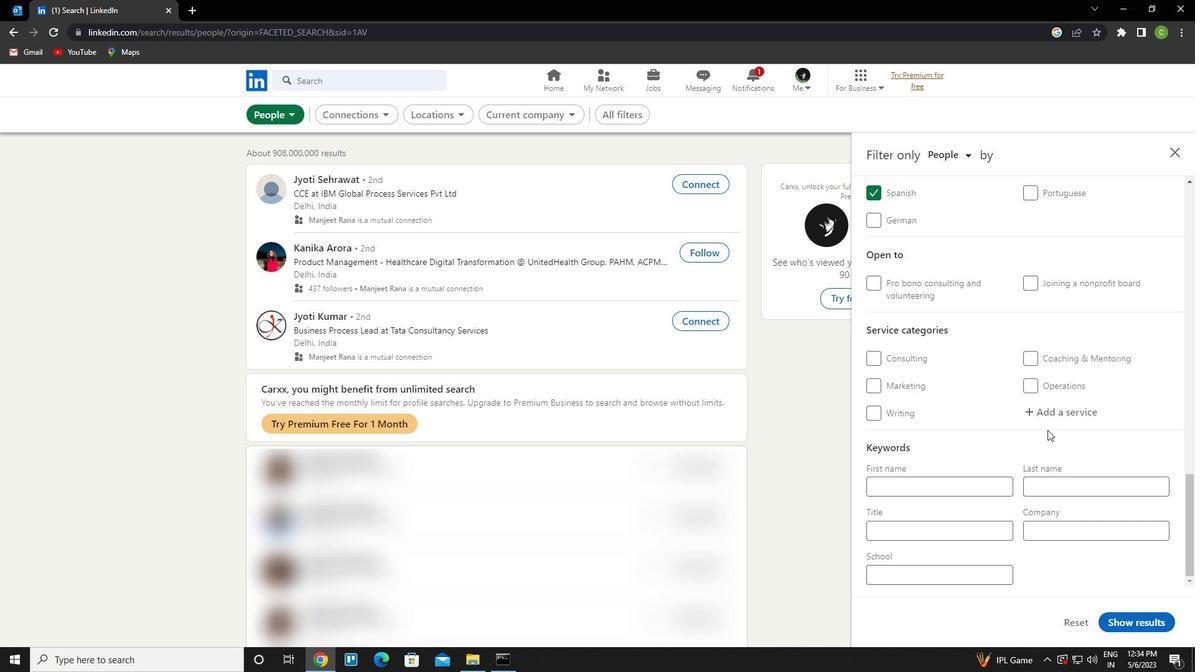 
Action: Mouse scrolled (1051, 415) with delta (0, 0)
Screenshot: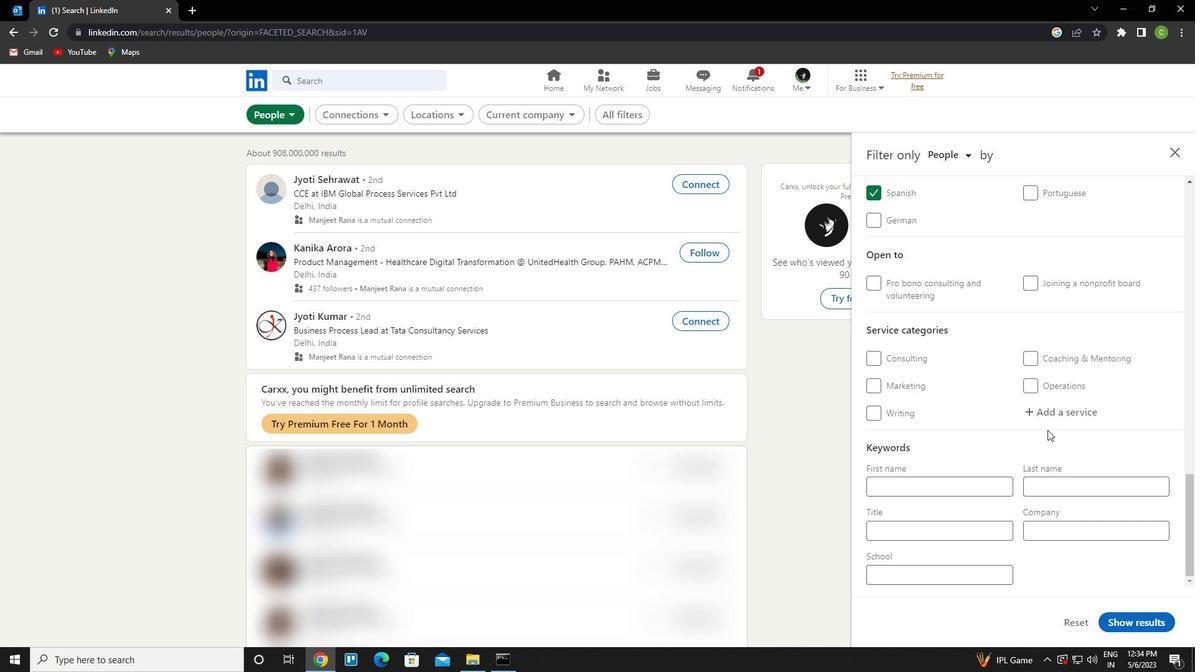 
Action: Mouse moved to (1052, 414)
Screenshot: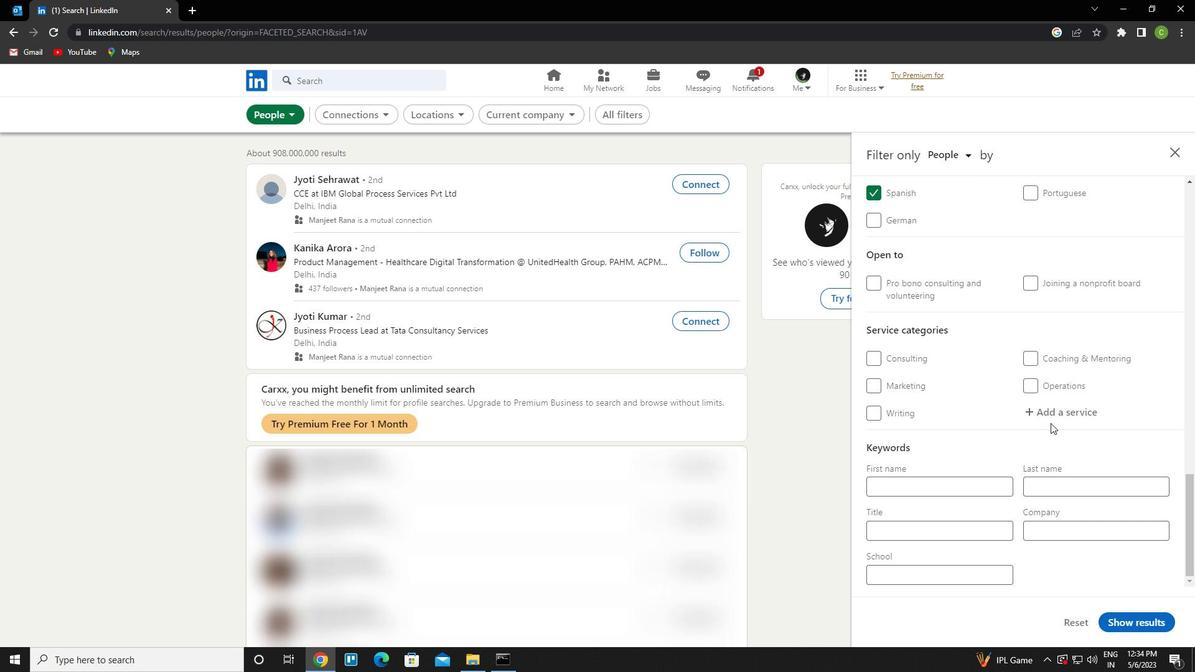 
Action: Mouse scrolled (1052, 413) with delta (0, 0)
Screenshot: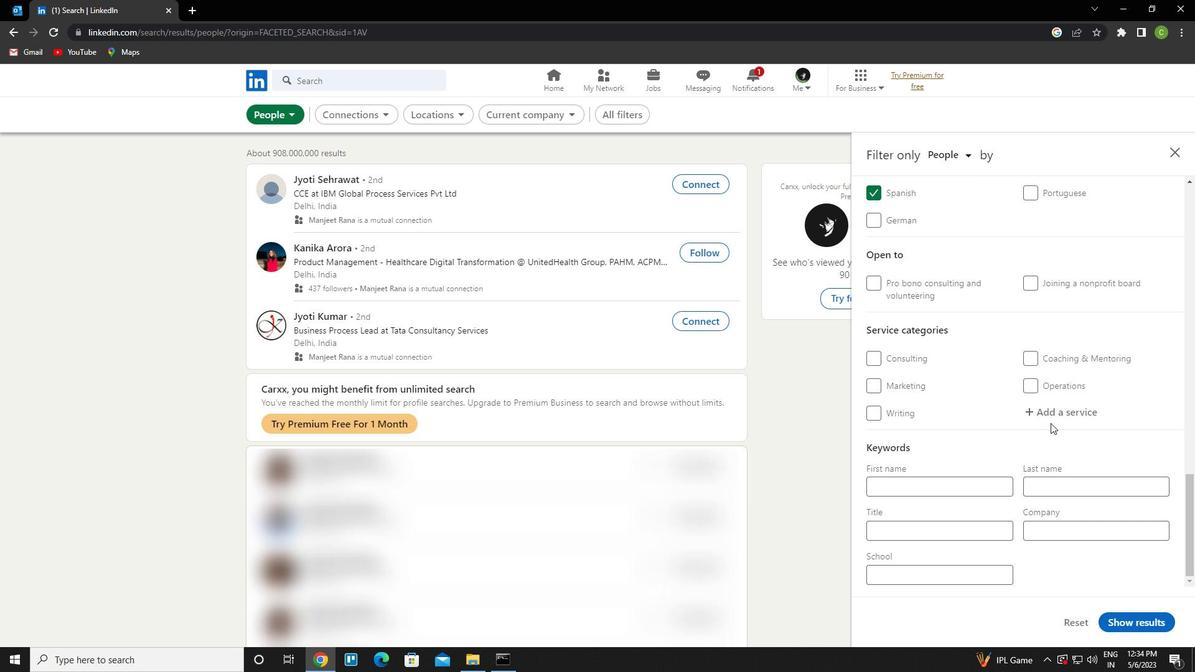 
Action: Mouse moved to (1058, 417)
Screenshot: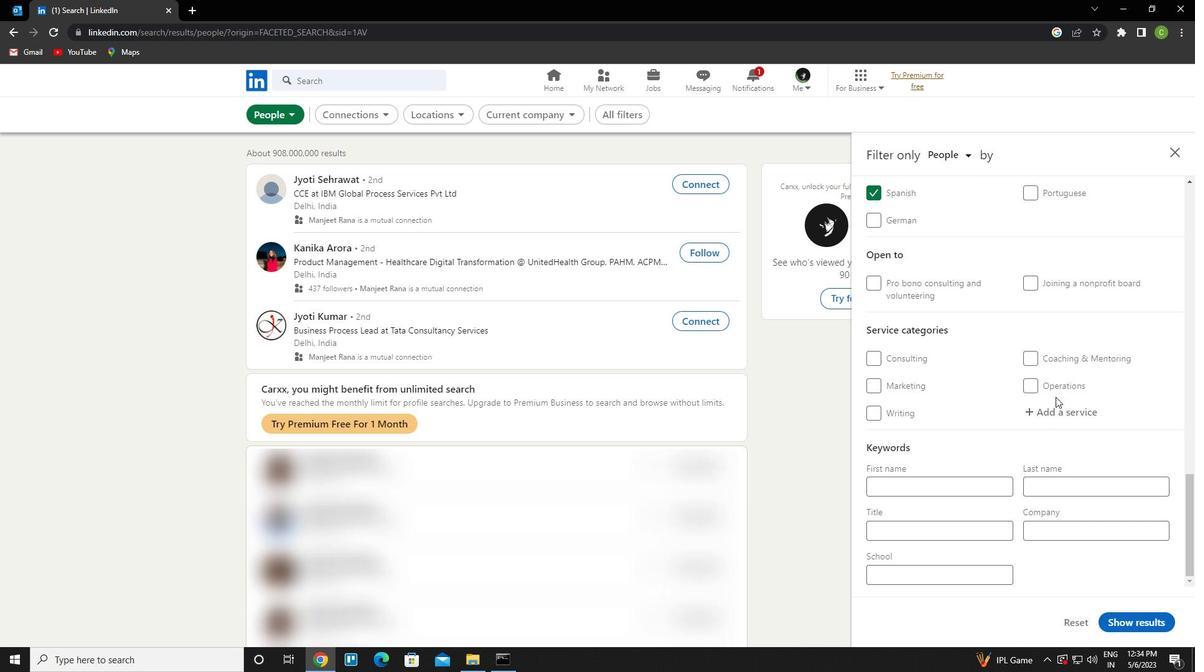 
Action: Mouse pressed left at (1058, 417)
Screenshot: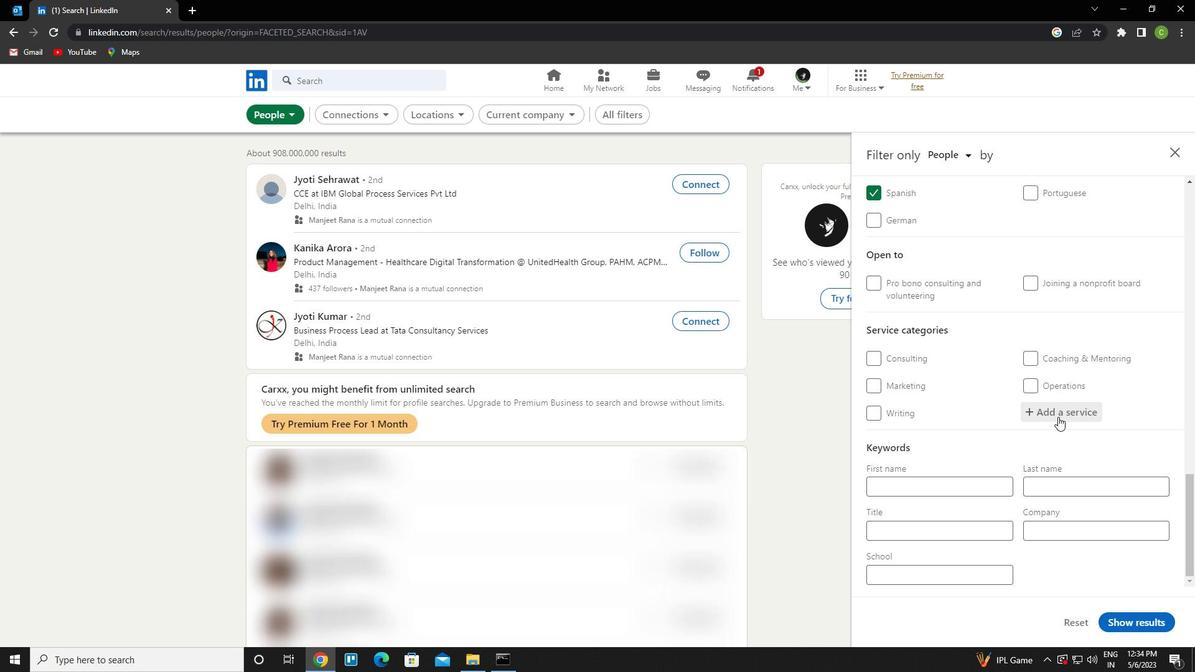 
Action: Key pressed <Key.caps_lock>w<Key.caps_lock>eb<Key.space>desig<Key.down><Key.enter>
Screenshot: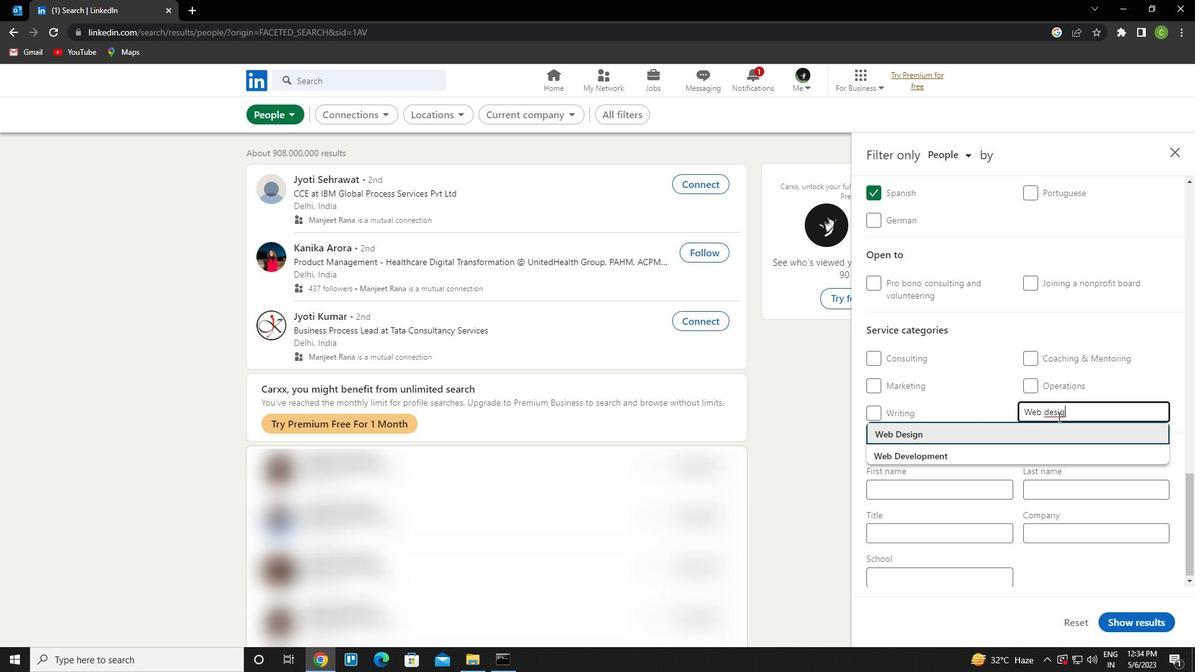
Action: Mouse scrolled (1058, 416) with delta (0, 0)
Screenshot: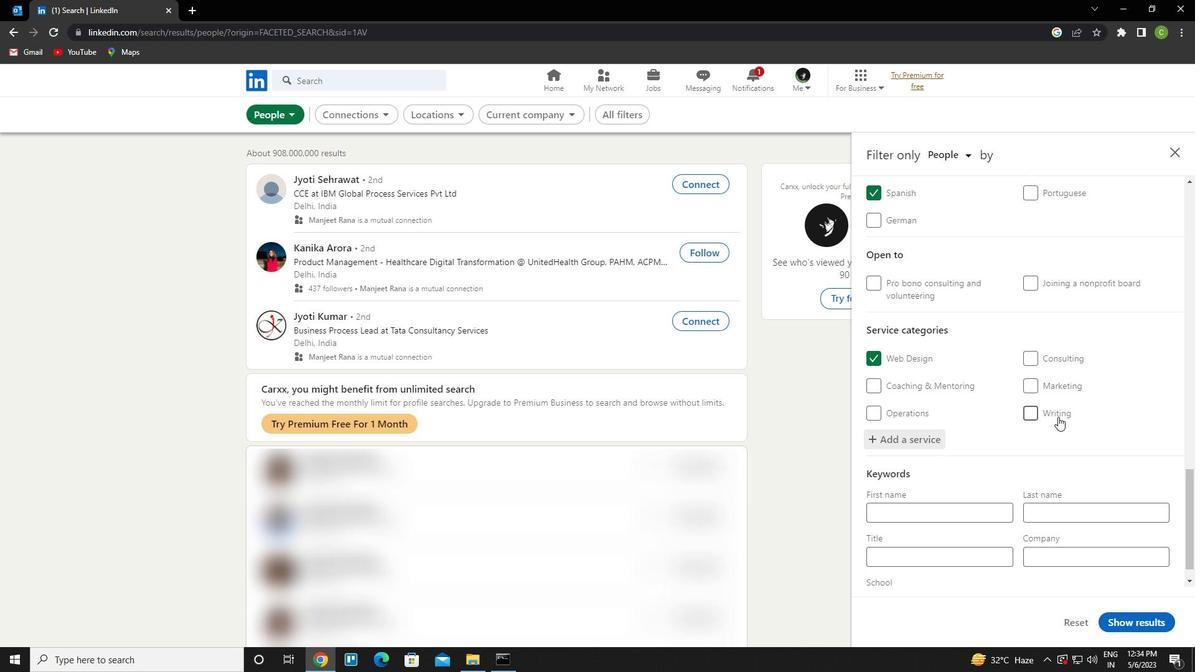 
Action: Mouse scrolled (1058, 416) with delta (0, 0)
Screenshot: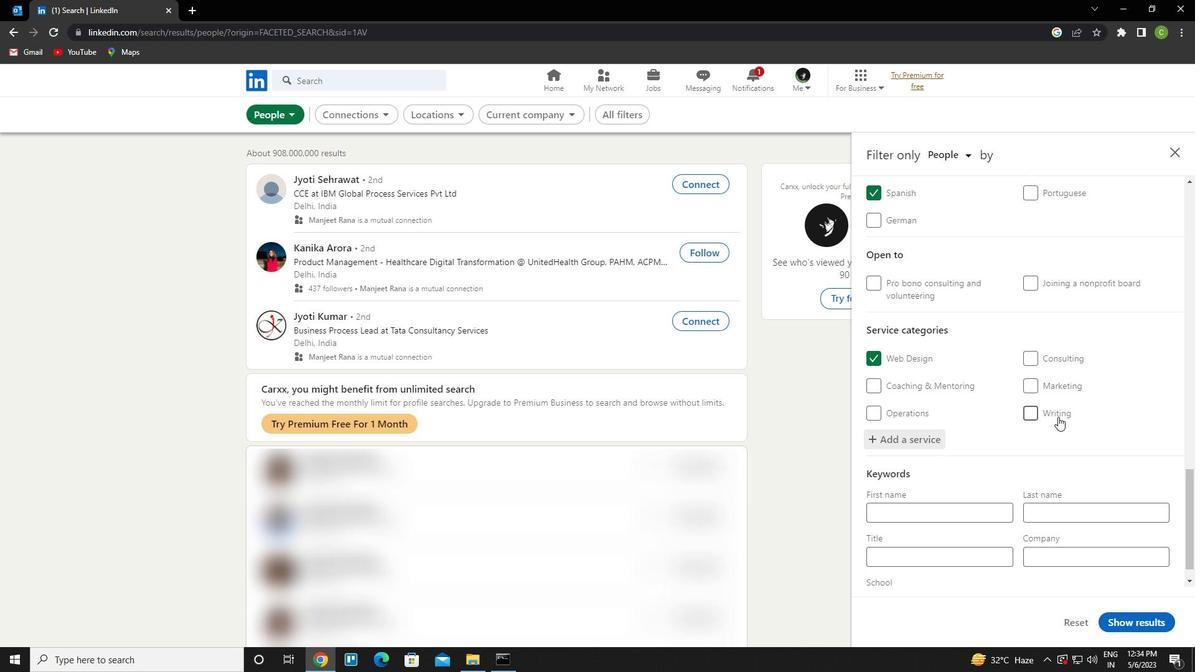 
Action: Mouse scrolled (1058, 416) with delta (0, 0)
Screenshot: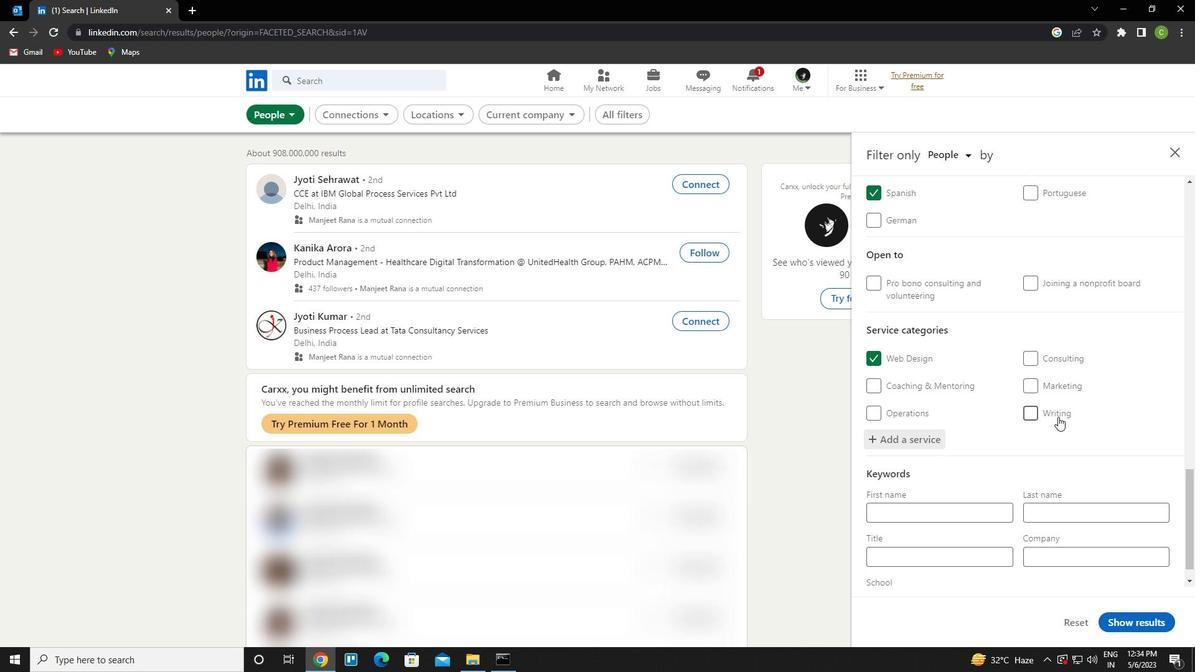 
Action: Mouse scrolled (1058, 416) with delta (0, 0)
Screenshot: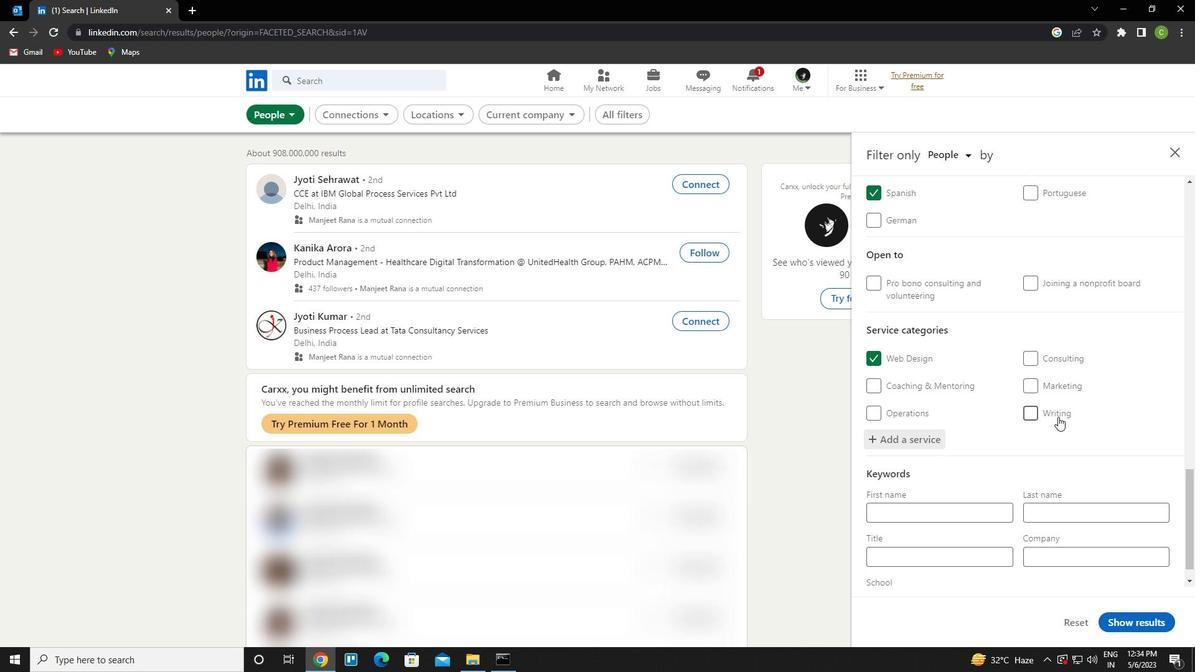 
Action: Mouse scrolled (1058, 416) with delta (0, 0)
Screenshot: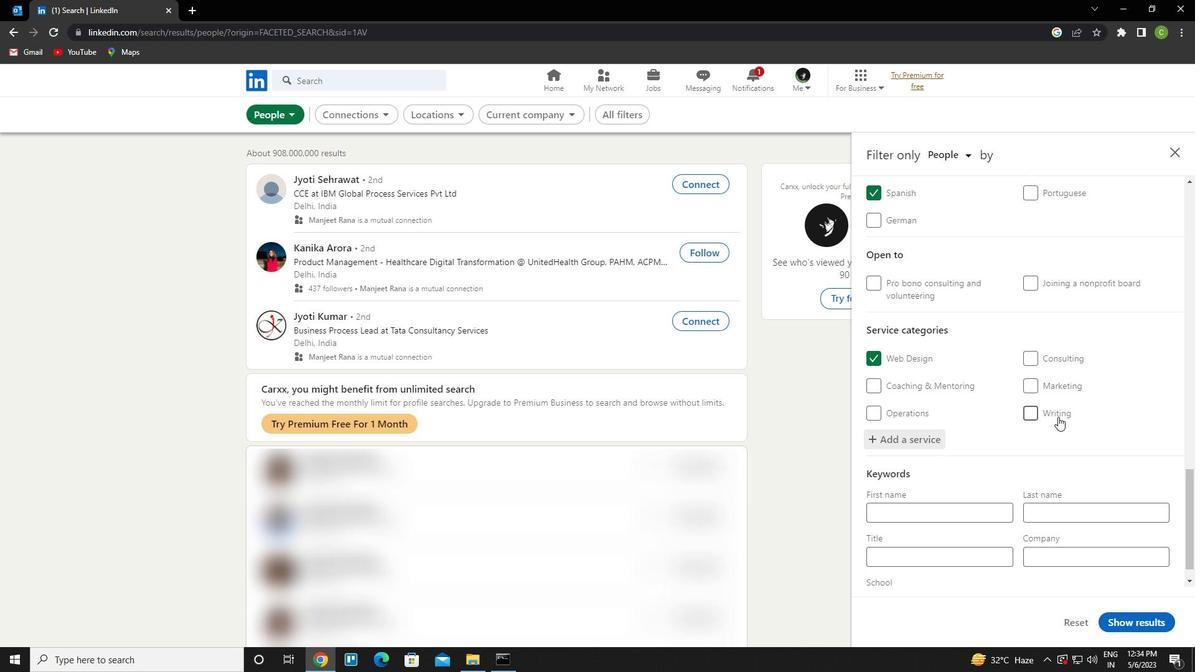 
Action: Mouse scrolled (1058, 416) with delta (0, 0)
Screenshot: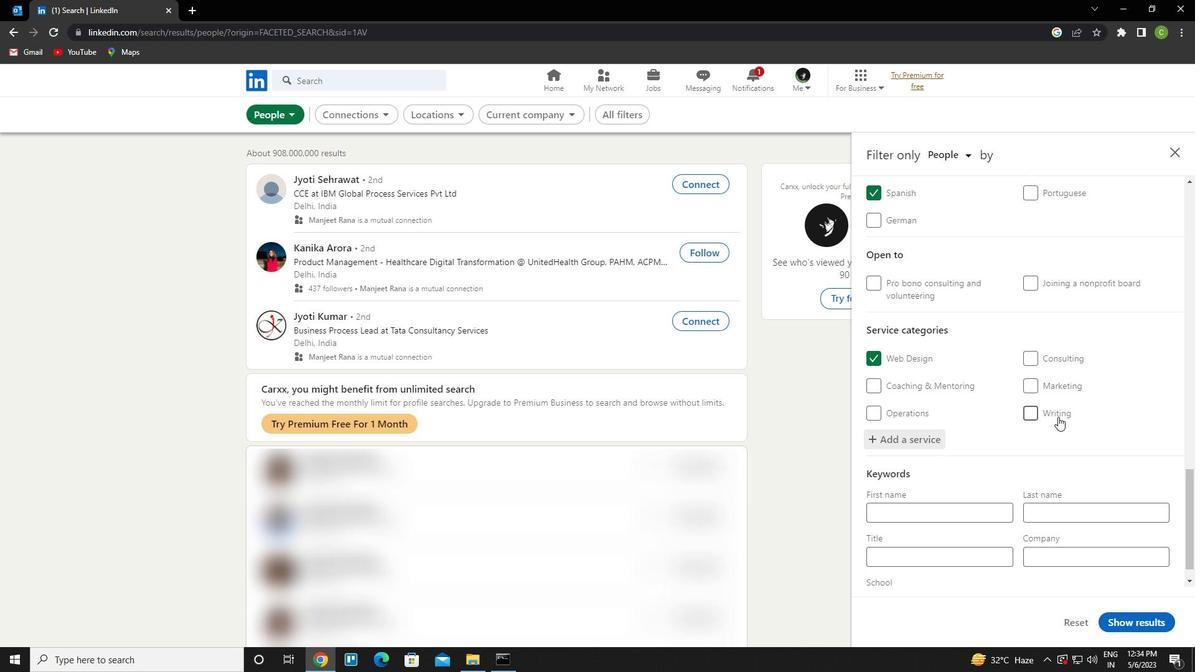 
Action: Mouse scrolled (1058, 416) with delta (0, 0)
Screenshot: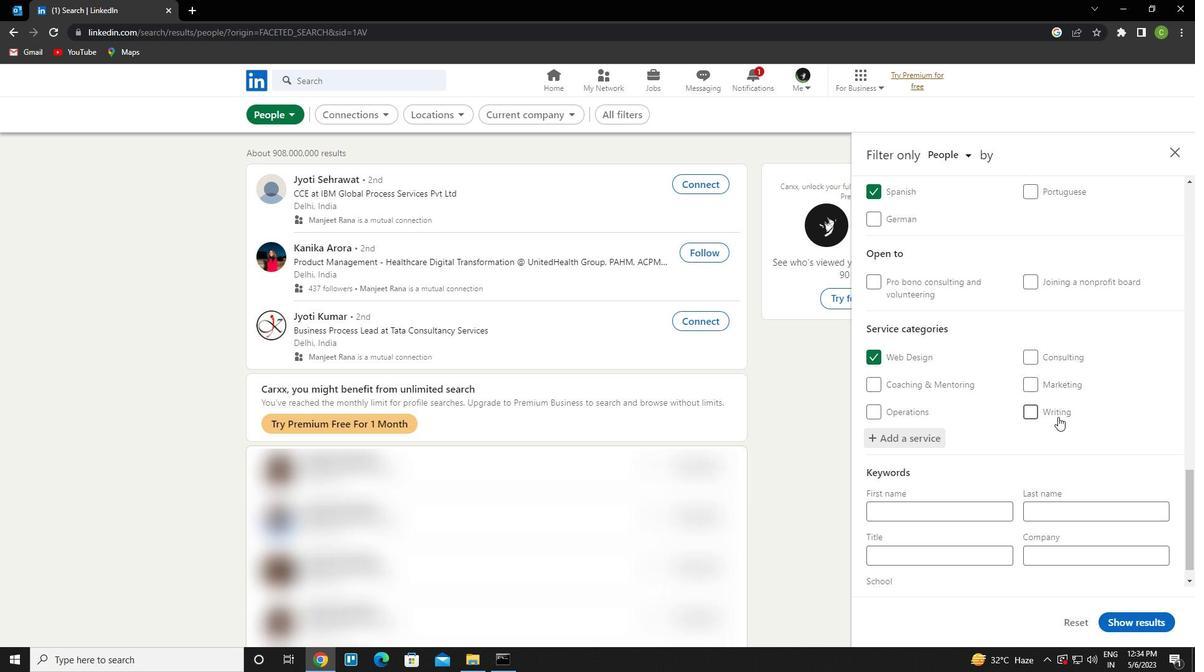 
Action: Mouse moved to (943, 531)
Screenshot: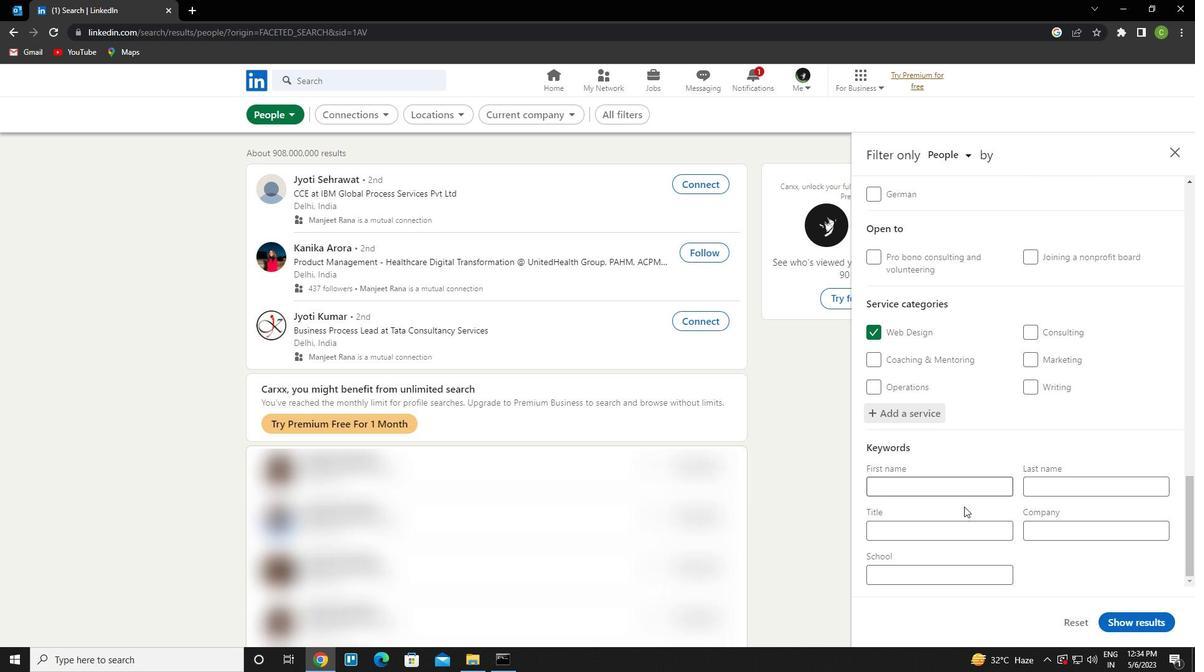 
Action: Mouse pressed left at (943, 531)
Screenshot: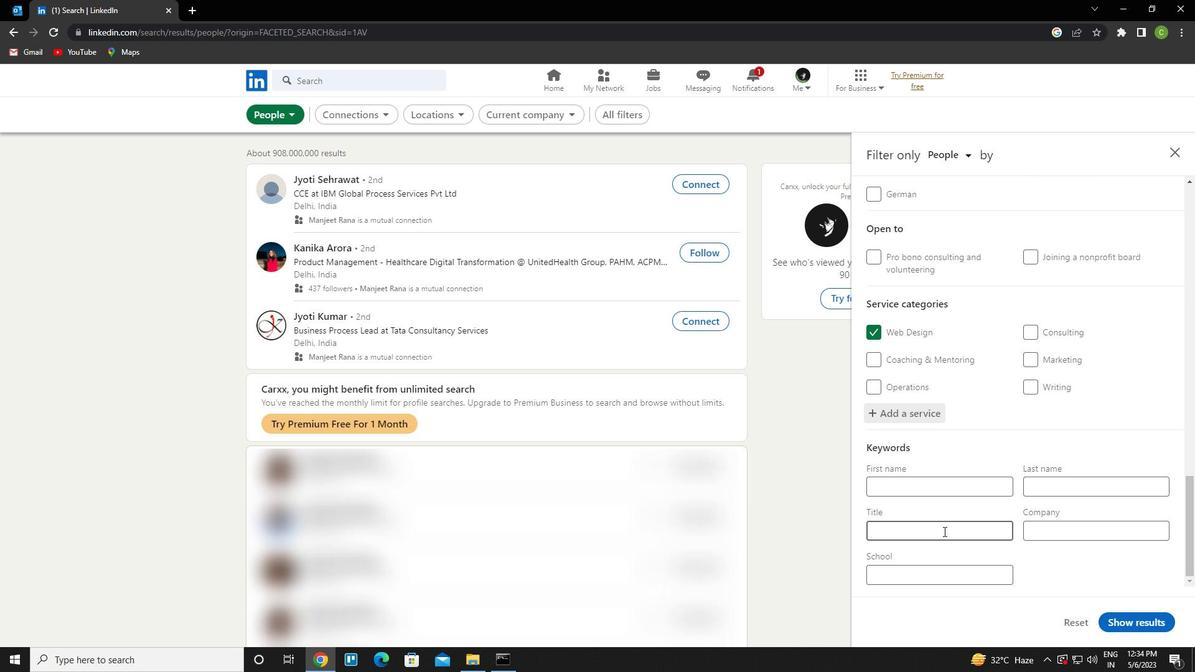 
Action: Key pressed <Key.caps_lock>a<Key.caps_lock>nimal<Key.space><Key.caps_lock>c<Key.caps_lock>ontr<Key.backspace>ol<Key.space><Key.caps_lock>o<Key.caps_lock>fficer
Screenshot: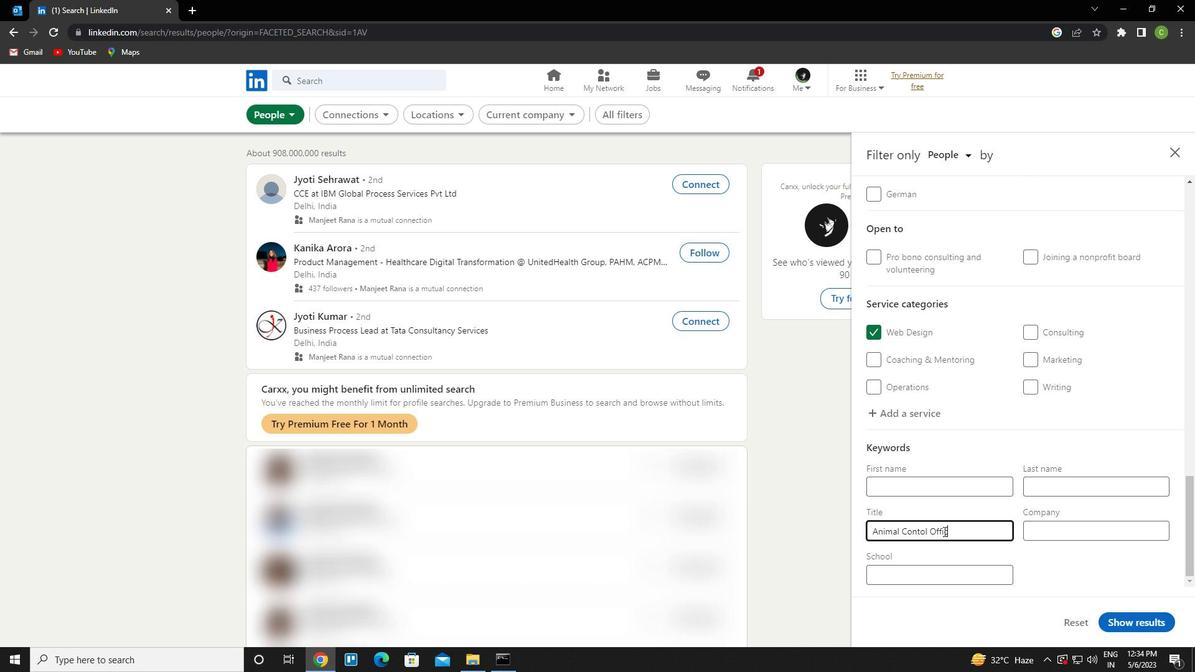 
Action: Mouse moved to (1165, 618)
Screenshot: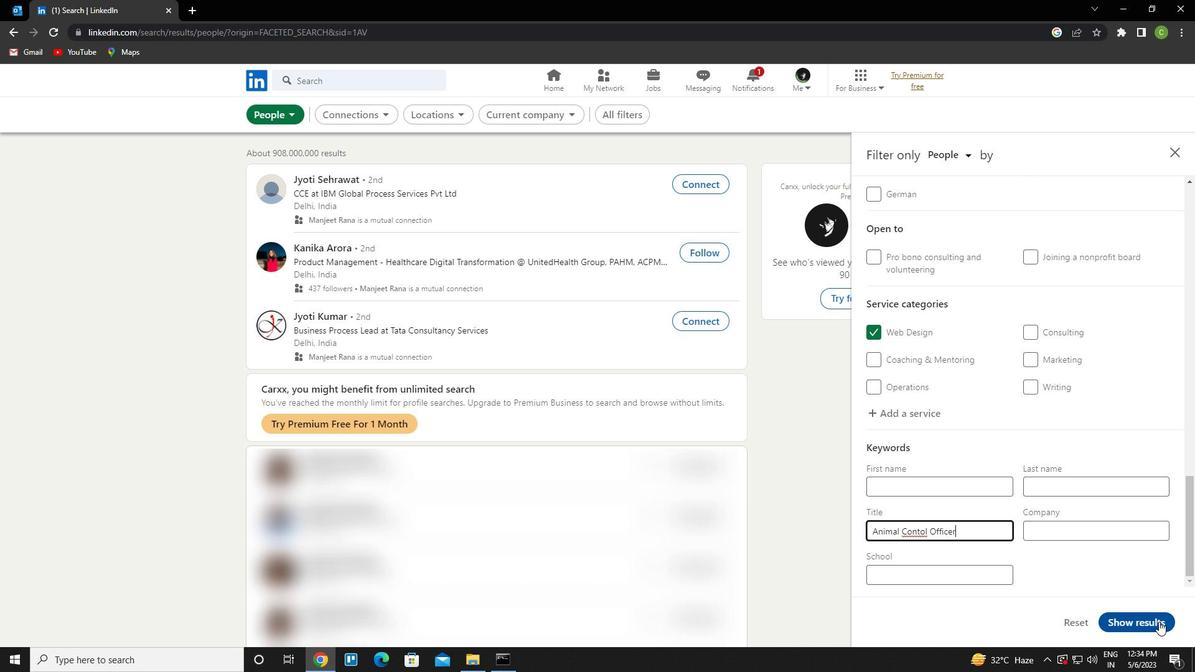 
Action: Mouse pressed left at (1165, 618)
Screenshot: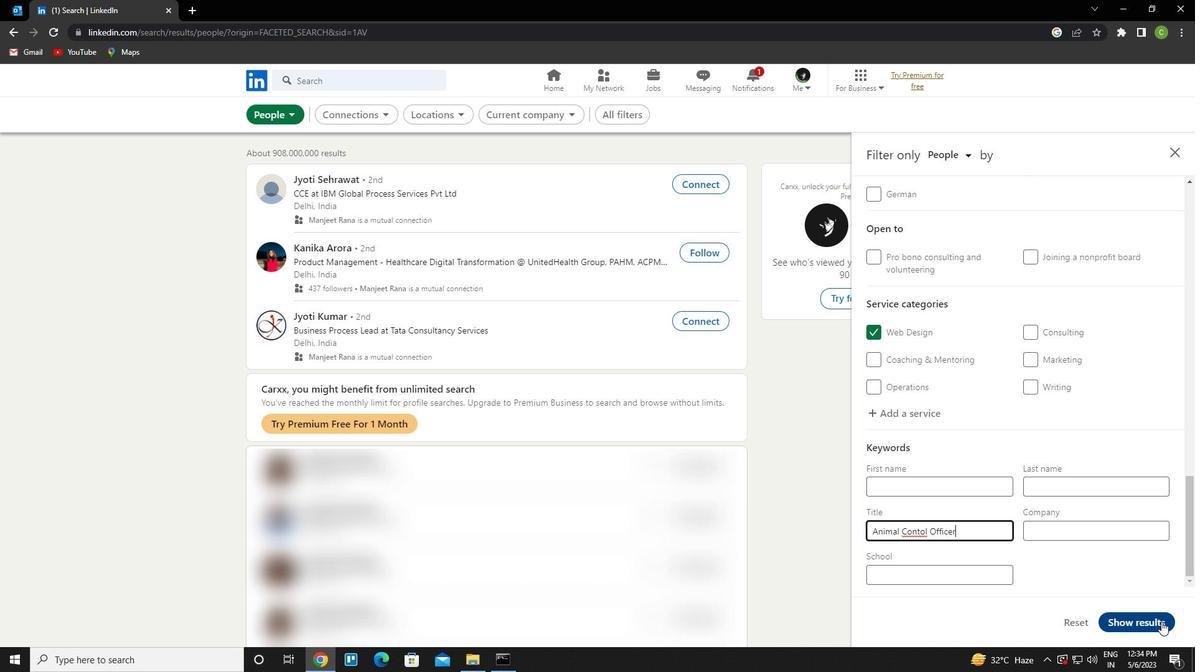 
Action: Mouse moved to (506, 584)
Screenshot: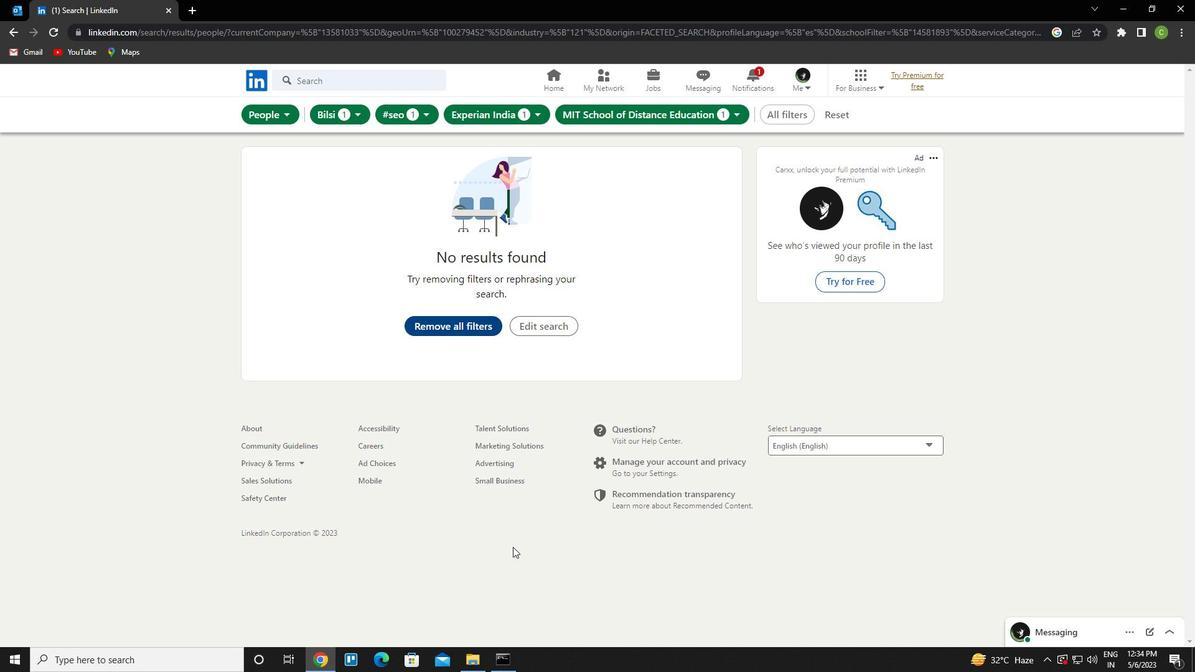 
